 Task: Find connections with filter location São Sebastião do Paraíso with filter topic #Jobhunterswith filter profile language Spanish with filter current company JK Tyre & Industries Ltd. with filter school Dayananda Sagar College of Engineering, BANGALORE with filter industry Seafood Product Manufacturing with filter service category Family Law with filter keywords title Office Manager
Action: Mouse moved to (592, 109)
Screenshot: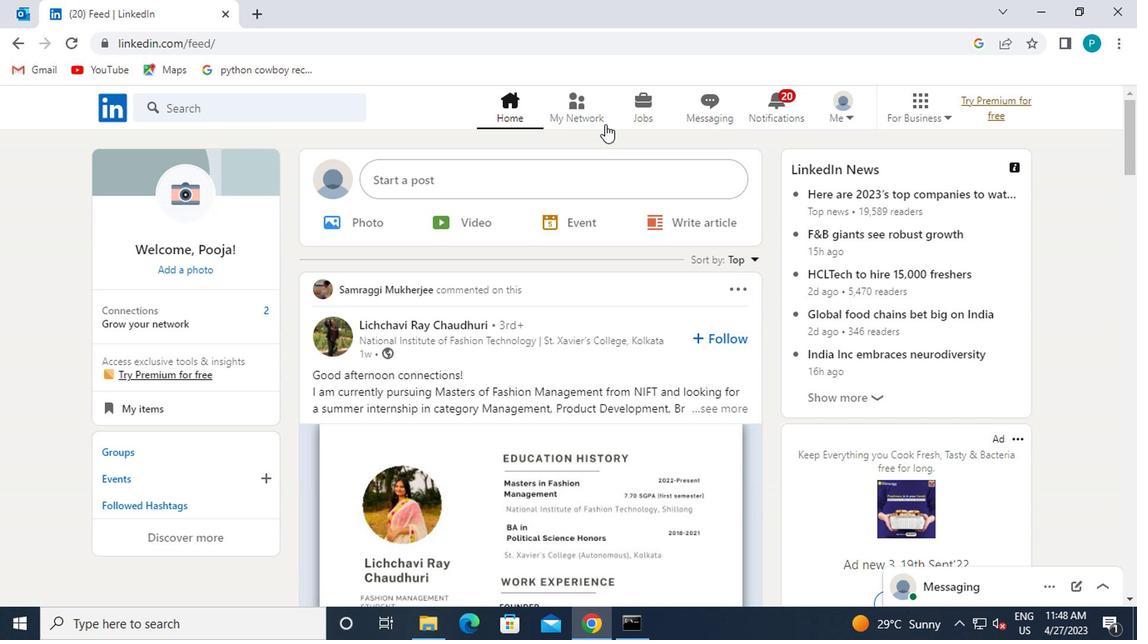 
Action: Mouse pressed left at (592, 109)
Screenshot: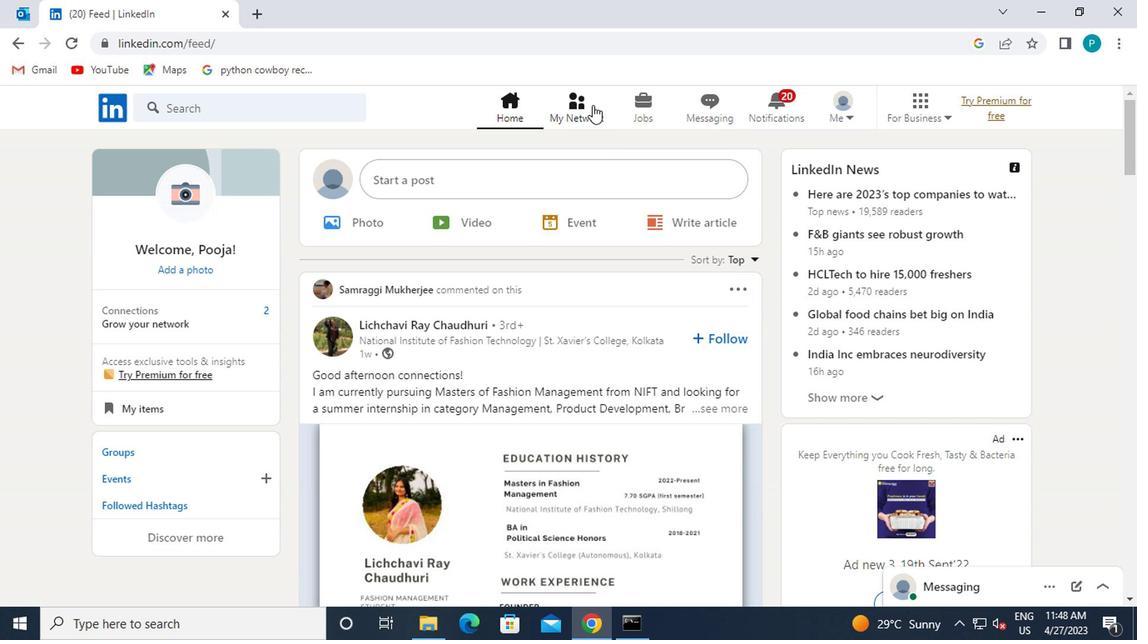 
Action: Mouse moved to (233, 205)
Screenshot: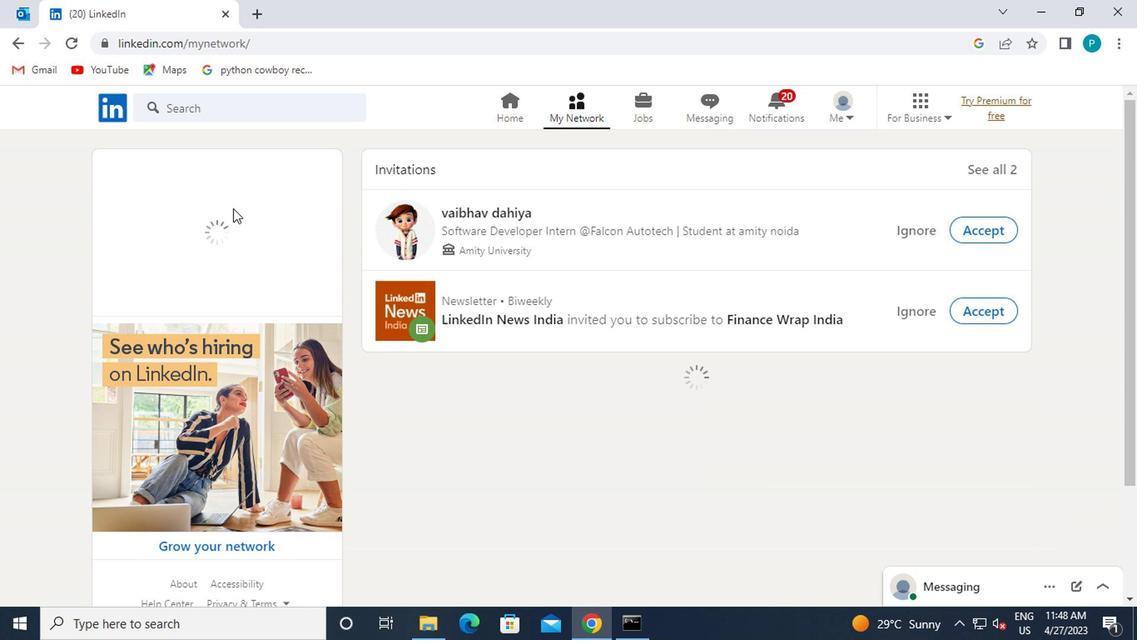 
Action: Mouse pressed left at (233, 205)
Screenshot: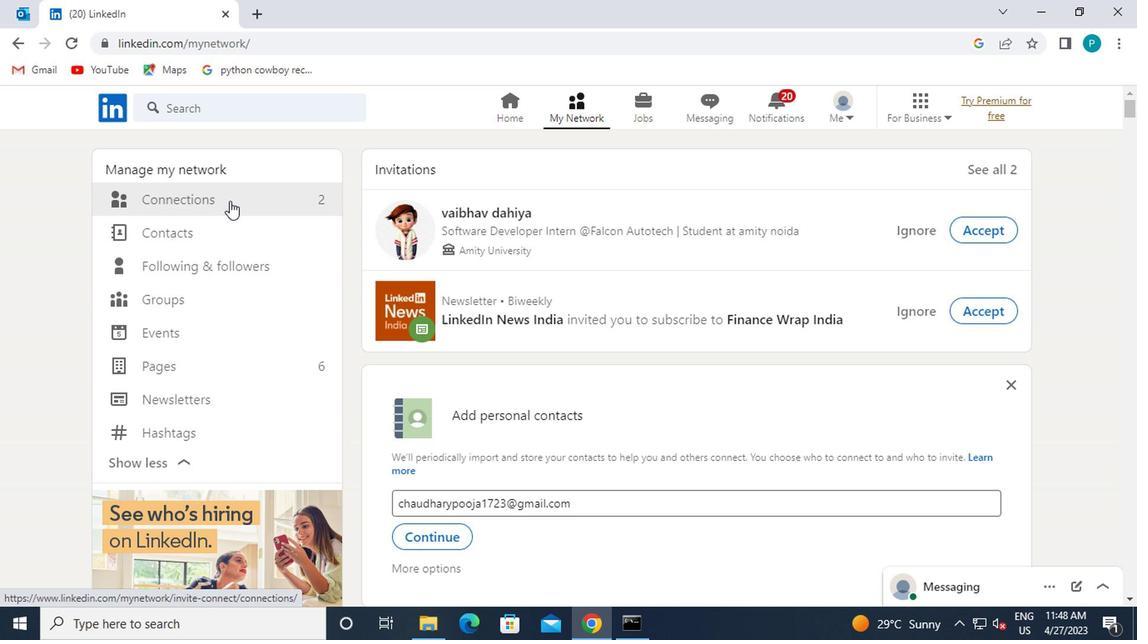 
Action: Mouse moved to (702, 199)
Screenshot: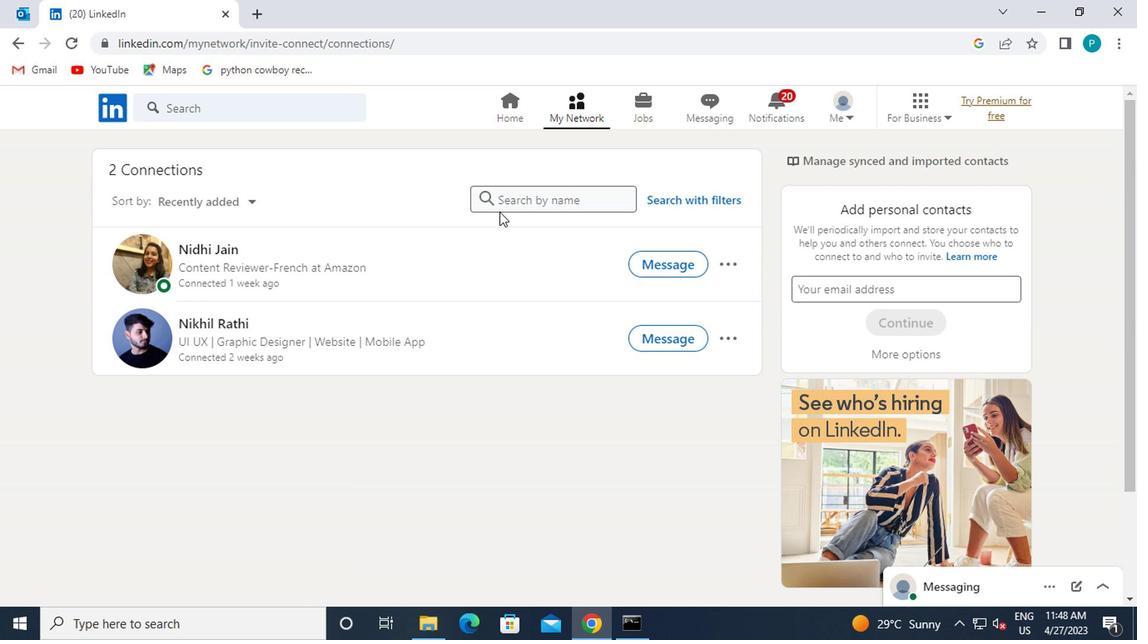 
Action: Mouse pressed left at (702, 199)
Screenshot: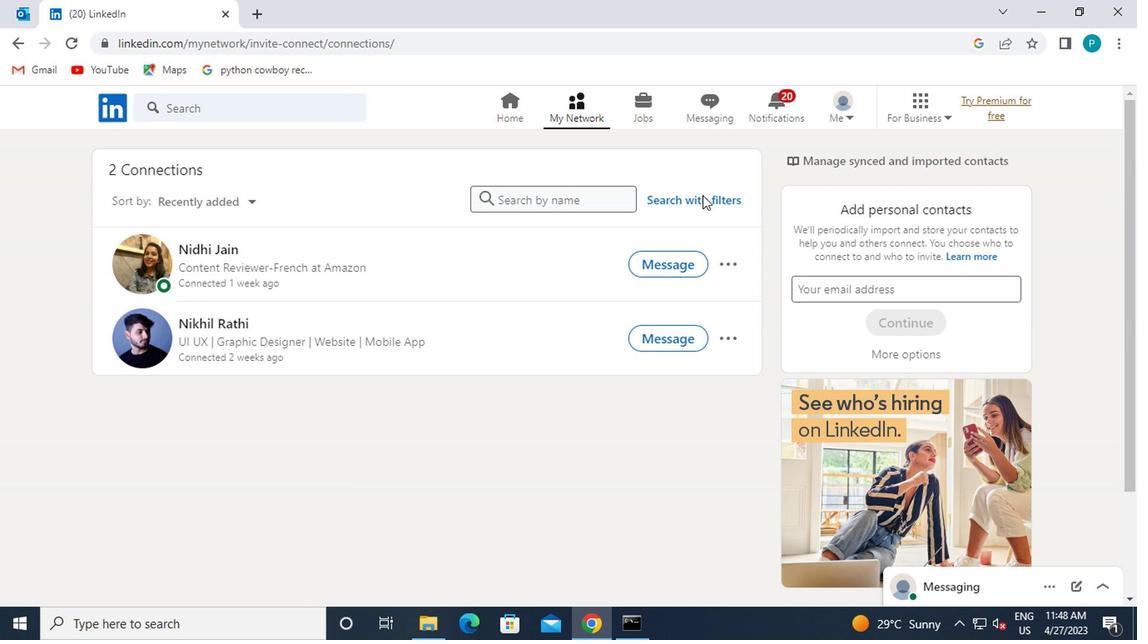 
Action: Mouse moved to (702, 201)
Screenshot: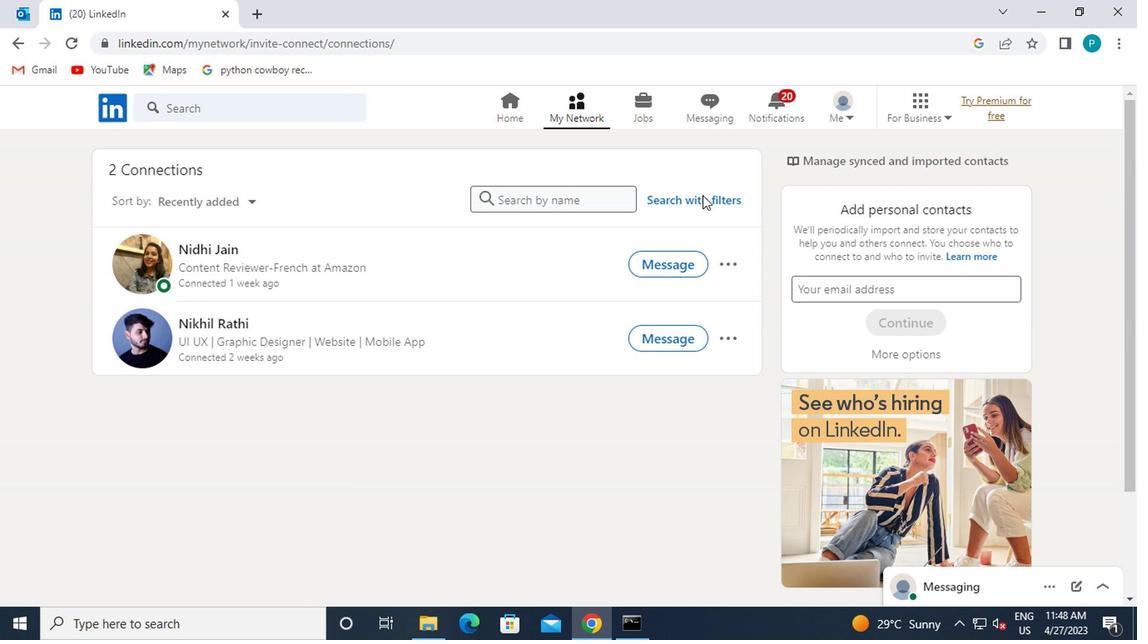 
Action: Mouse pressed left at (702, 201)
Screenshot: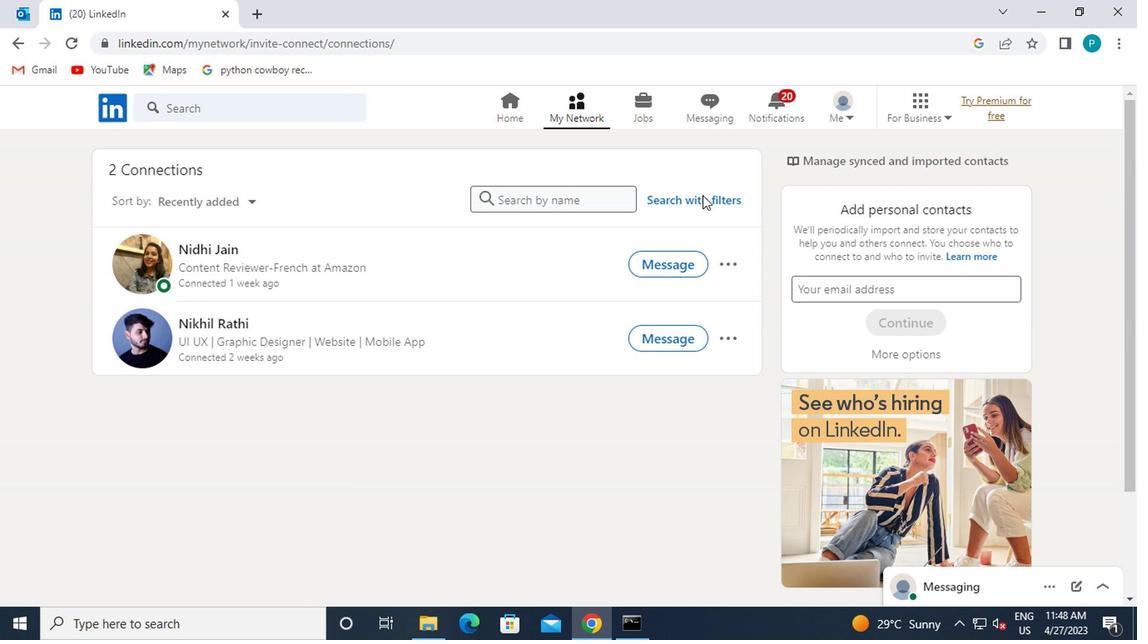 
Action: Mouse moved to (621, 158)
Screenshot: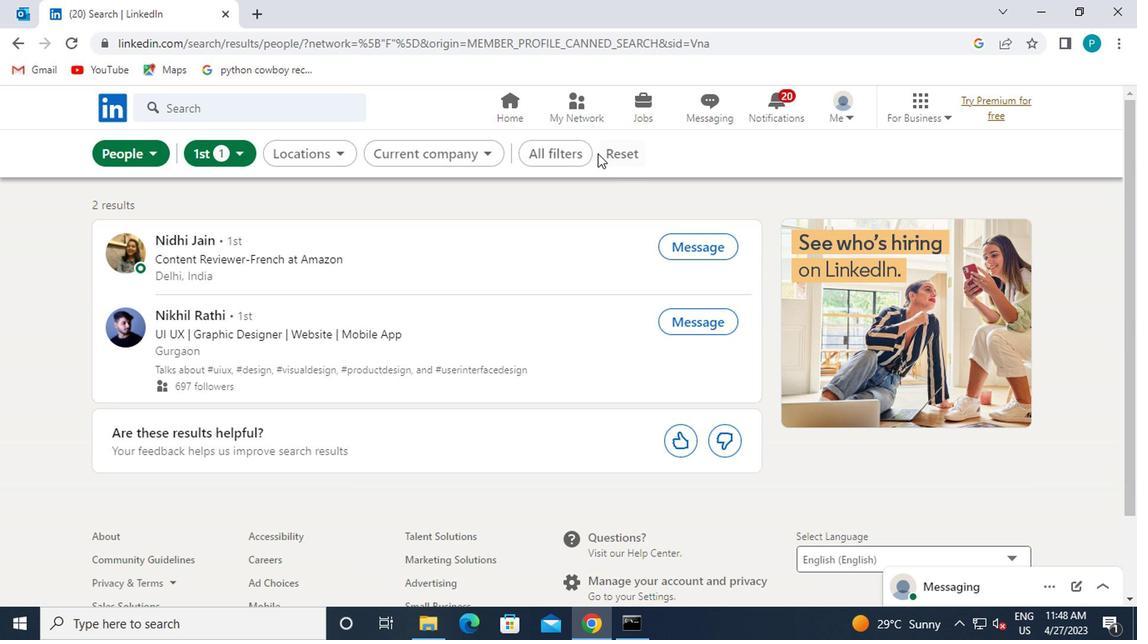 
Action: Mouse pressed left at (621, 158)
Screenshot: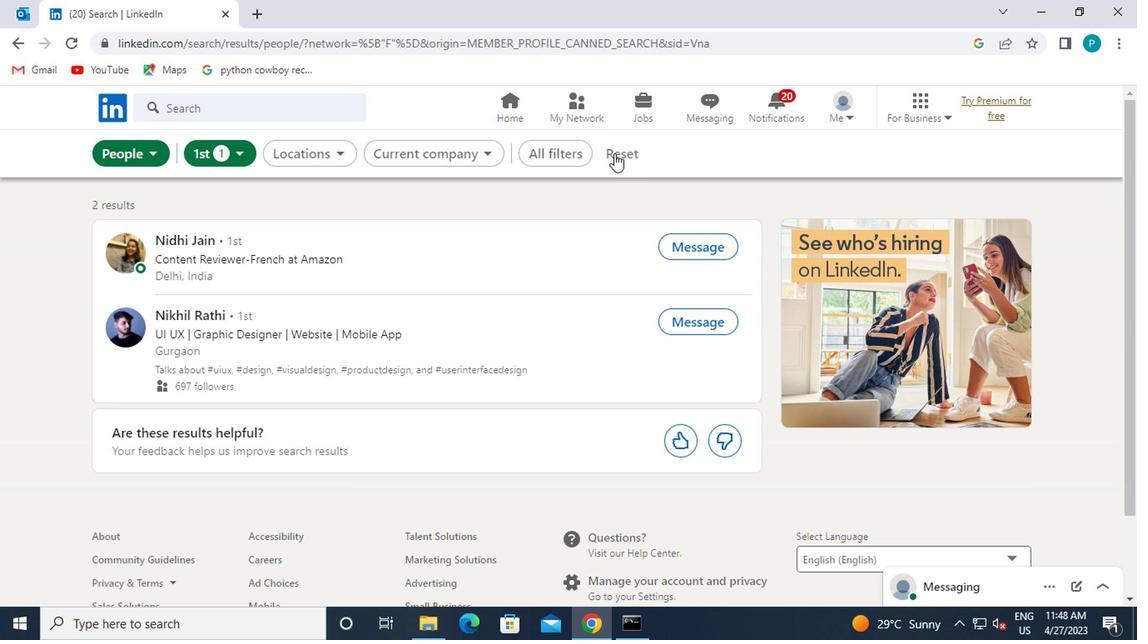 
Action: Mouse moved to (604, 160)
Screenshot: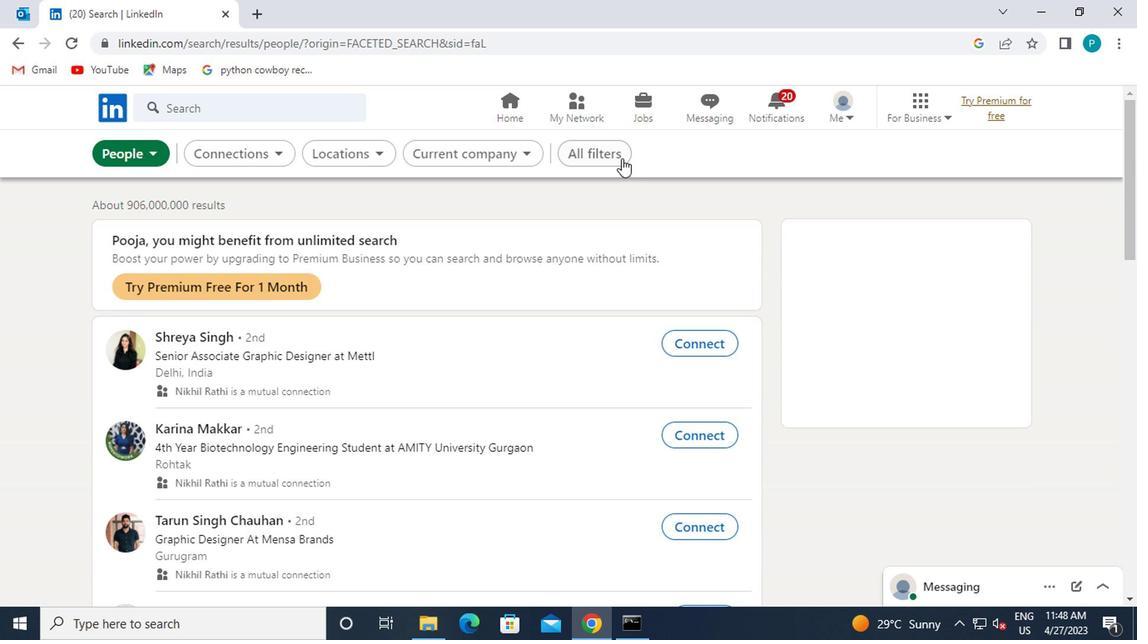 
Action: Mouse pressed left at (604, 160)
Screenshot: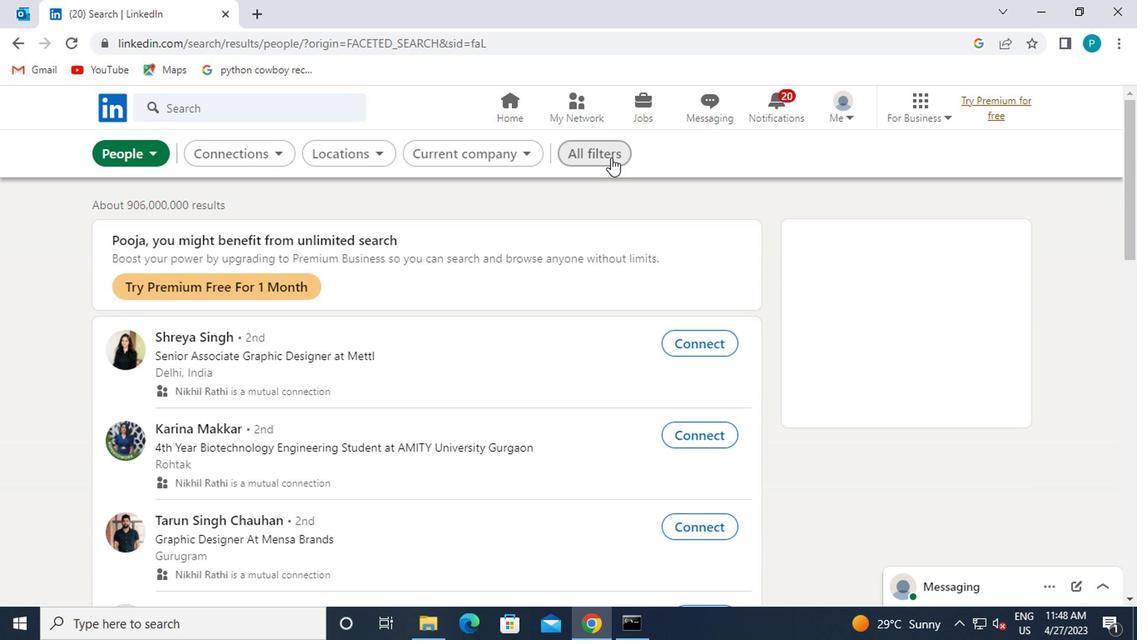 
Action: Mouse moved to (847, 347)
Screenshot: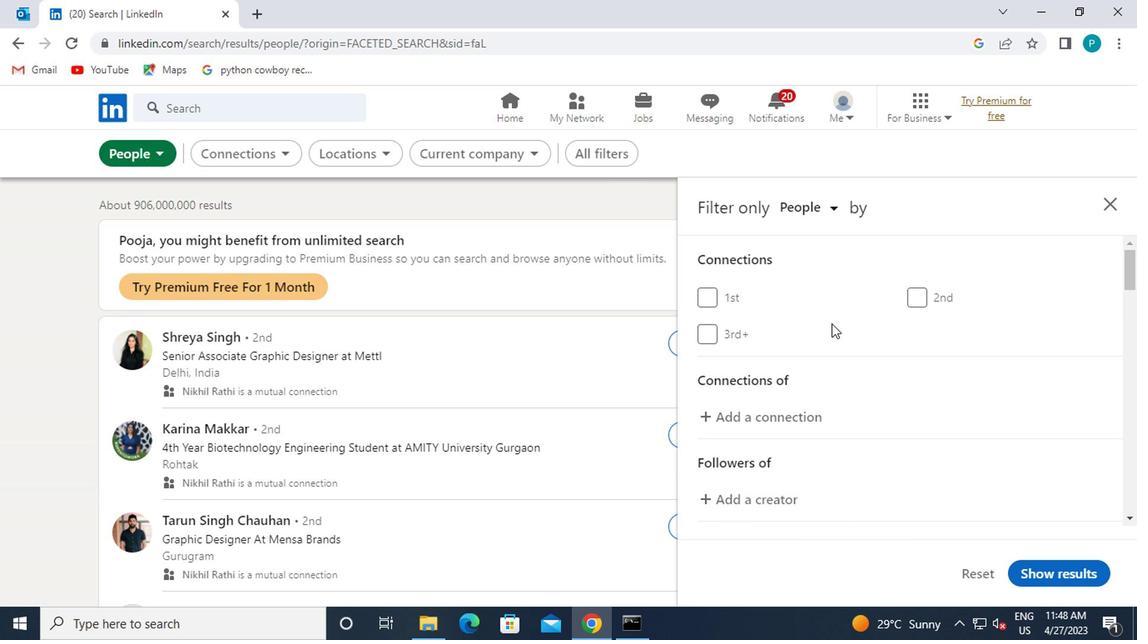 
Action: Mouse scrolled (847, 346) with delta (0, 0)
Screenshot: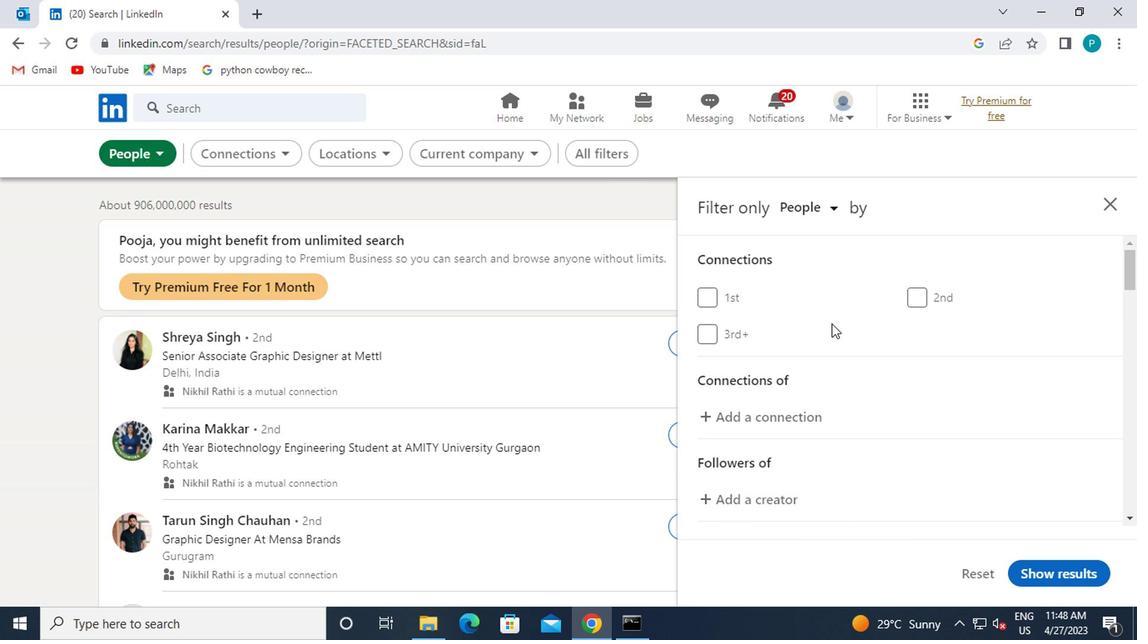 
Action: Mouse moved to (848, 349)
Screenshot: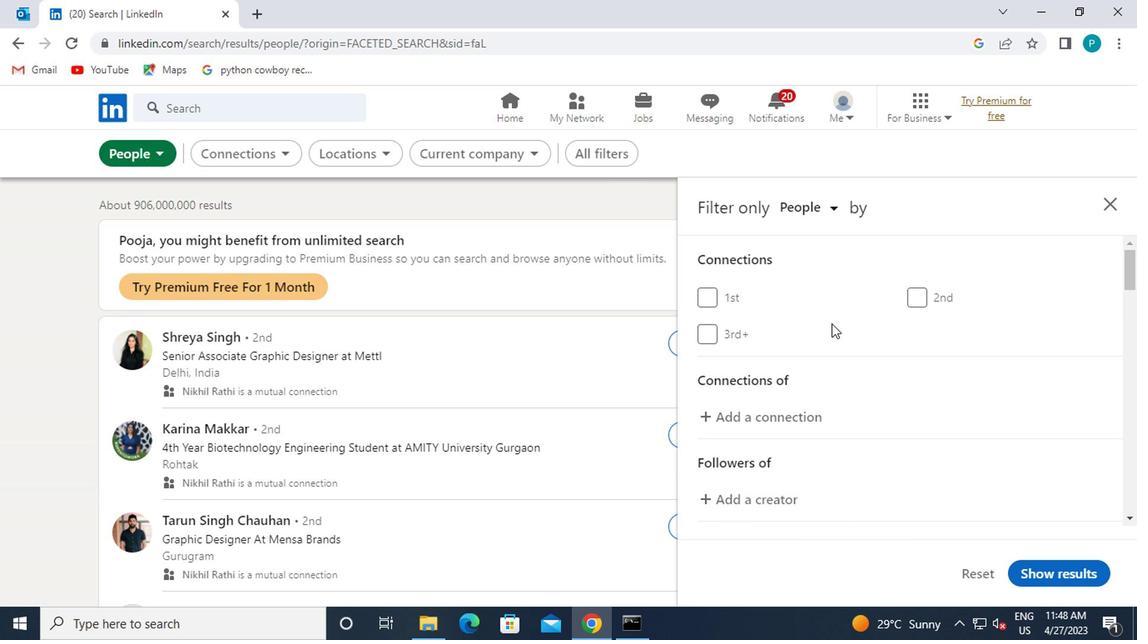 
Action: Mouse scrolled (848, 348) with delta (0, 0)
Screenshot: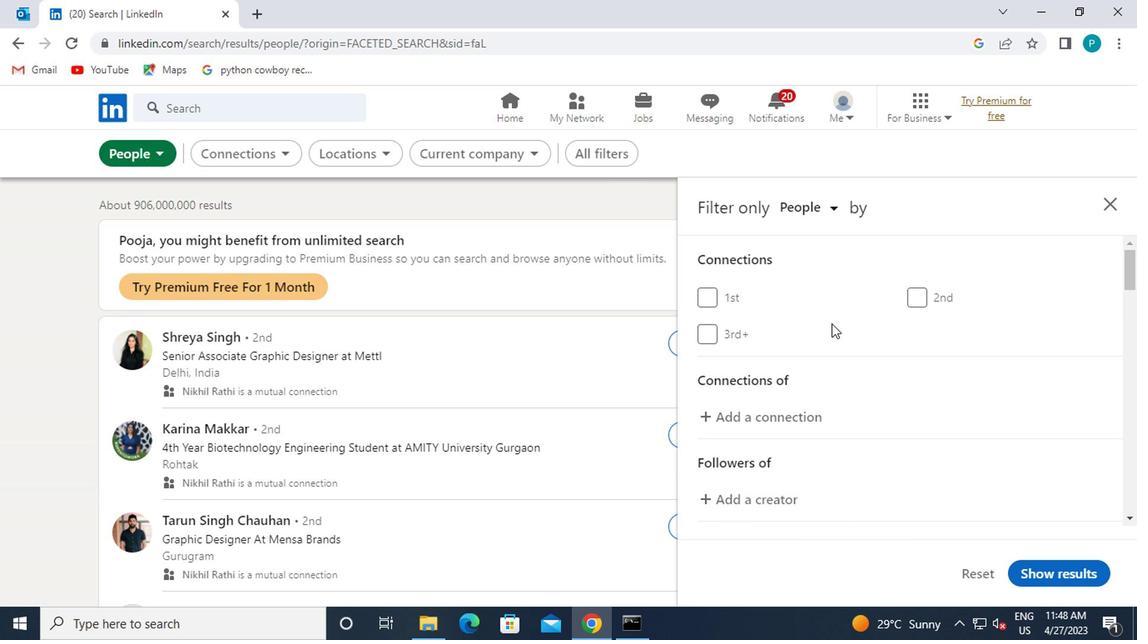 
Action: Mouse moved to (848, 349)
Screenshot: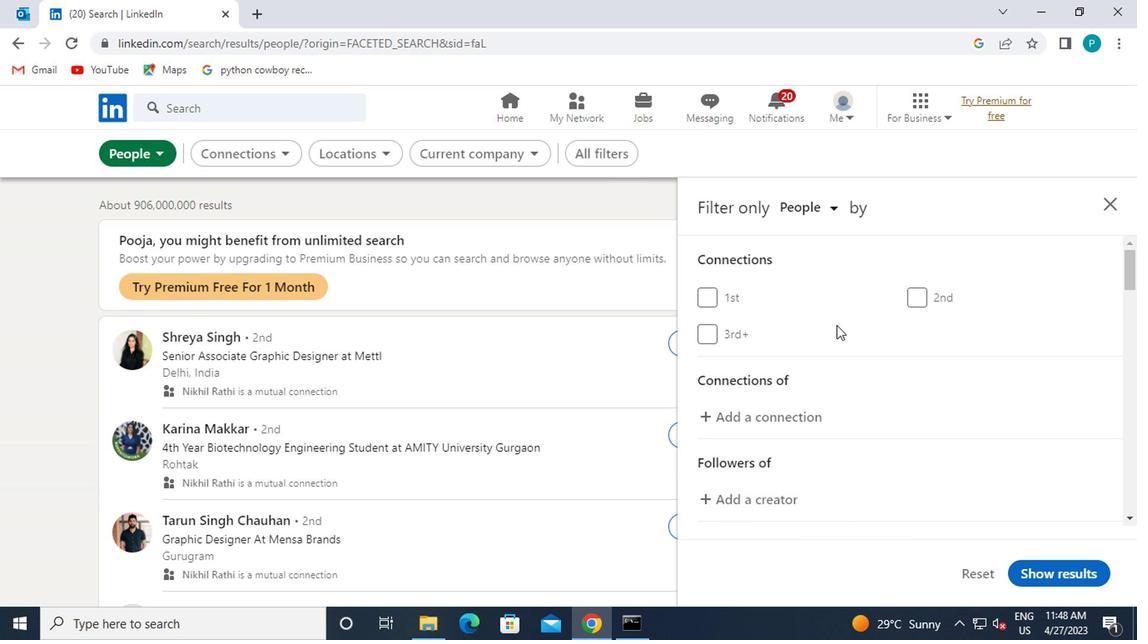 
Action: Mouse scrolled (848, 349) with delta (0, 0)
Screenshot: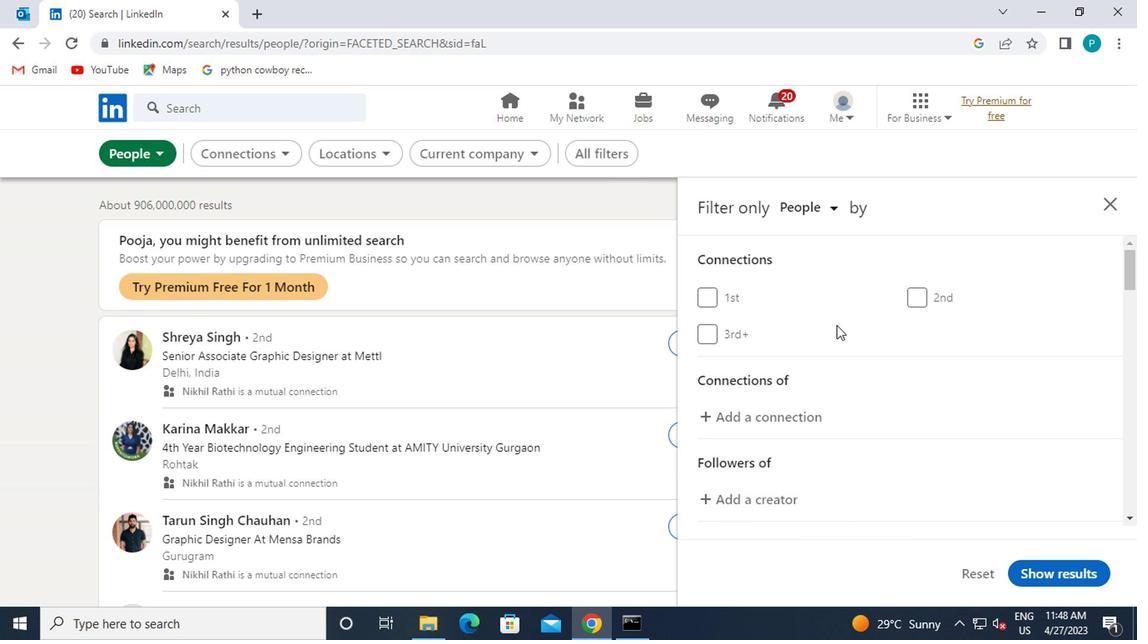 
Action: Mouse moved to (928, 403)
Screenshot: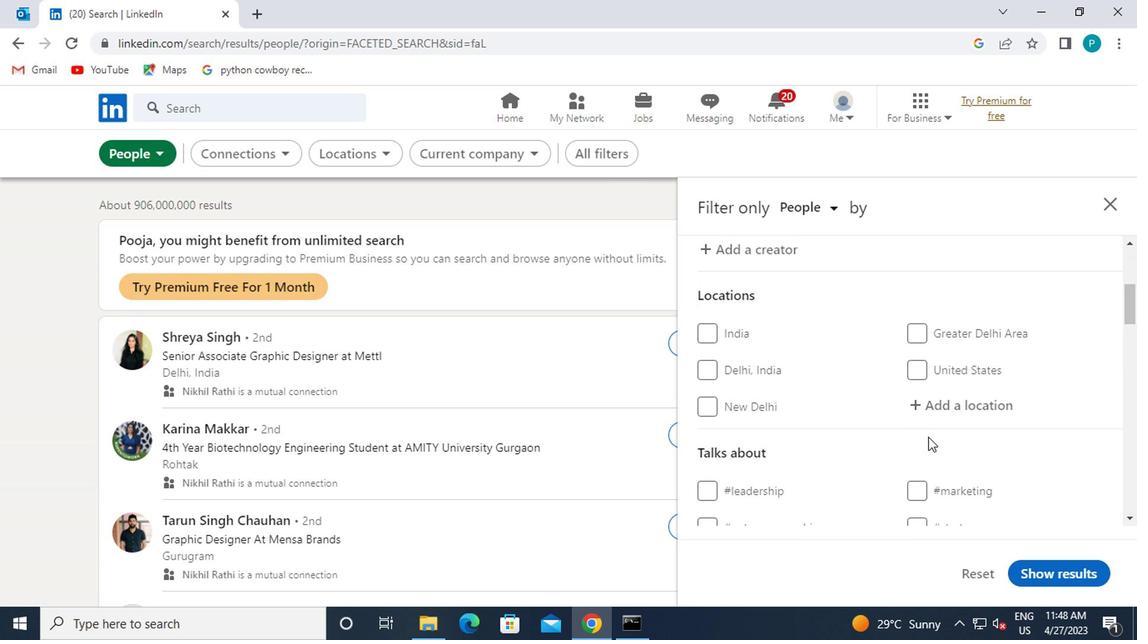 
Action: Mouse pressed left at (928, 403)
Screenshot: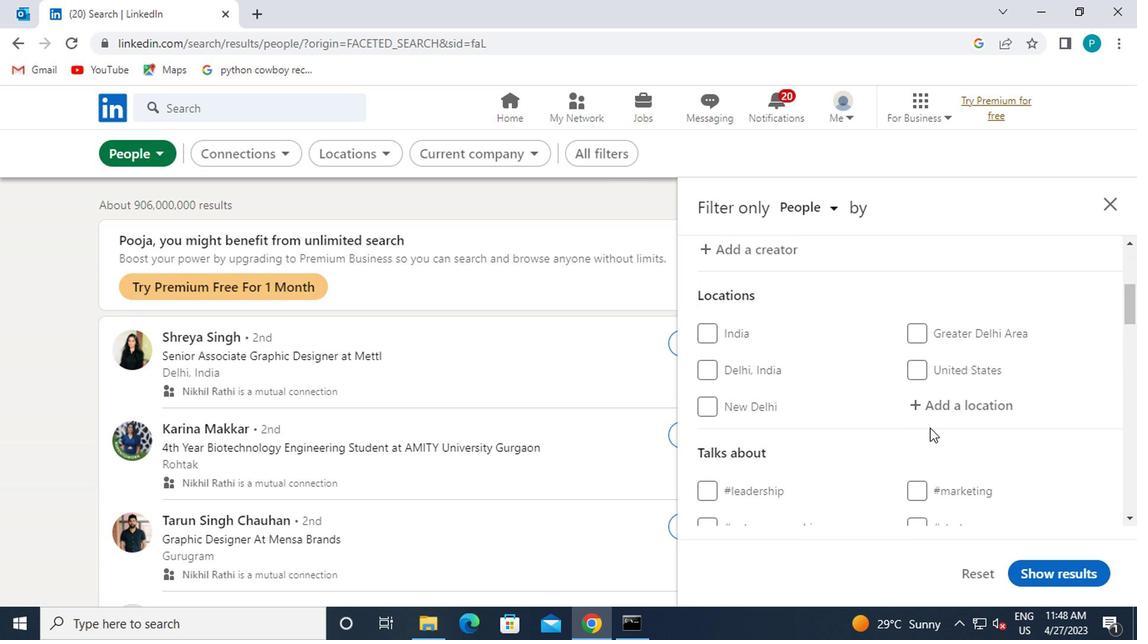 
Action: Key pressed sao<Key.space>sebastio<Key.backspace>ao
Screenshot: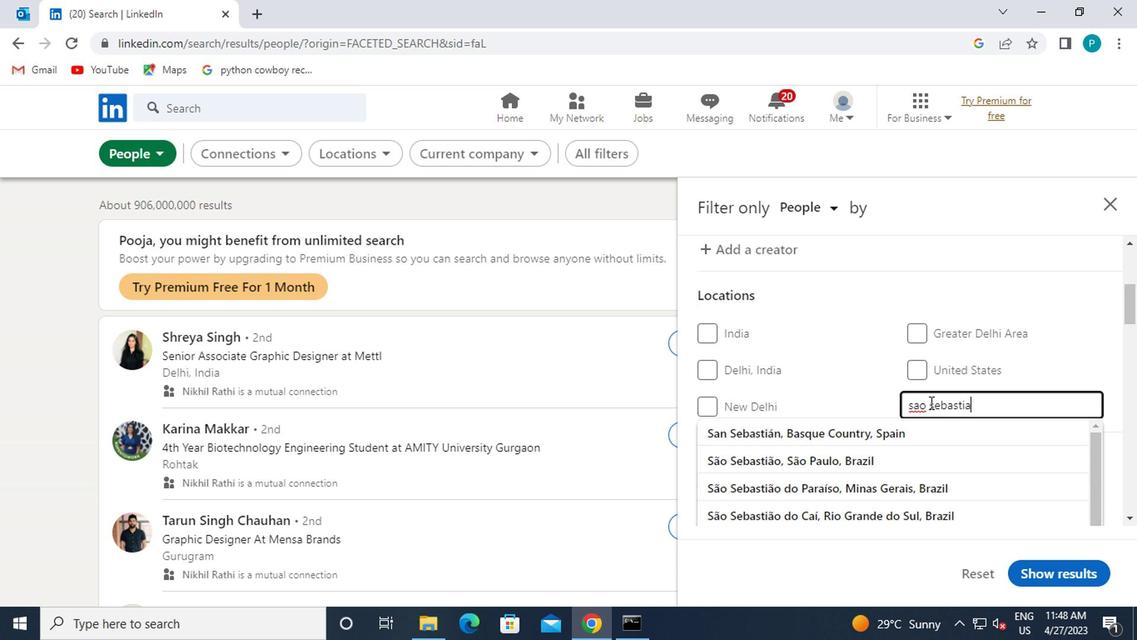 
Action: Mouse moved to (923, 456)
Screenshot: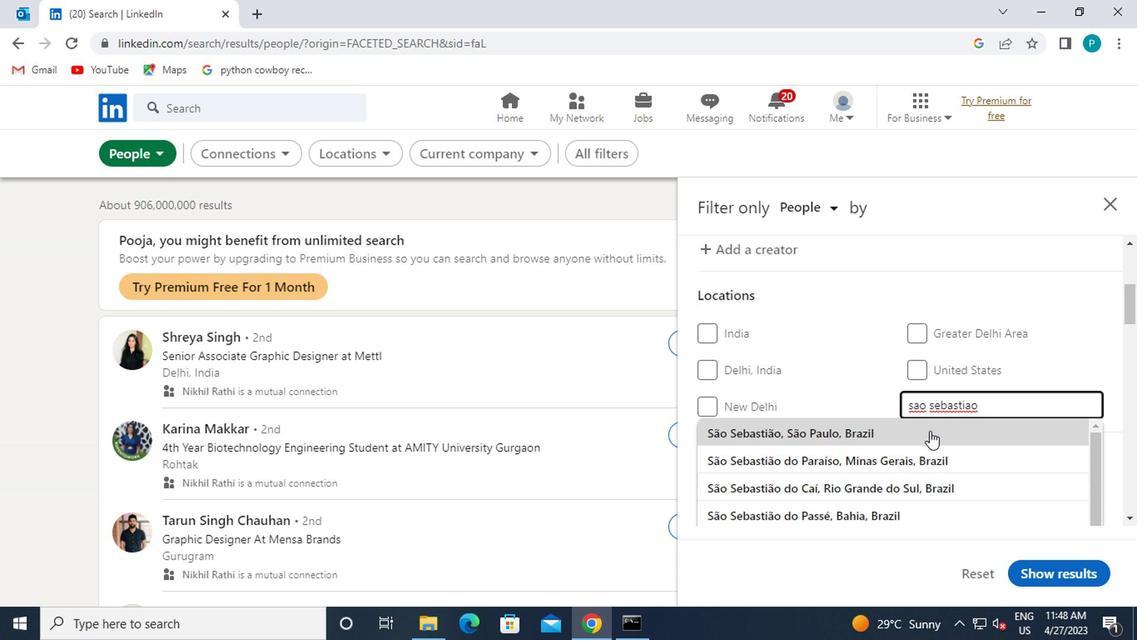 
Action: Mouse pressed left at (923, 456)
Screenshot: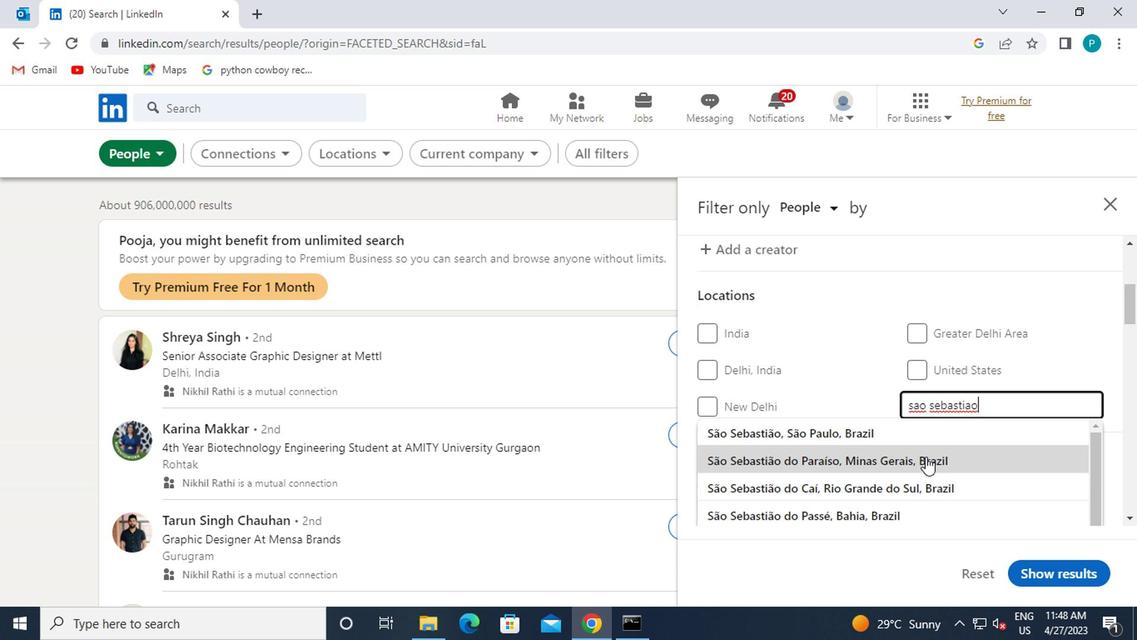 
Action: Mouse moved to (909, 437)
Screenshot: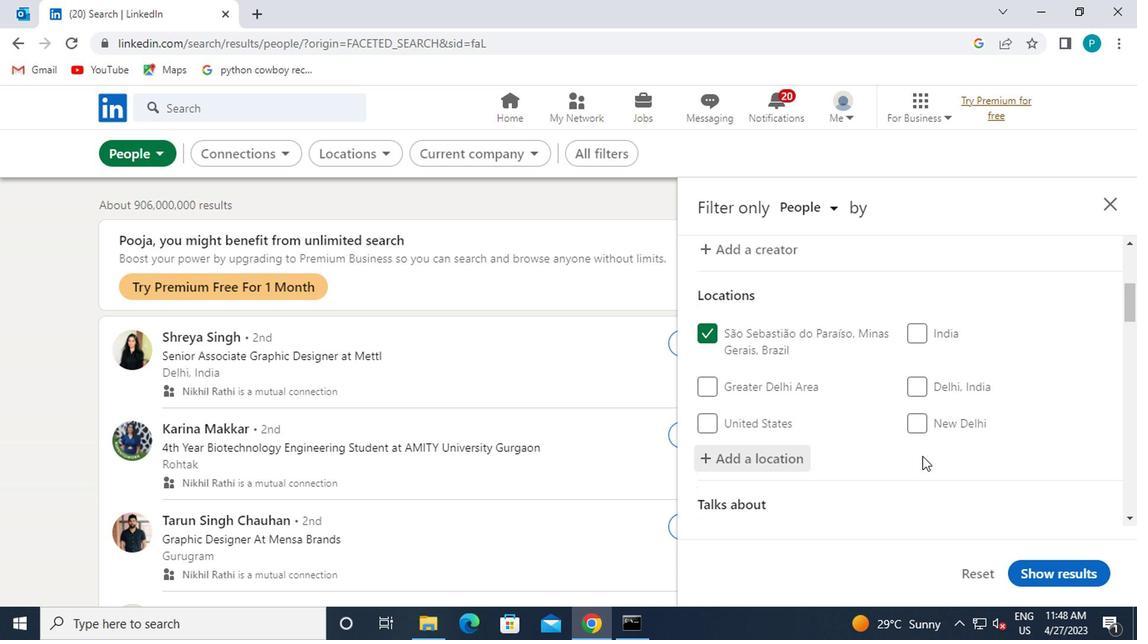 
Action: Mouse scrolled (909, 436) with delta (0, 0)
Screenshot: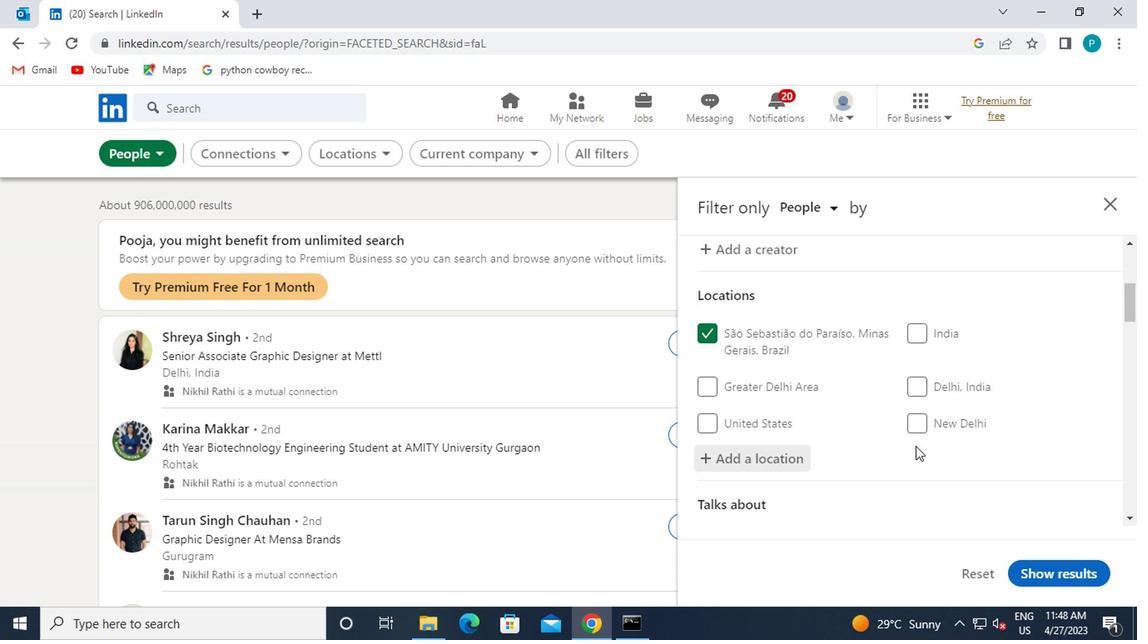 
Action: Mouse scrolled (909, 436) with delta (0, 0)
Screenshot: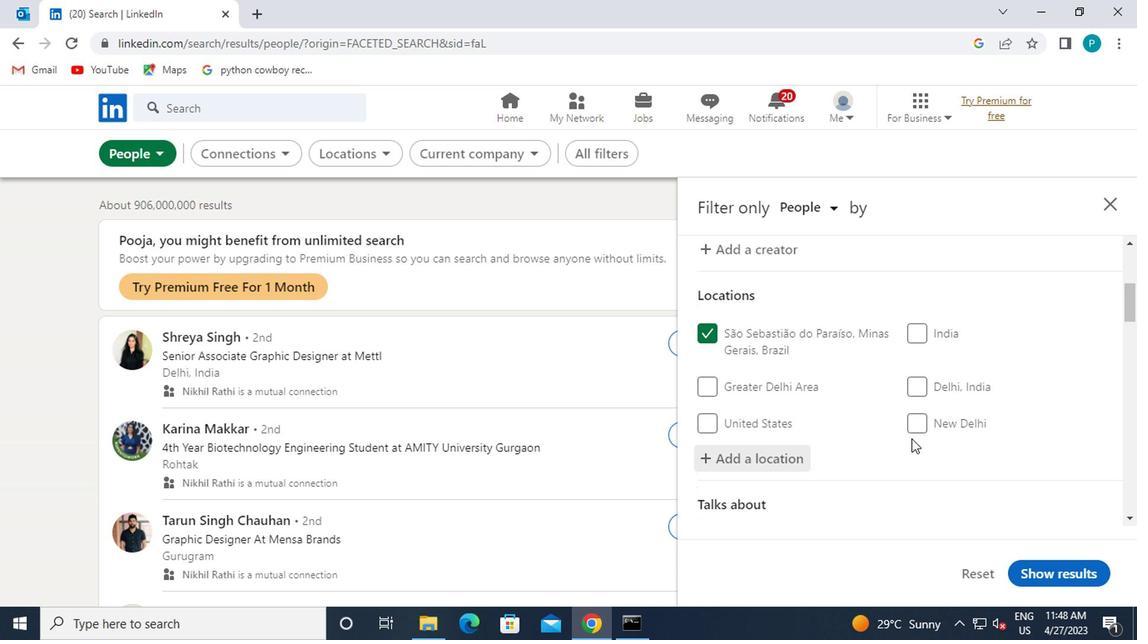 
Action: Mouse moved to (929, 440)
Screenshot: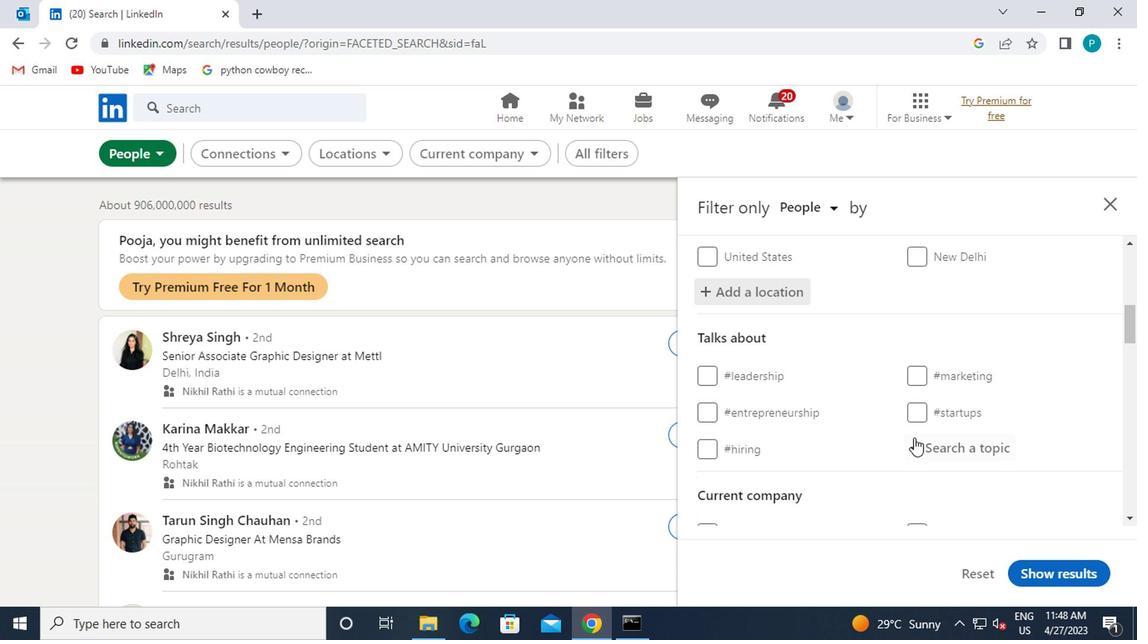 
Action: Mouse pressed left at (929, 440)
Screenshot: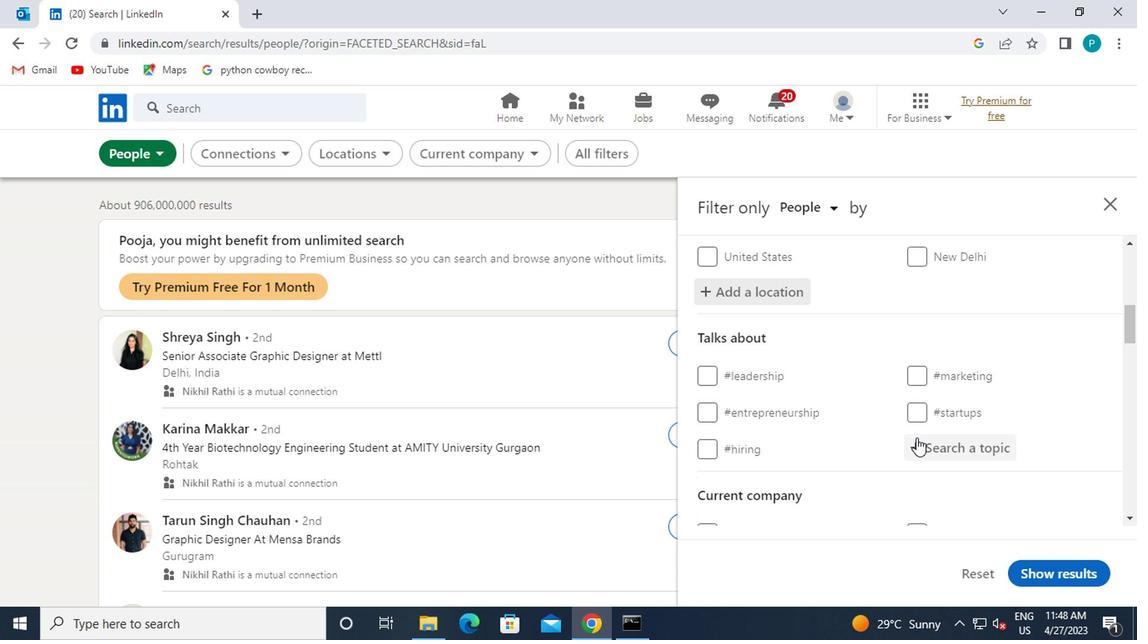 
Action: Mouse moved to (934, 440)
Screenshot: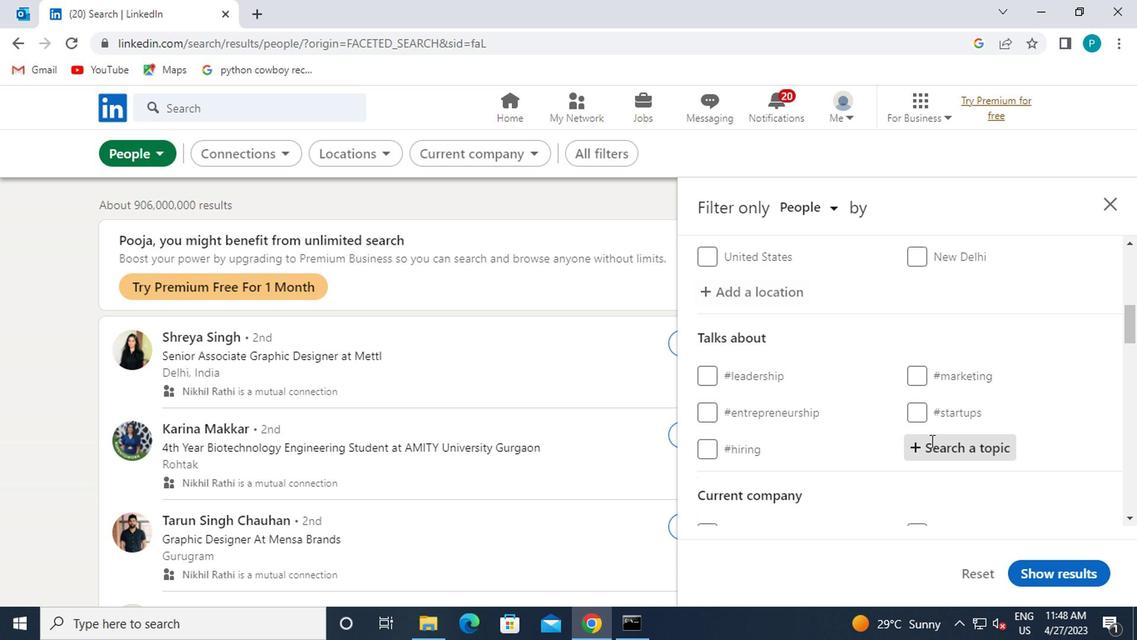 
Action: Key pressed <Key.shift><Key.shift><Key.shift><Key.shift><Key.shift>#<Key.caps_lock>J<Key.caps_lock>OBHUNTERS
Screenshot: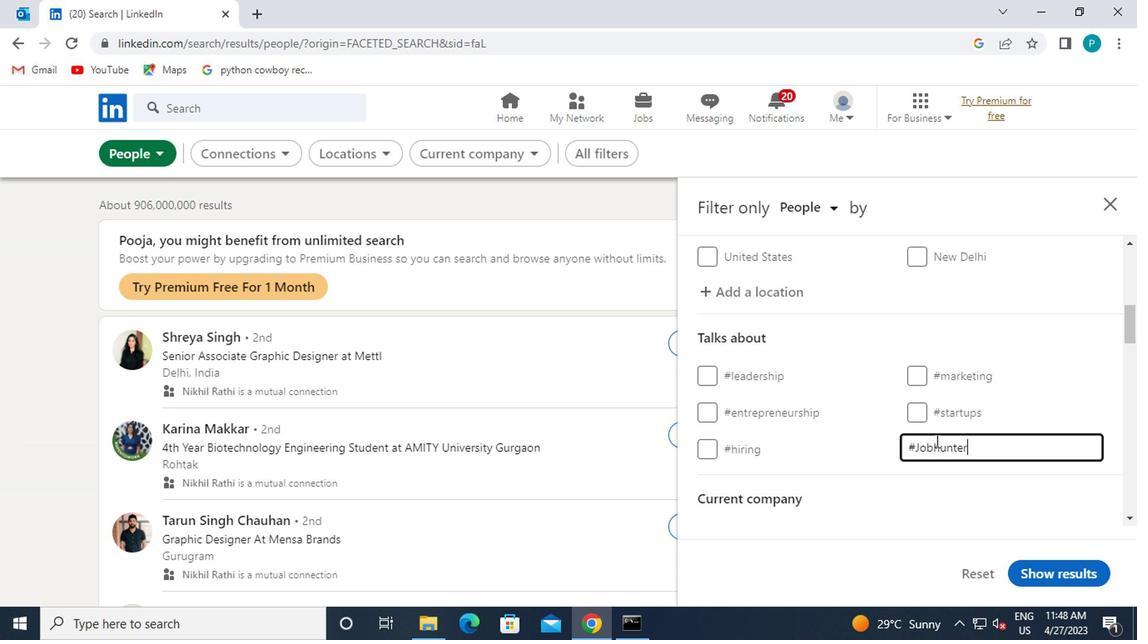 
Action: Mouse moved to (894, 428)
Screenshot: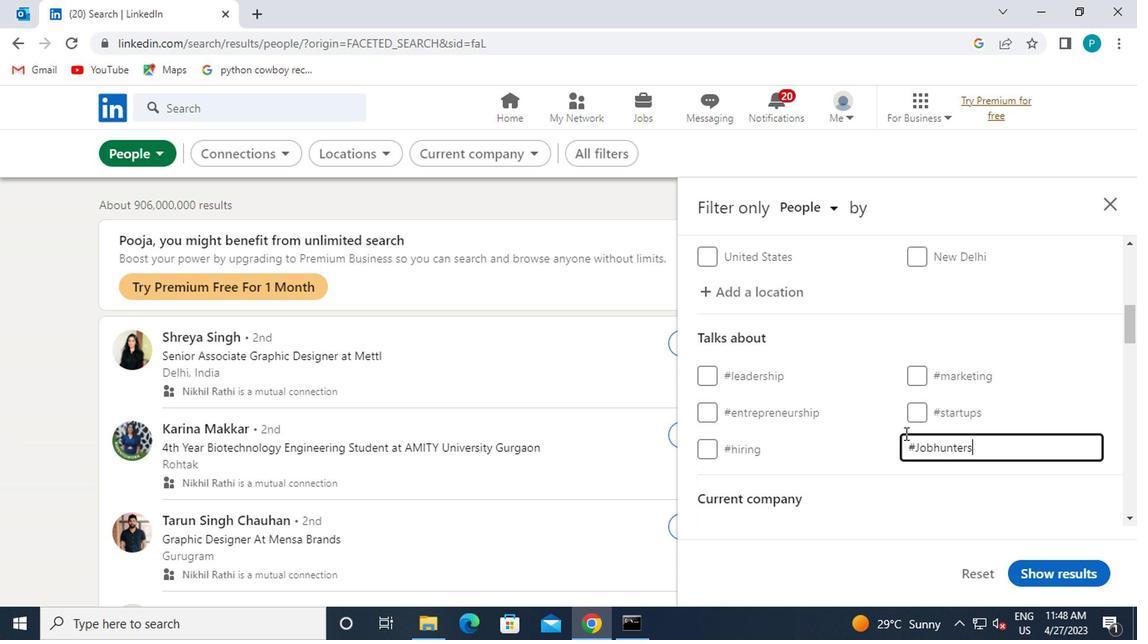 
Action: Mouse scrolled (894, 427) with delta (0, 0)
Screenshot: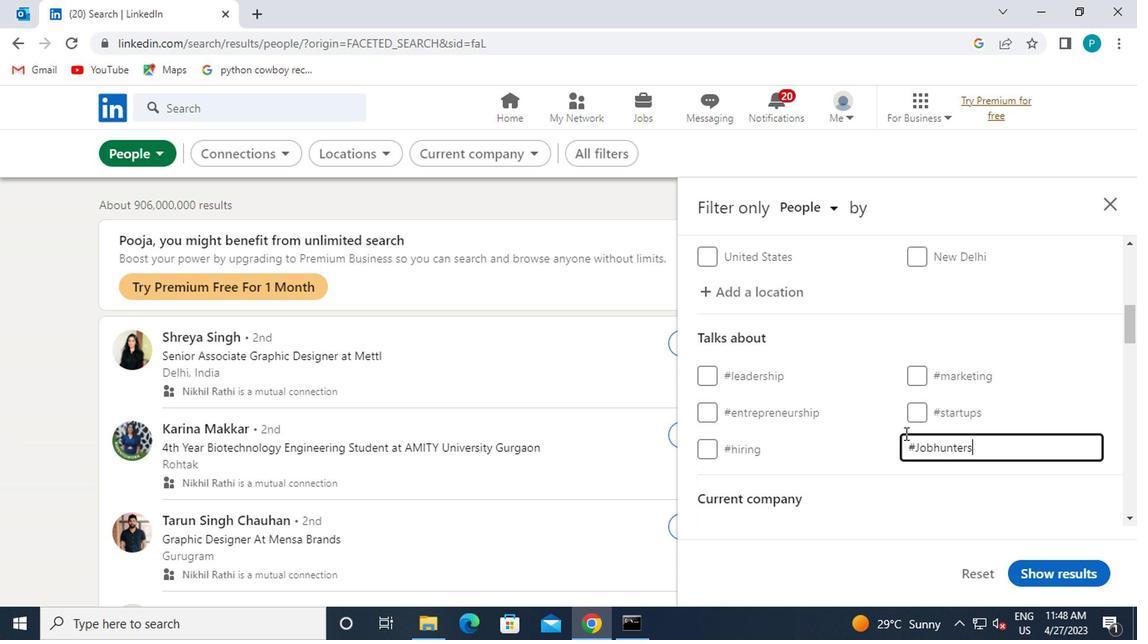 
Action: Mouse moved to (893, 426)
Screenshot: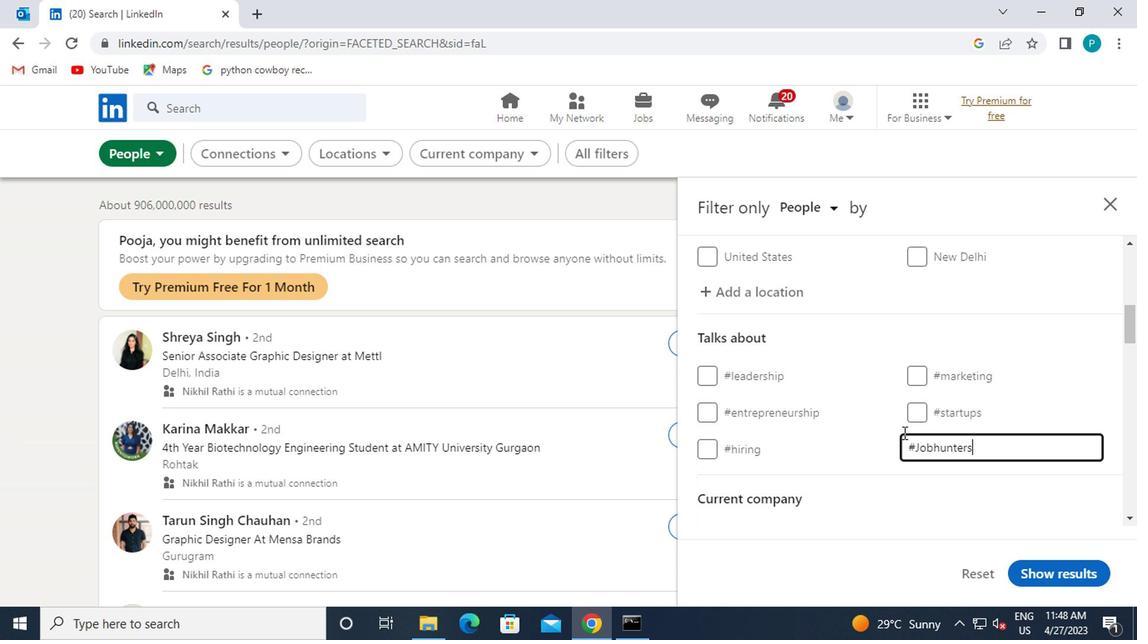 
Action: Mouse scrolled (893, 426) with delta (0, 0)
Screenshot: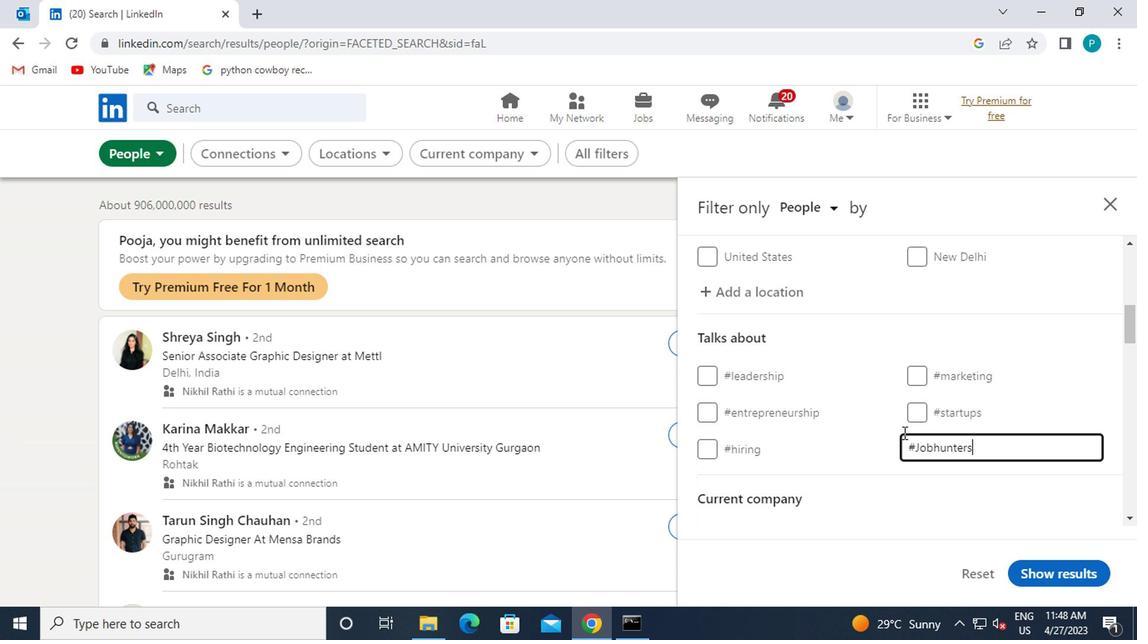 
Action: Mouse moved to (948, 445)
Screenshot: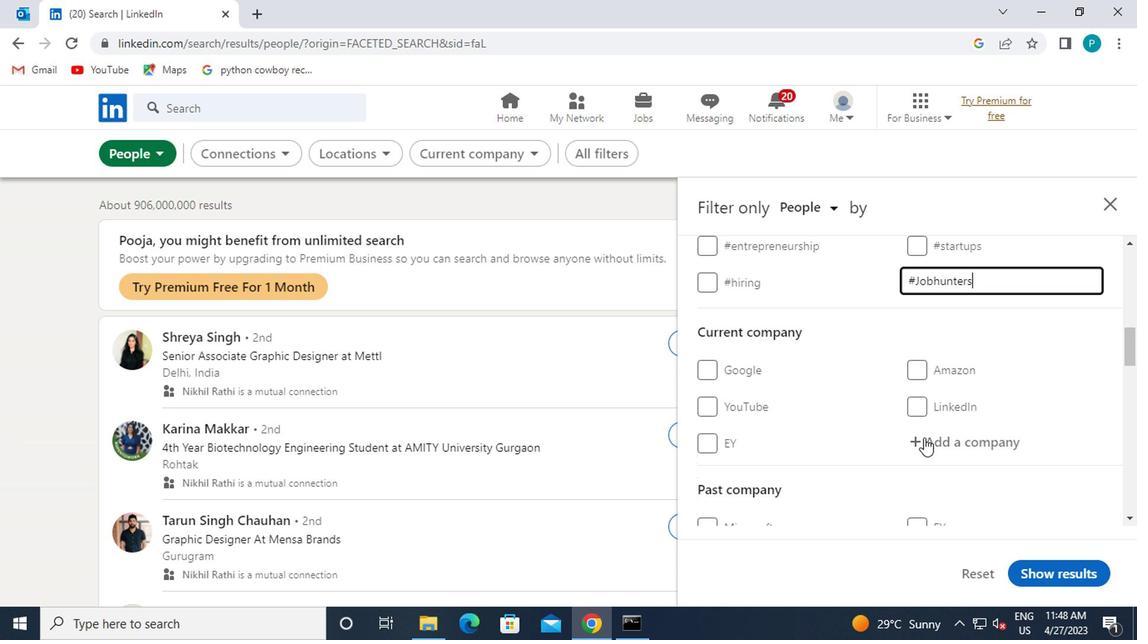
Action: Mouse pressed left at (948, 445)
Screenshot: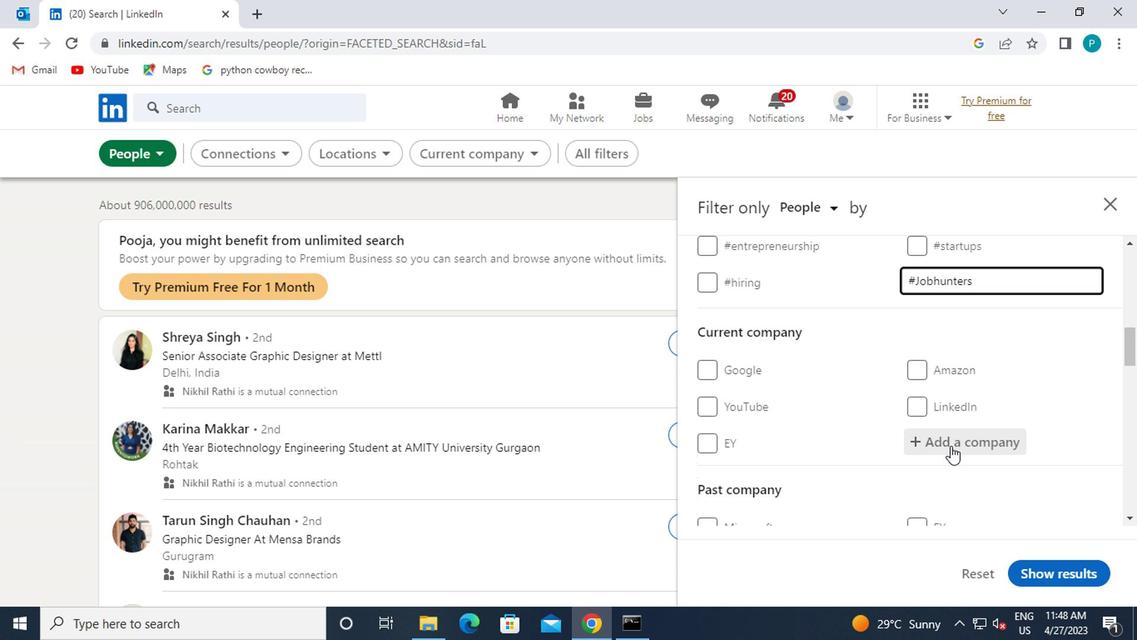 
Action: Mouse moved to (969, 440)
Screenshot: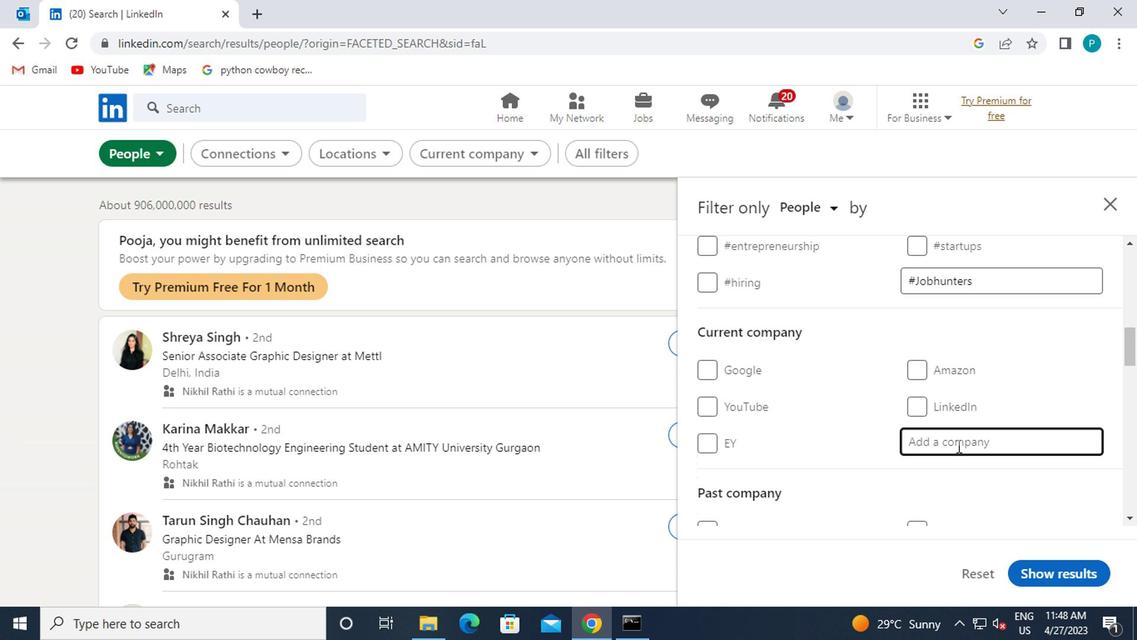 
Action: Key pressed JK
Screenshot: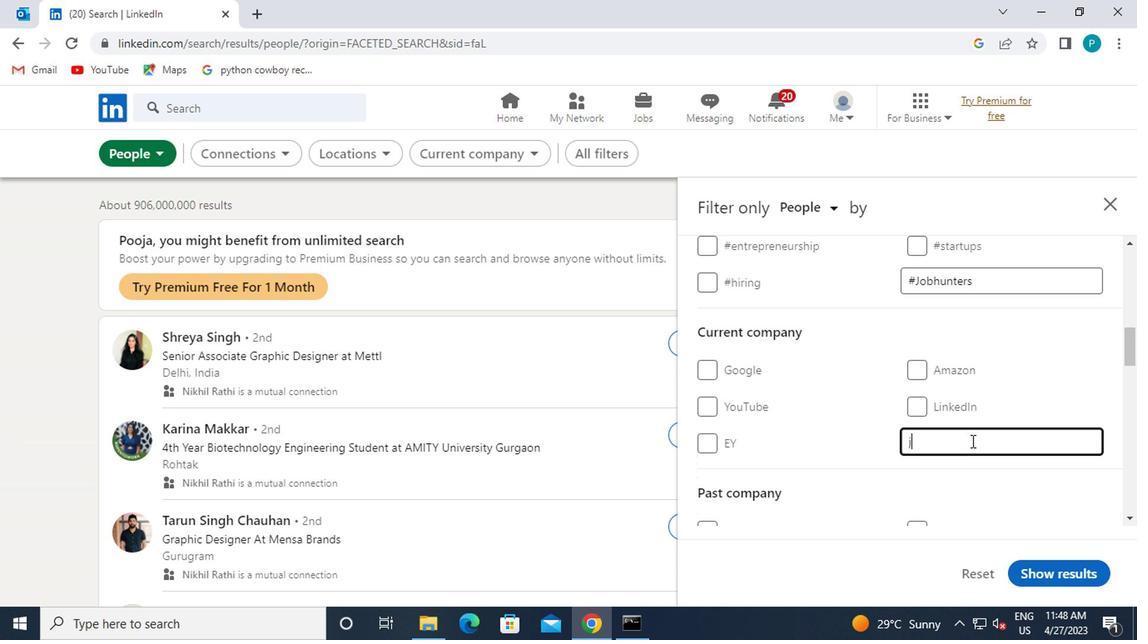 
Action: Mouse moved to (953, 418)
Screenshot: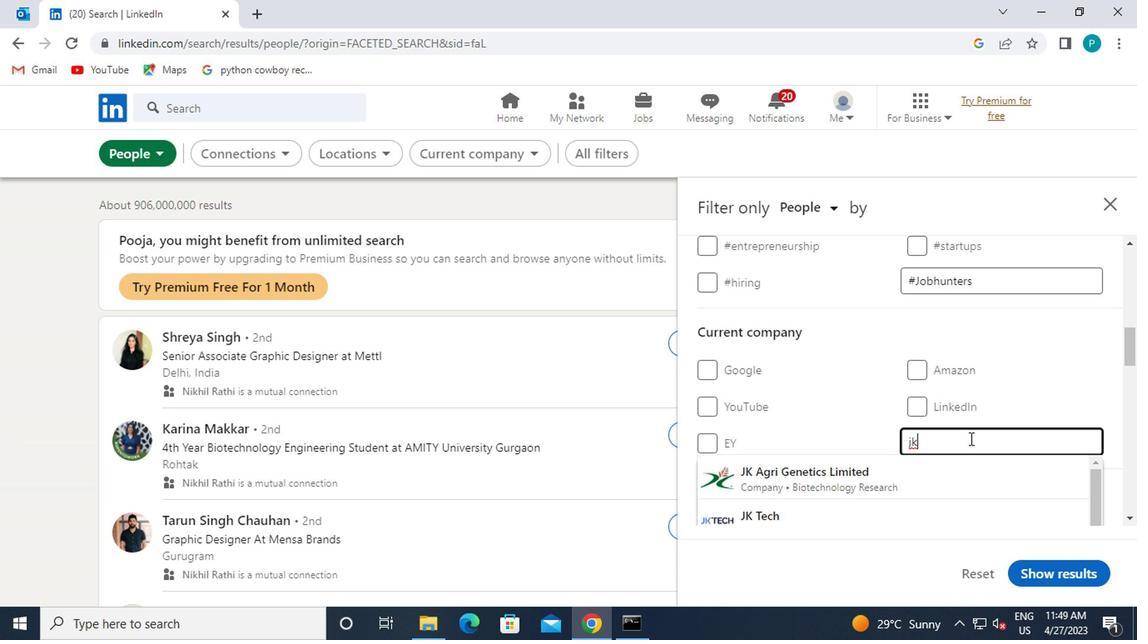 
Action: Mouse scrolled (953, 417) with delta (0, 0)
Screenshot: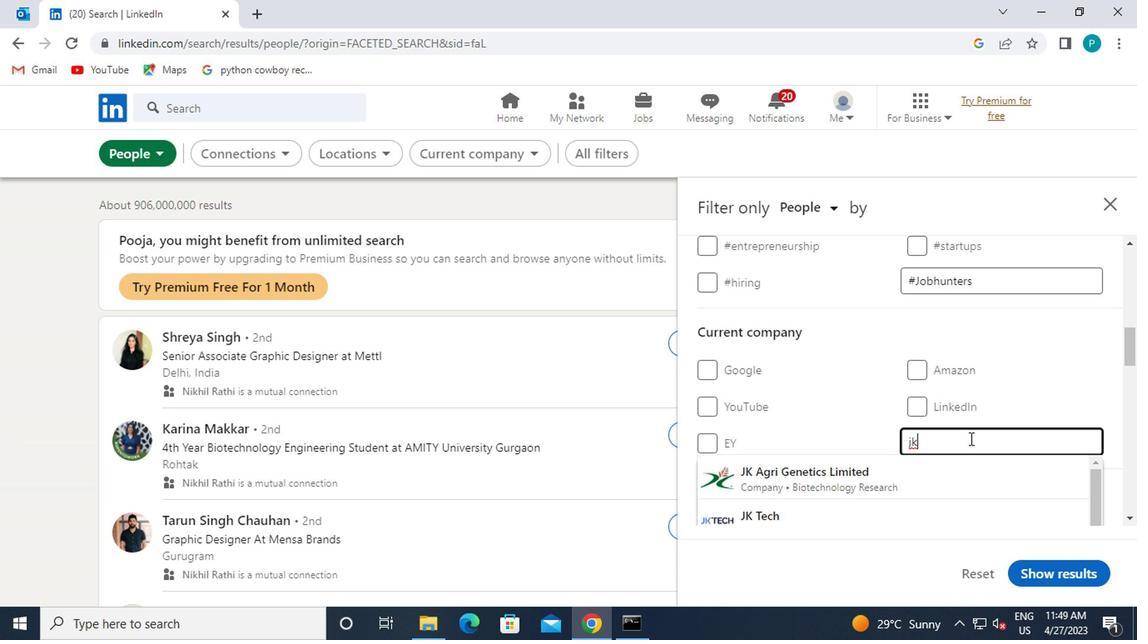 
Action: Mouse moved to (936, 414)
Screenshot: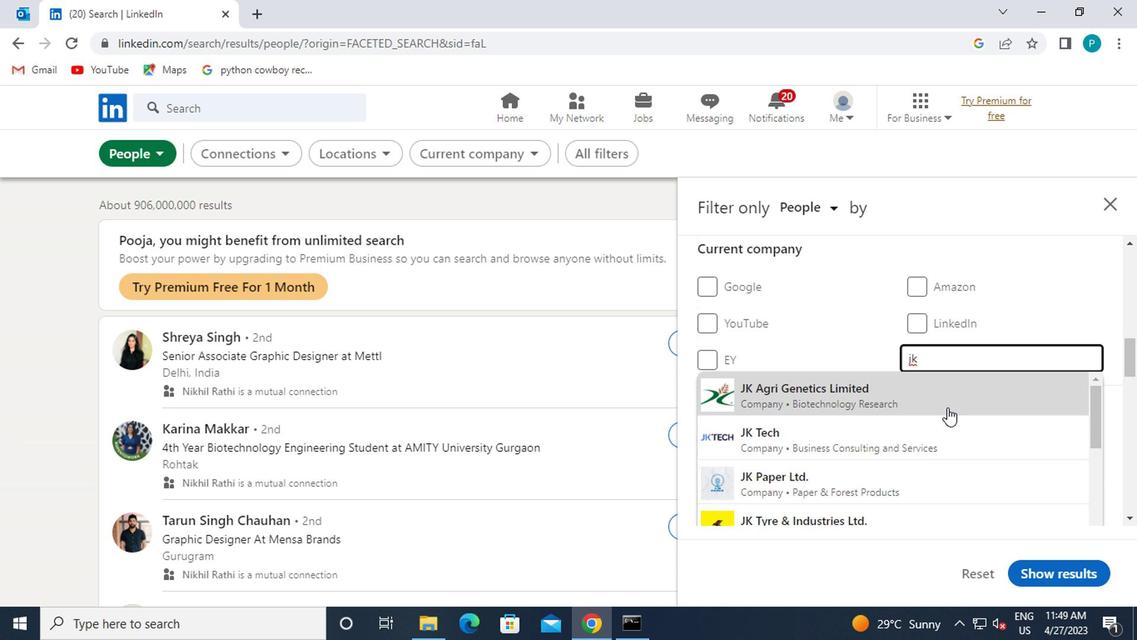 
Action: Mouse scrolled (936, 413) with delta (0, 0)
Screenshot: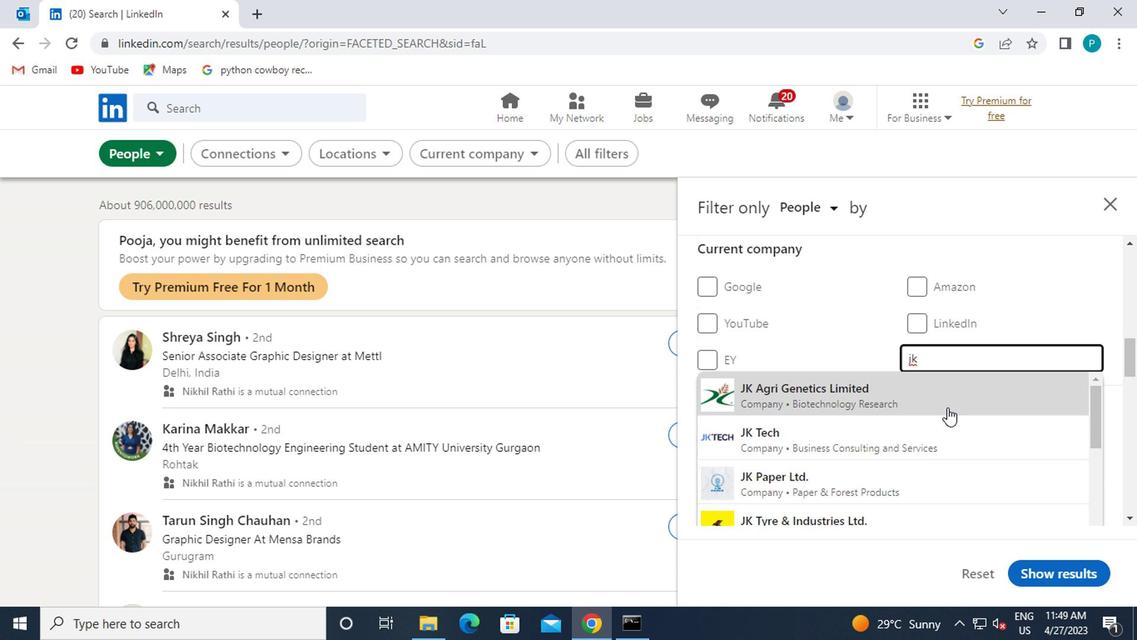 
Action: Mouse moved to (909, 436)
Screenshot: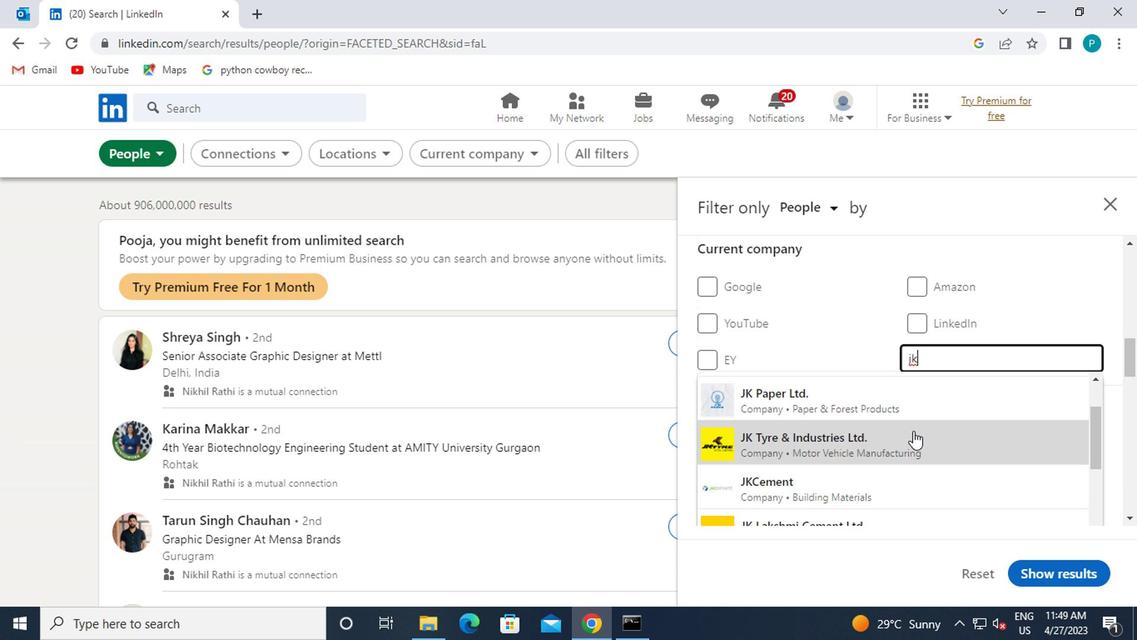 
Action: Mouse pressed left at (909, 436)
Screenshot: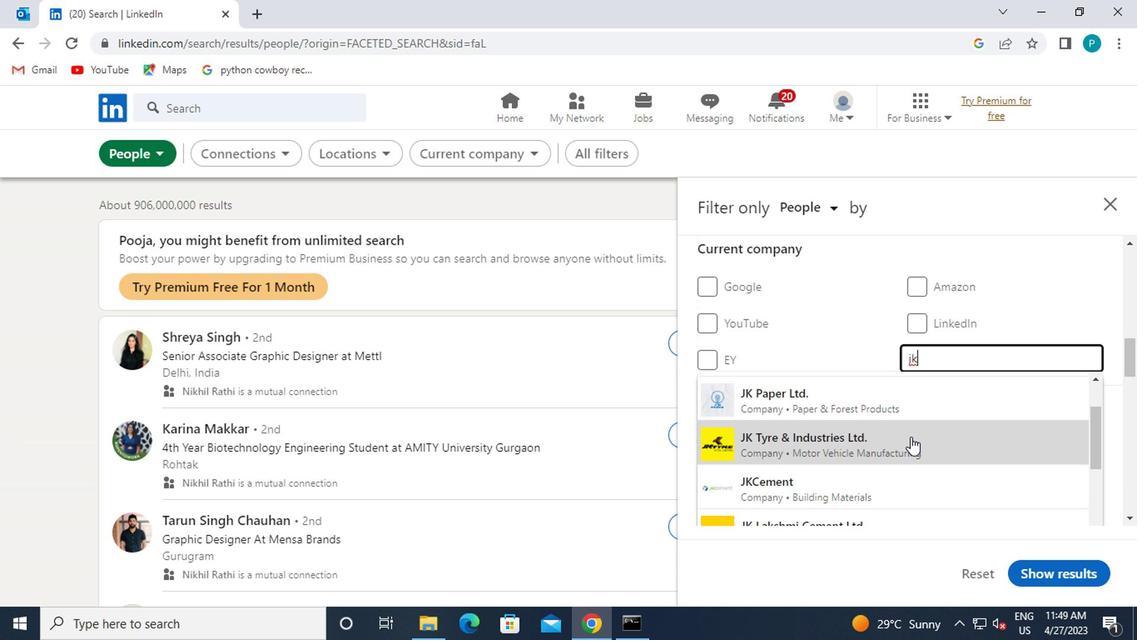 
Action: Mouse moved to (884, 417)
Screenshot: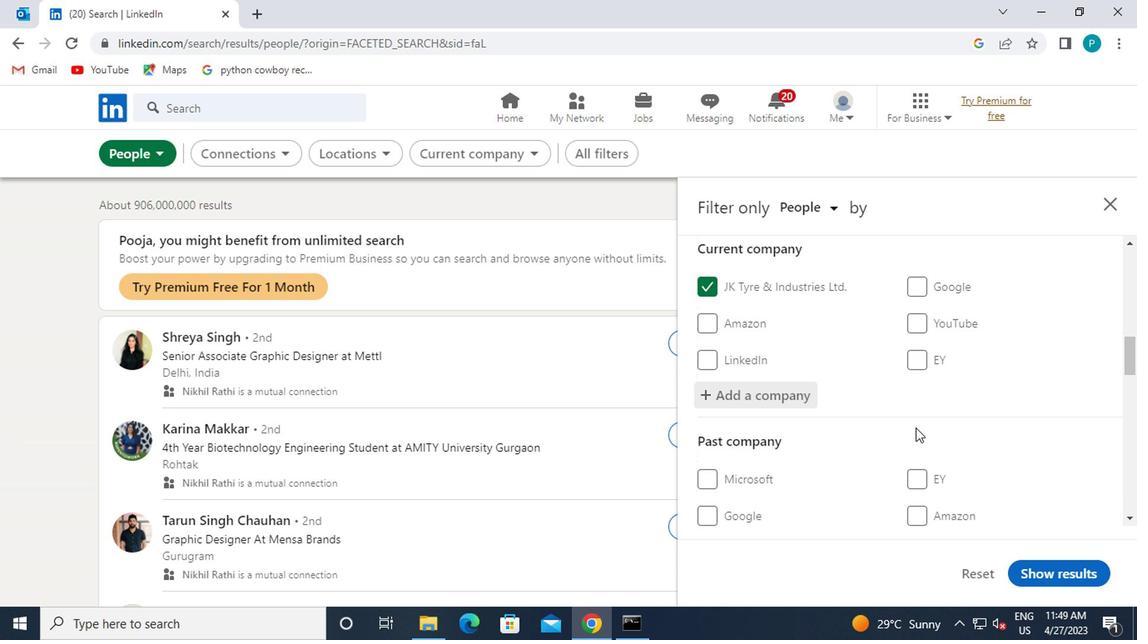 
Action: Mouse scrolled (884, 417) with delta (0, 0)
Screenshot: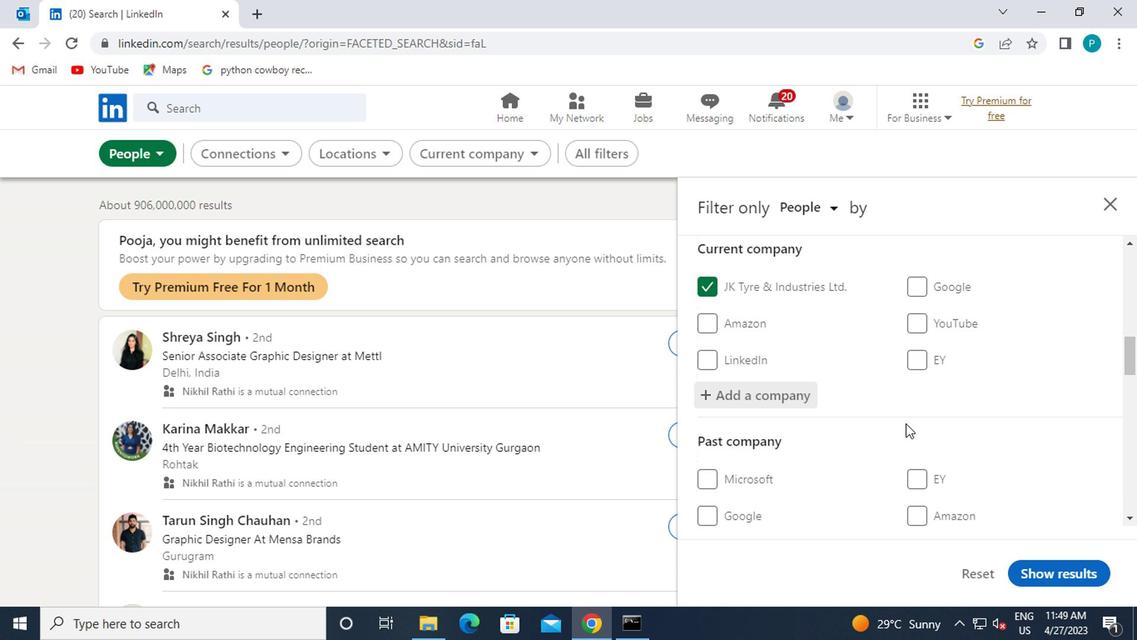 
Action: Mouse scrolled (884, 417) with delta (0, 0)
Screenshot: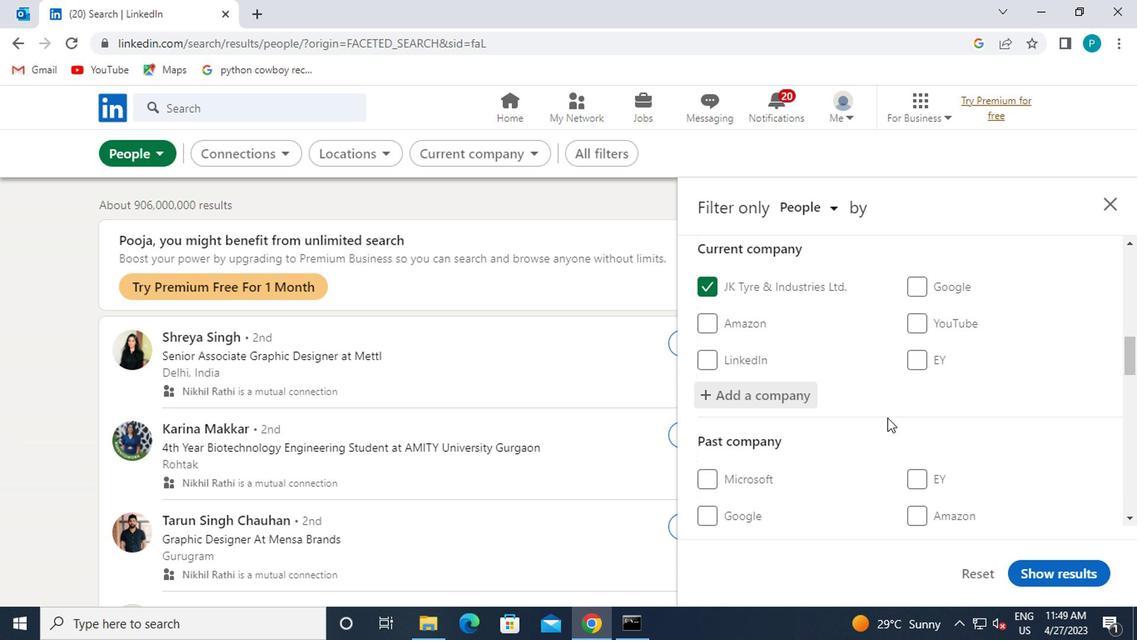 
Action: Mouse moved to (854, 397)
Screenshot: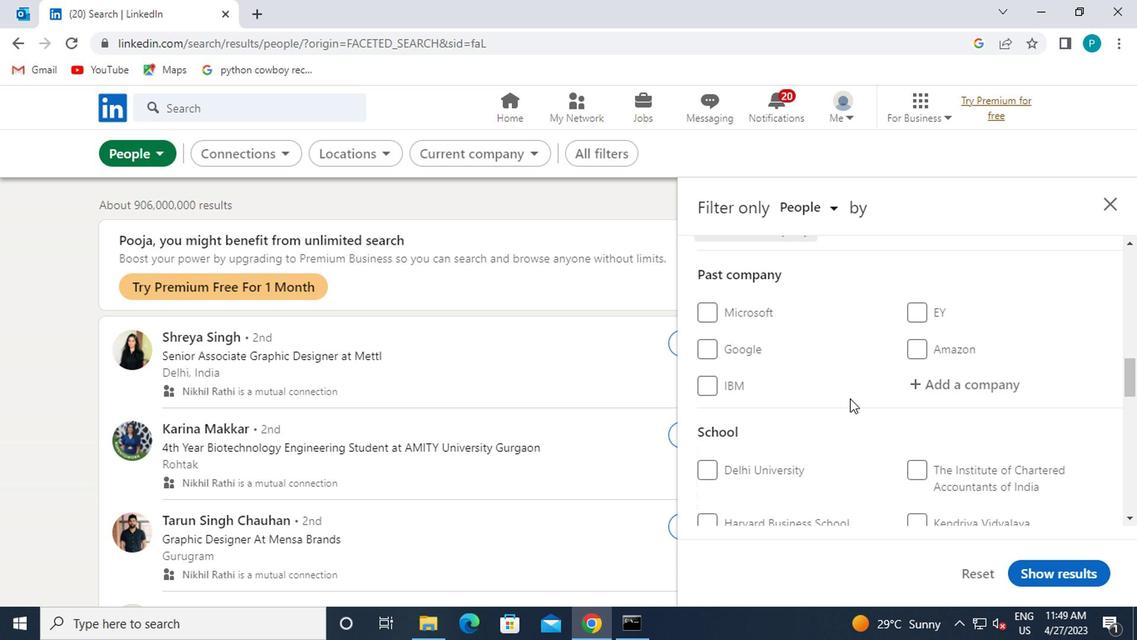 
Action: Mouse scrolled (854, 396) with delta (0, 0)
Screenshot: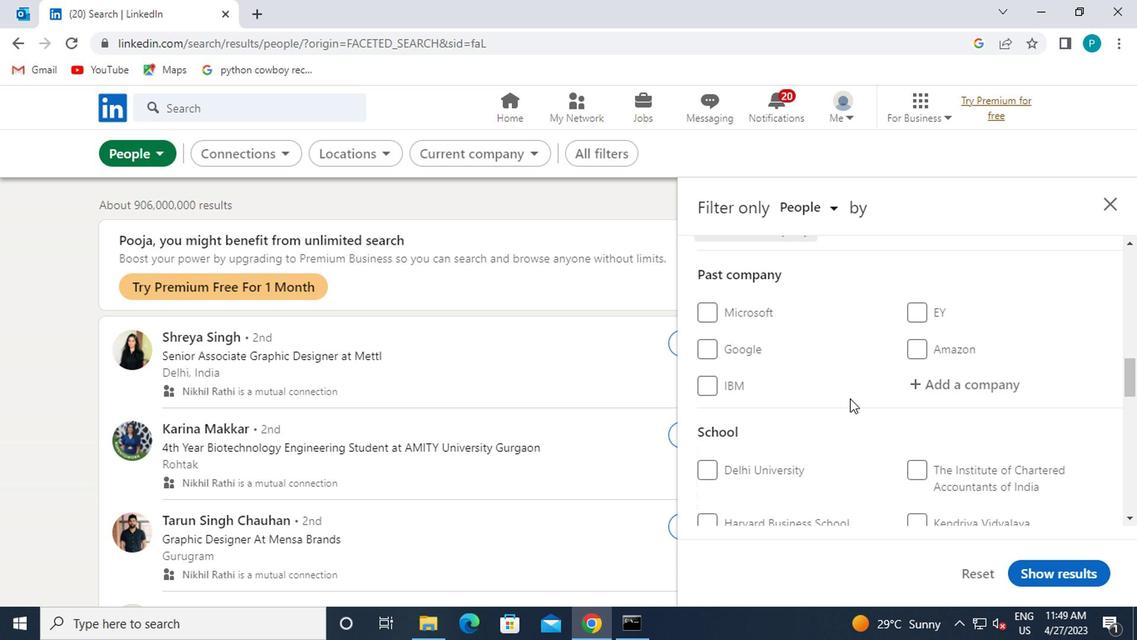 
Action: Mouse scrolled (854, 396) with delta (0, 0)
Screenshot: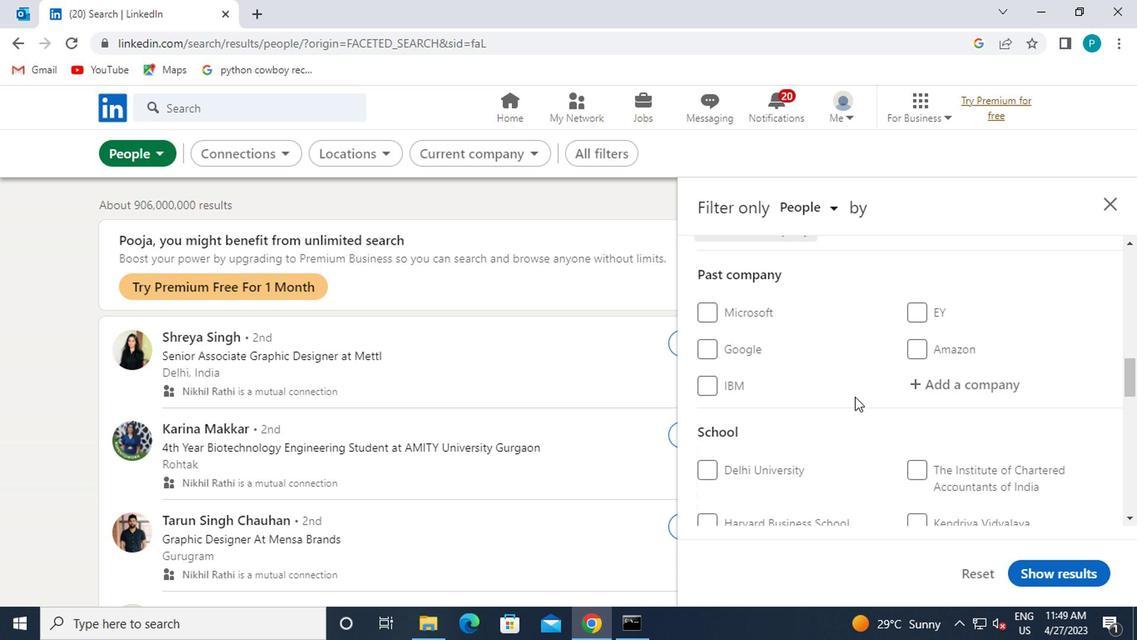 
Action: Mouse moved to (923, 394)
Screenshot: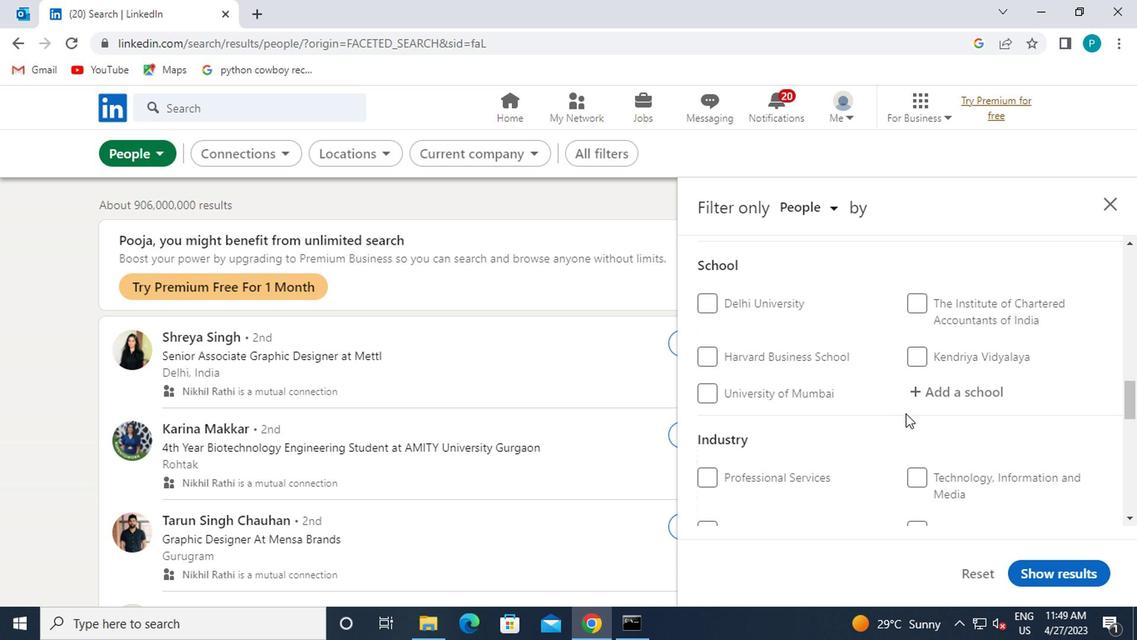 
Action: Mouse pressed left at (923, 394)
Screenshot: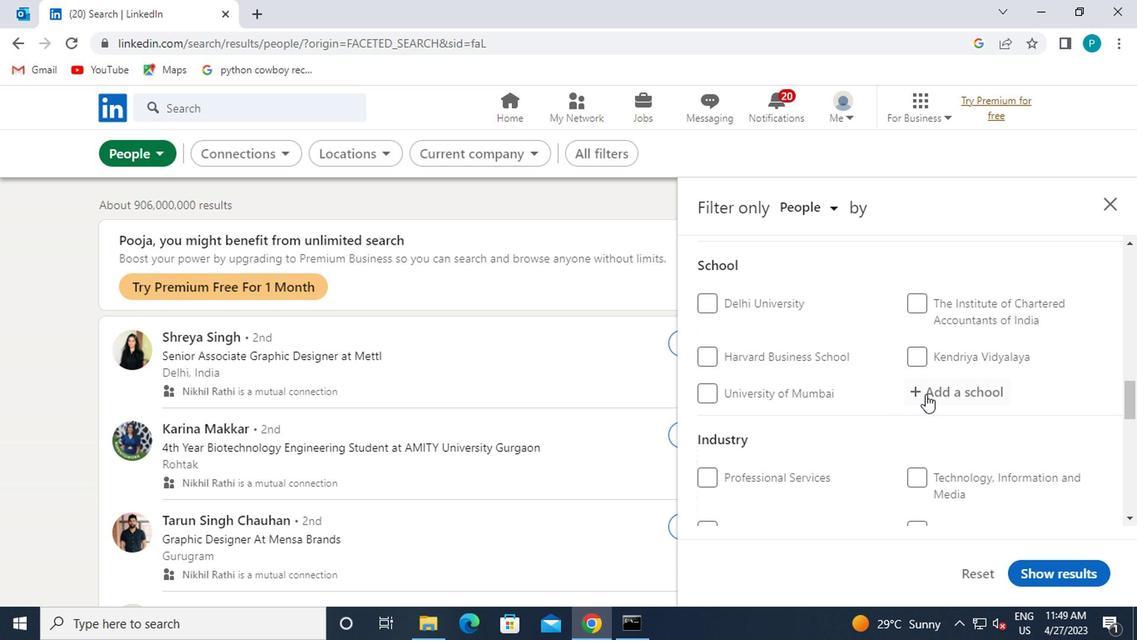 
Action: Mouse moved to (934, 392)
Screenshot: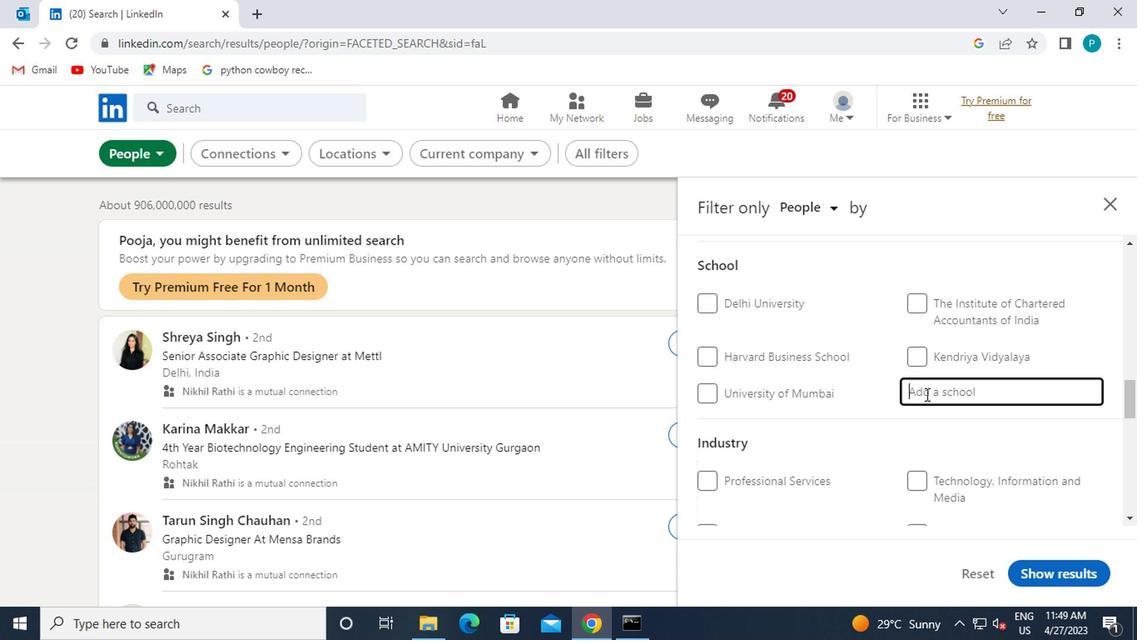 
Action: Key pressed DAYANANDA
Screenshot: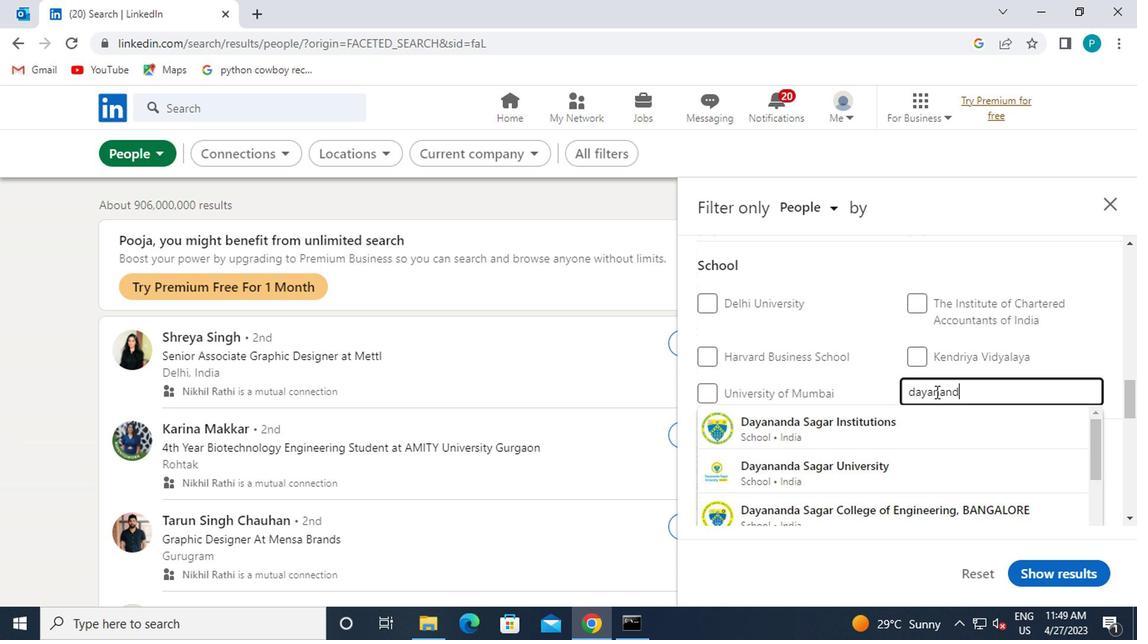 
Action: Mouse moved to (919, 443)
Screenshot: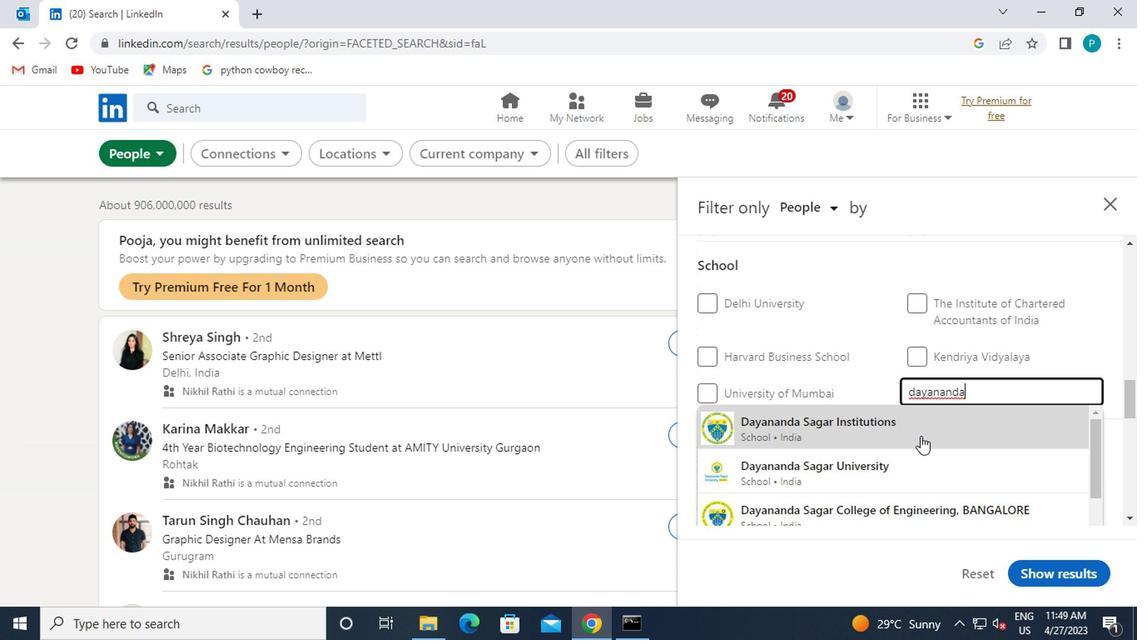 
Action: Mouse scrolled (919, 442) with delta (0, -1)
Screenshot: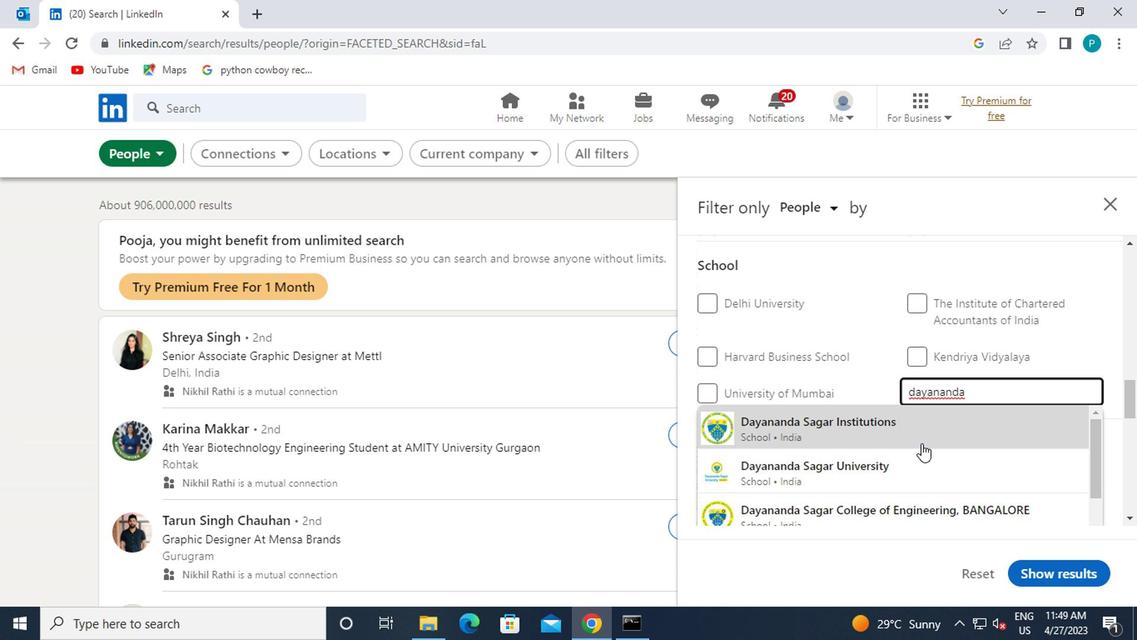 
Action: Mouse moved to (922, 434)
Screenshot: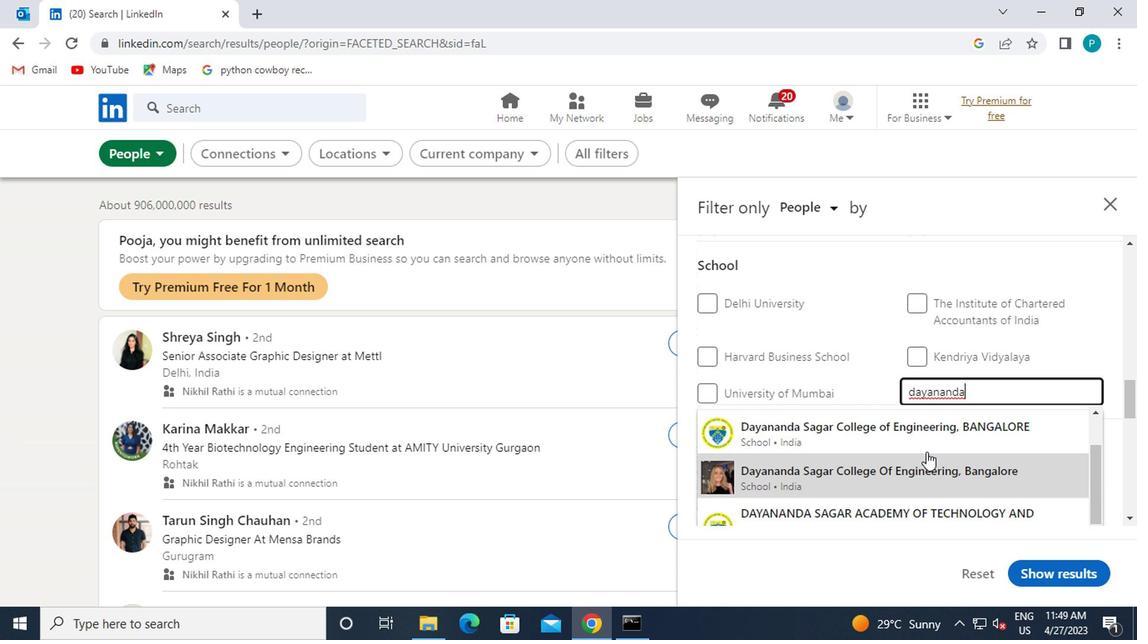 
Action: Mouse pressed left at (922, 434)
Screenshot: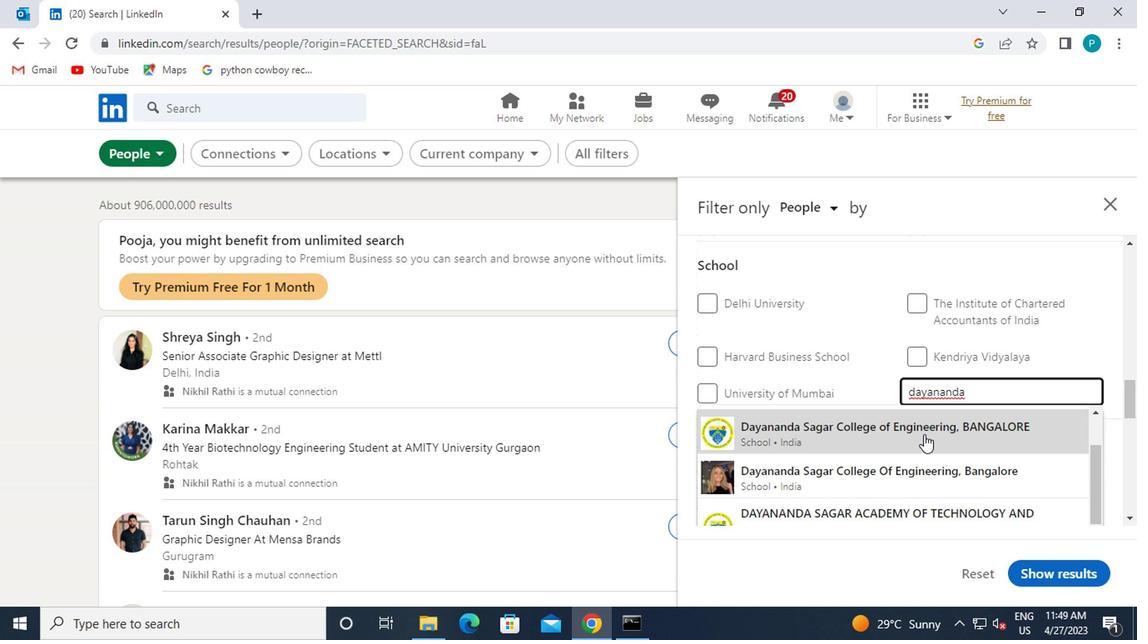 
Action: Mouse scrolled (922, 433) with delta (0, -1)
Screenshot: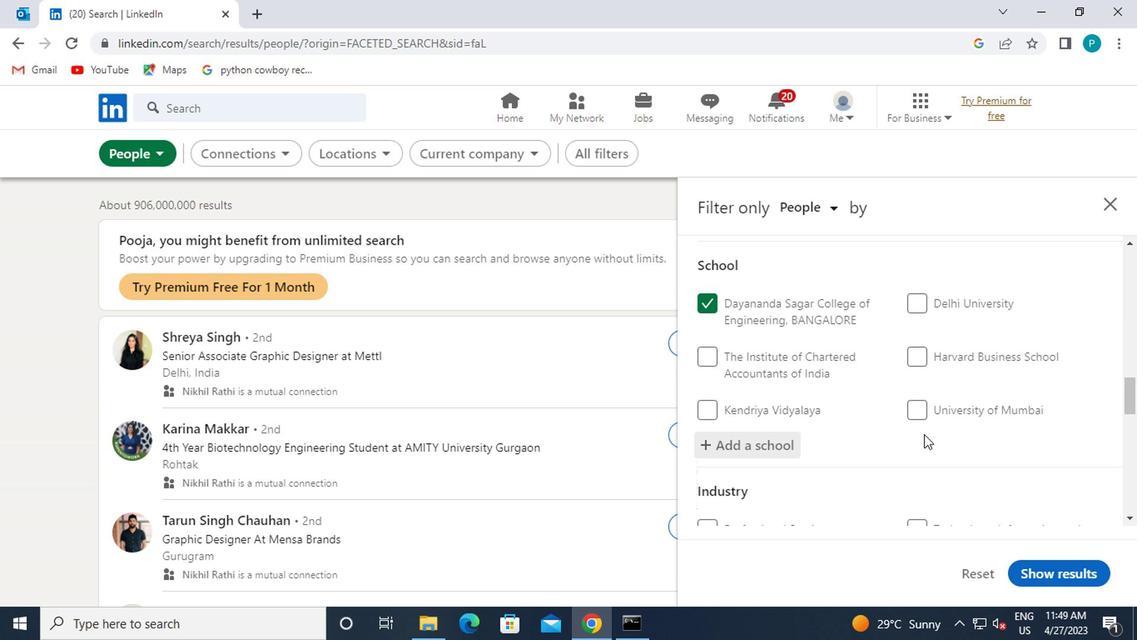 
Action: Mouse scrolled (922, 433) with delta (0, -1)
Screenshot: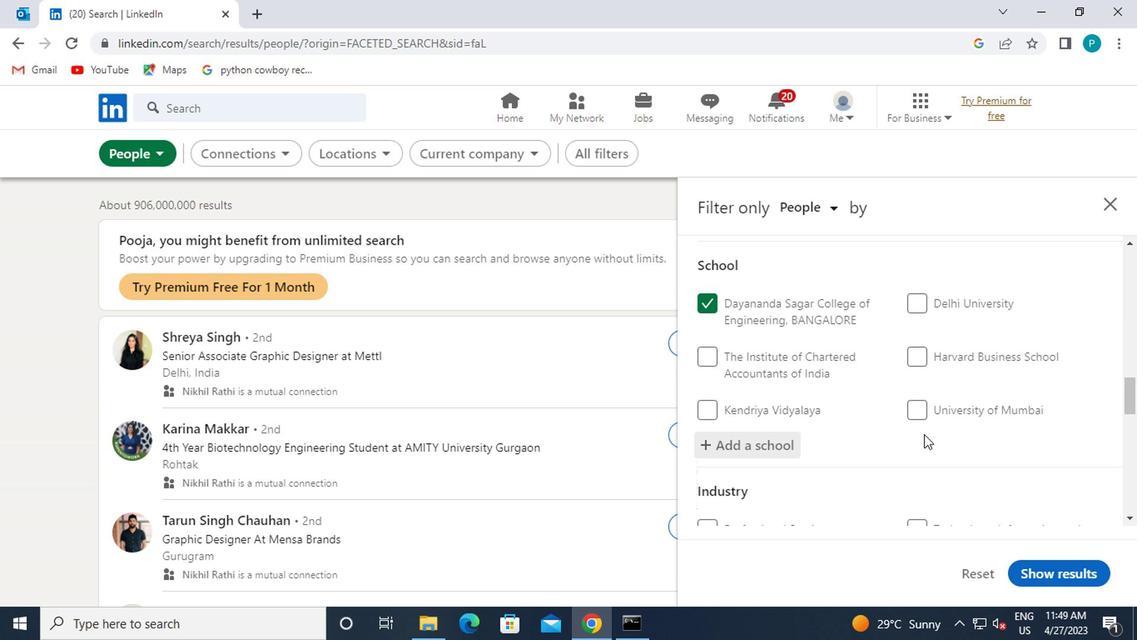 
Action: Mouse moved to (938, 442)
Screenshot: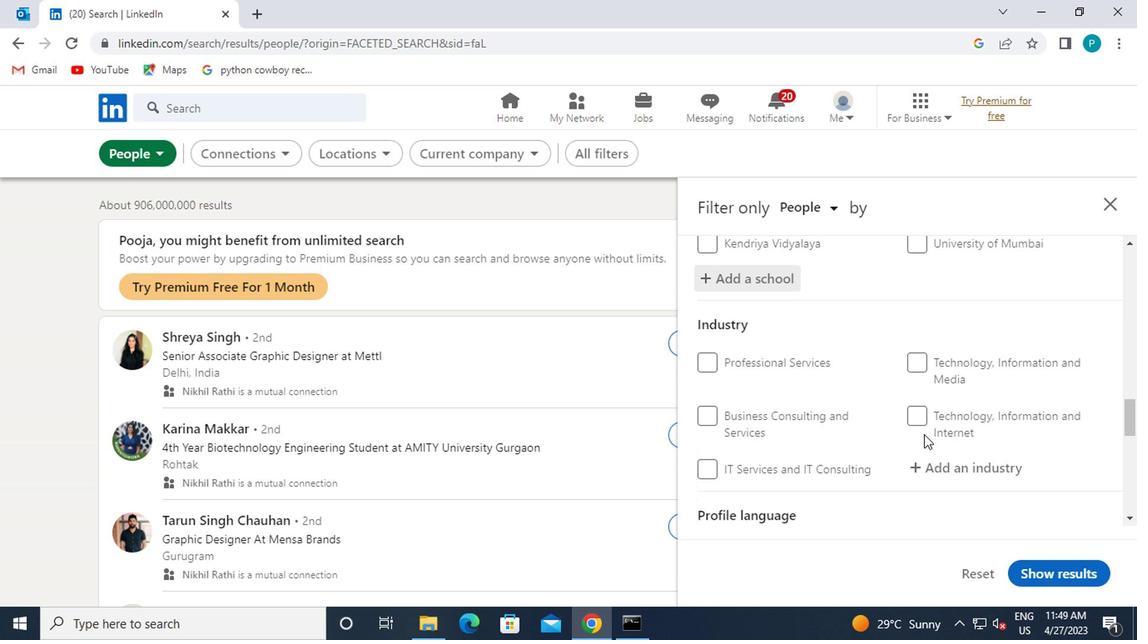 
Action: Mouse scrolled (938, 441) with delta (0, 0)
Screenshot: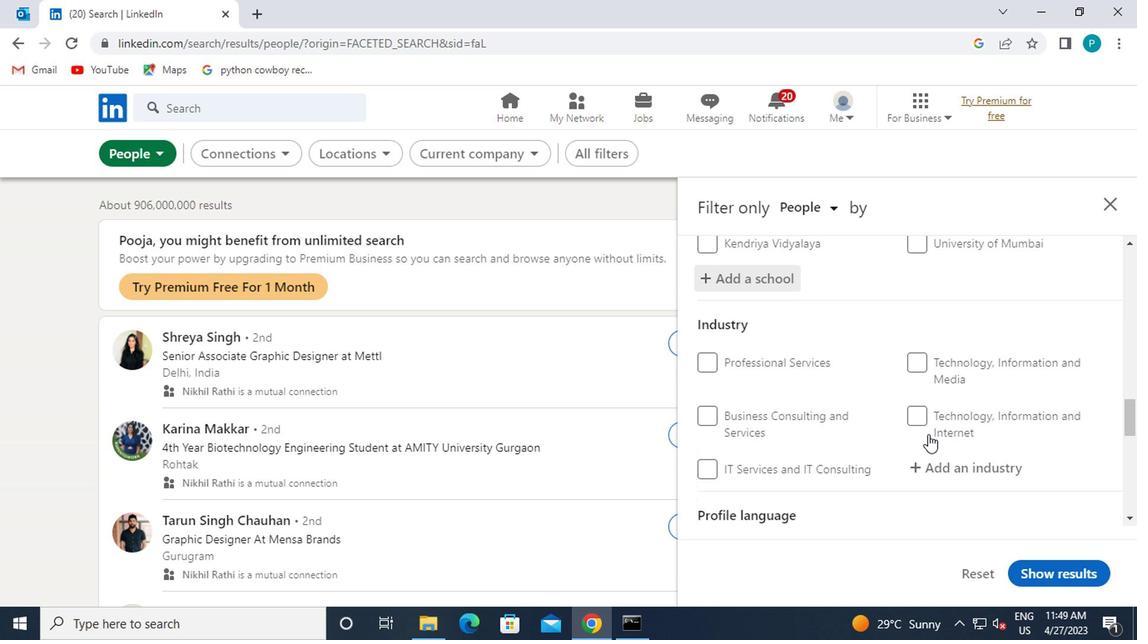 
Action: Mouse moved to (947, 448)
Screenshot: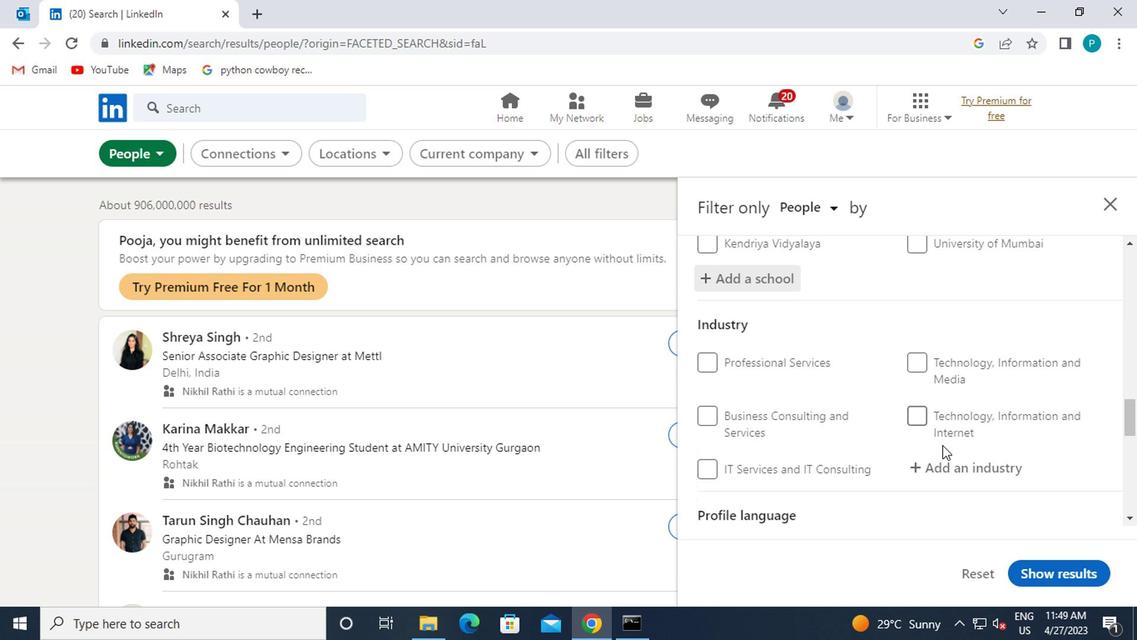 
Action: Mouse pressed left at (947, 448)
Screenshot: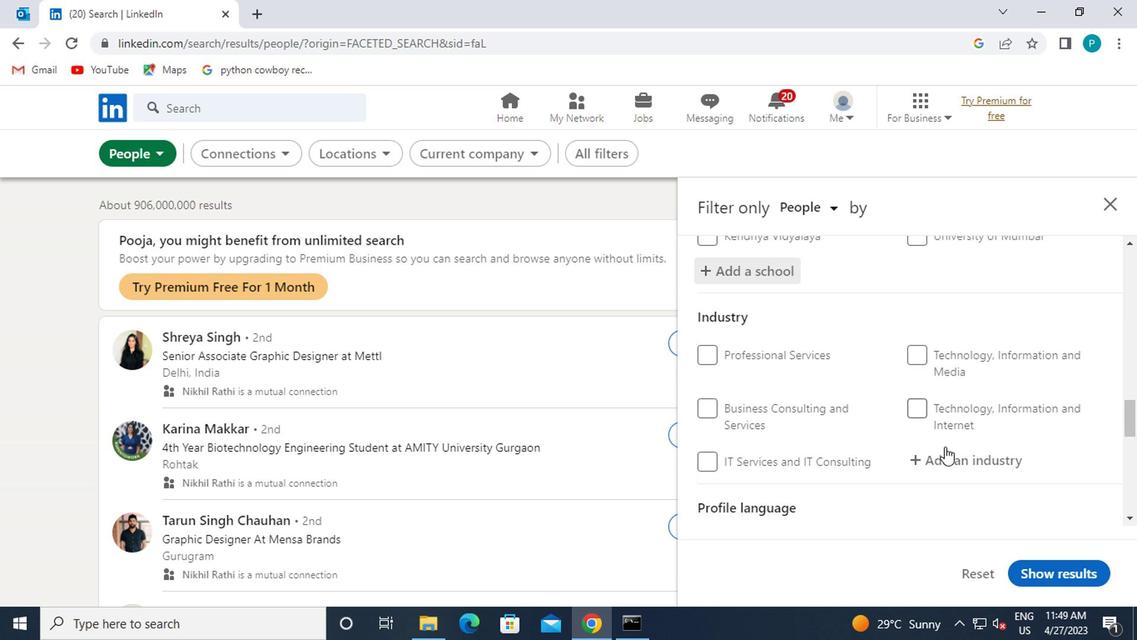 
Action: Mouse moved to (930, 389)
Screenshot: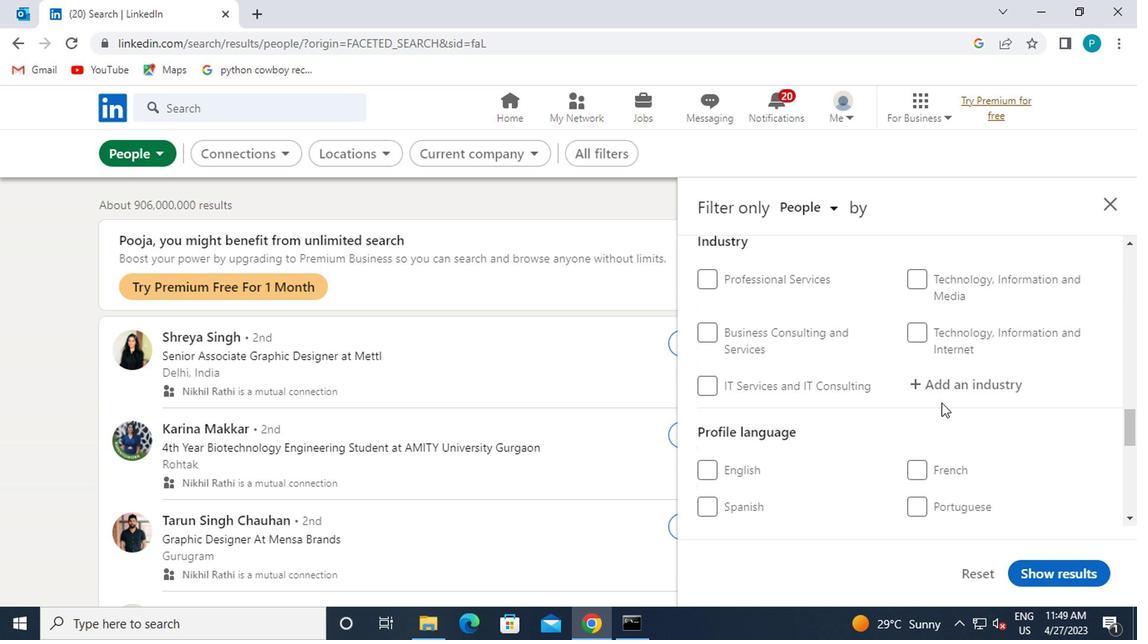 
Action: Mouse pressed left at (930, 389)
Screenshot: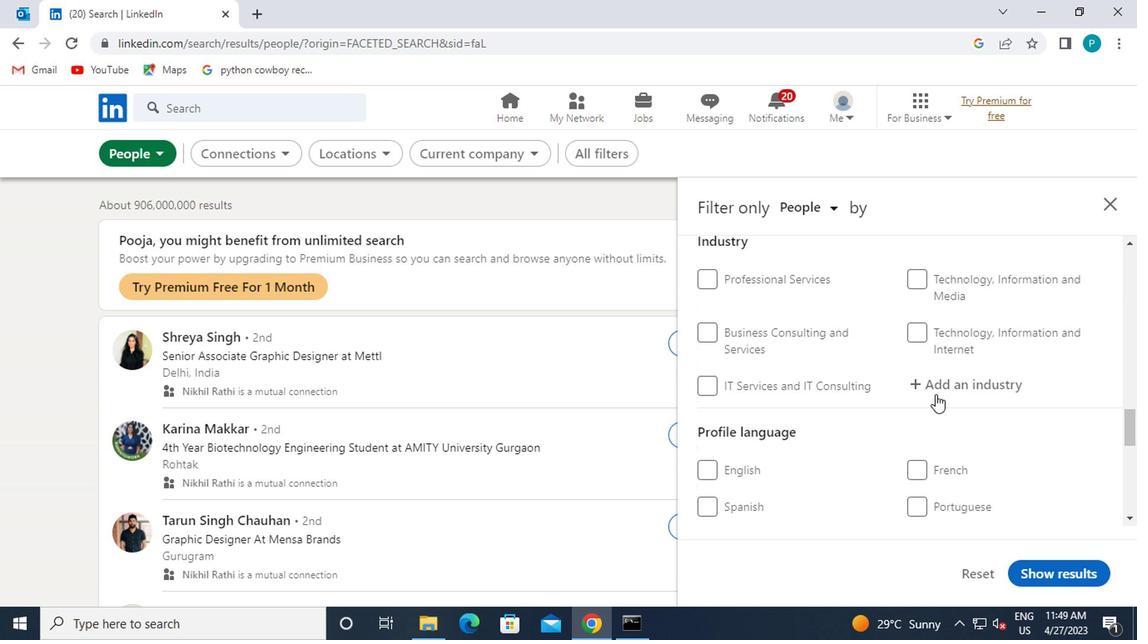 
Action: Mouse moved to (930, 387)
Screenshot: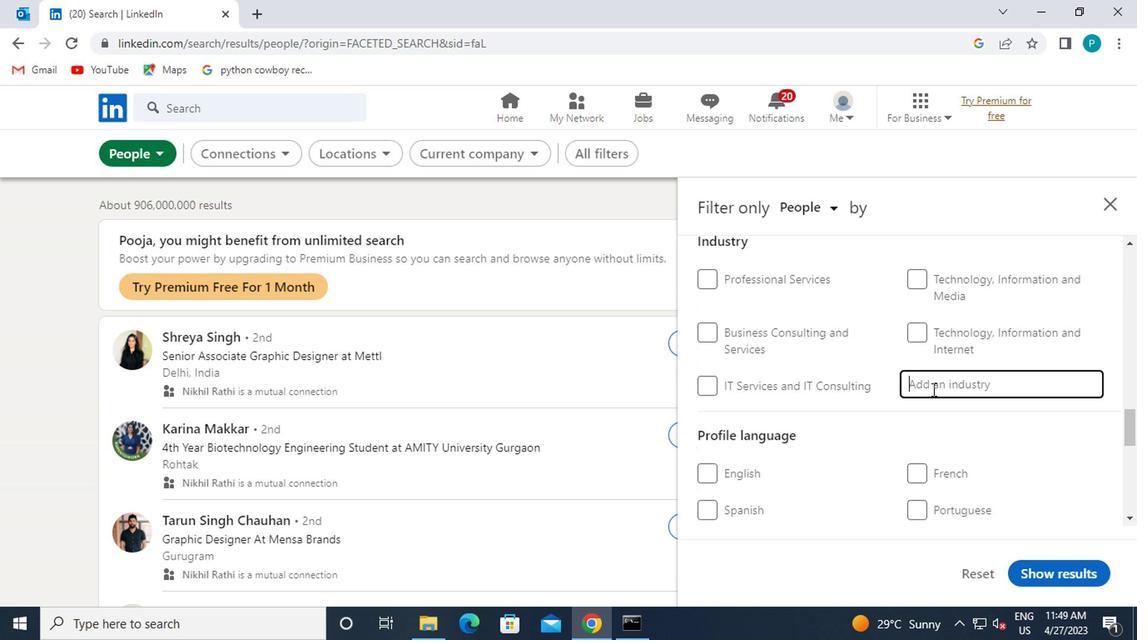 
Action: Key pressed SEA
Screenshot: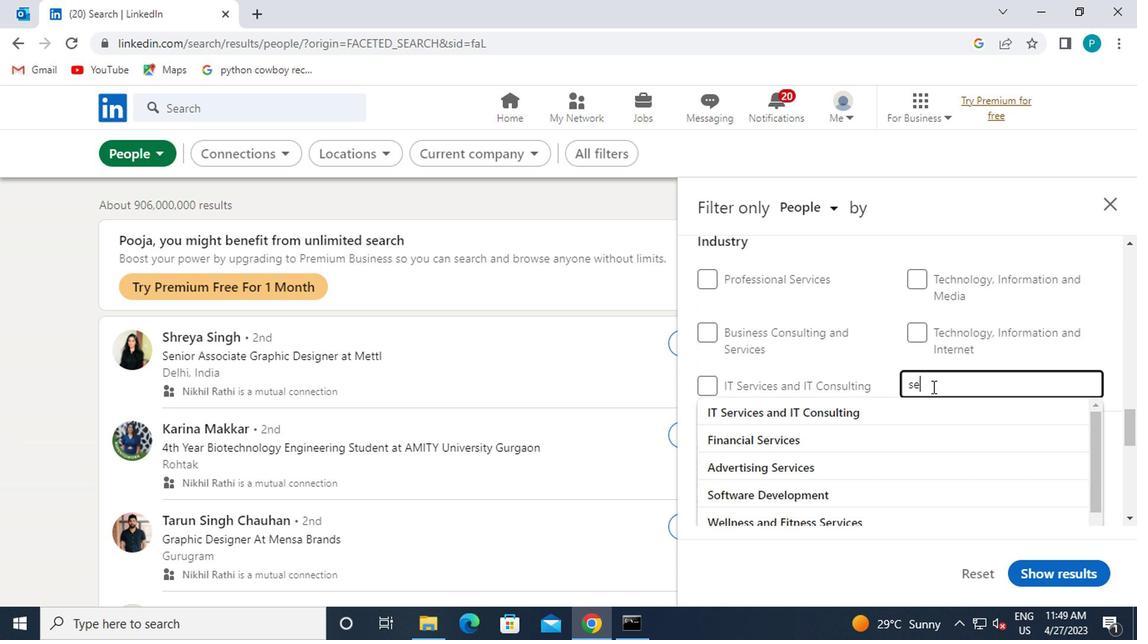 
Action: Mouse moved to (932, 432)
Screenshot: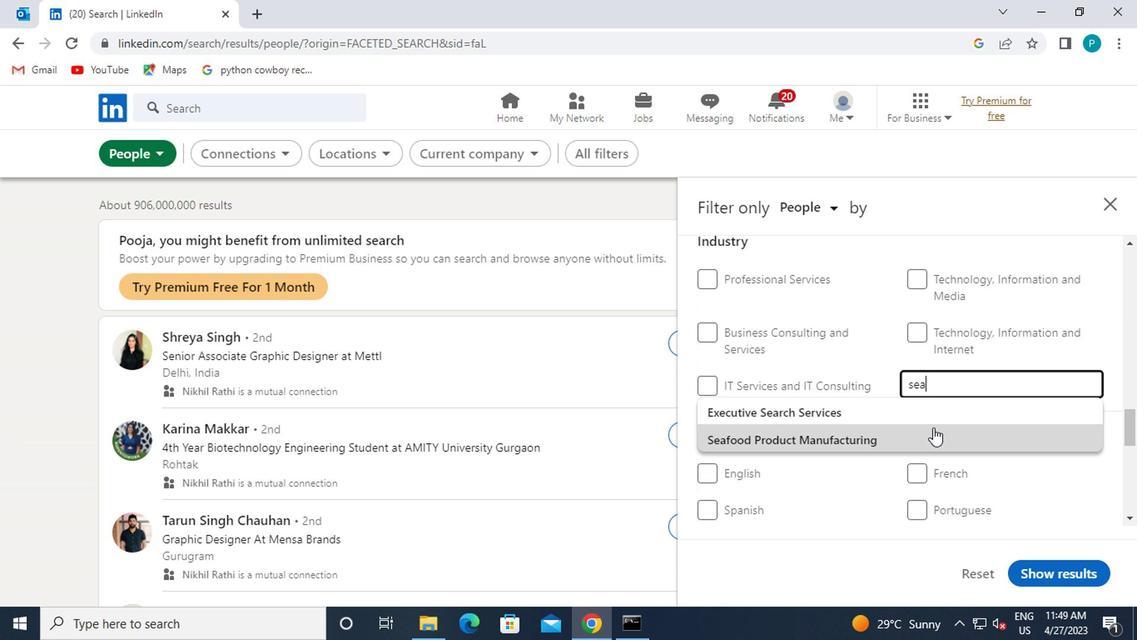 
Action: Mouse pressed left at (932, 432)
Screenshot: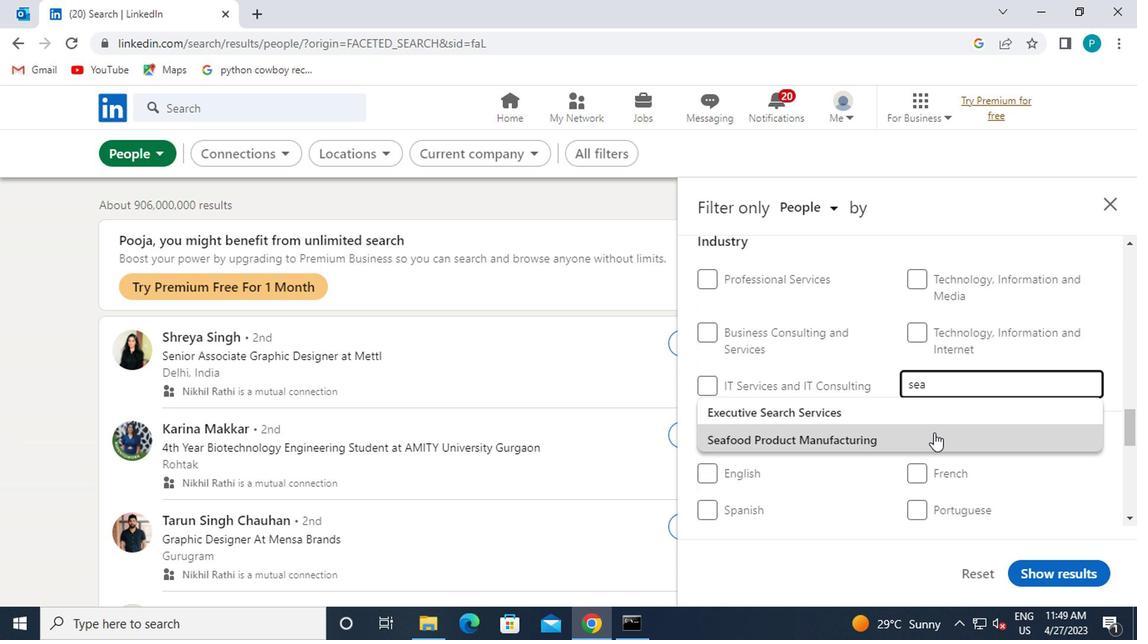 
Action: Mouse moved to (892, 421)
Screenshot: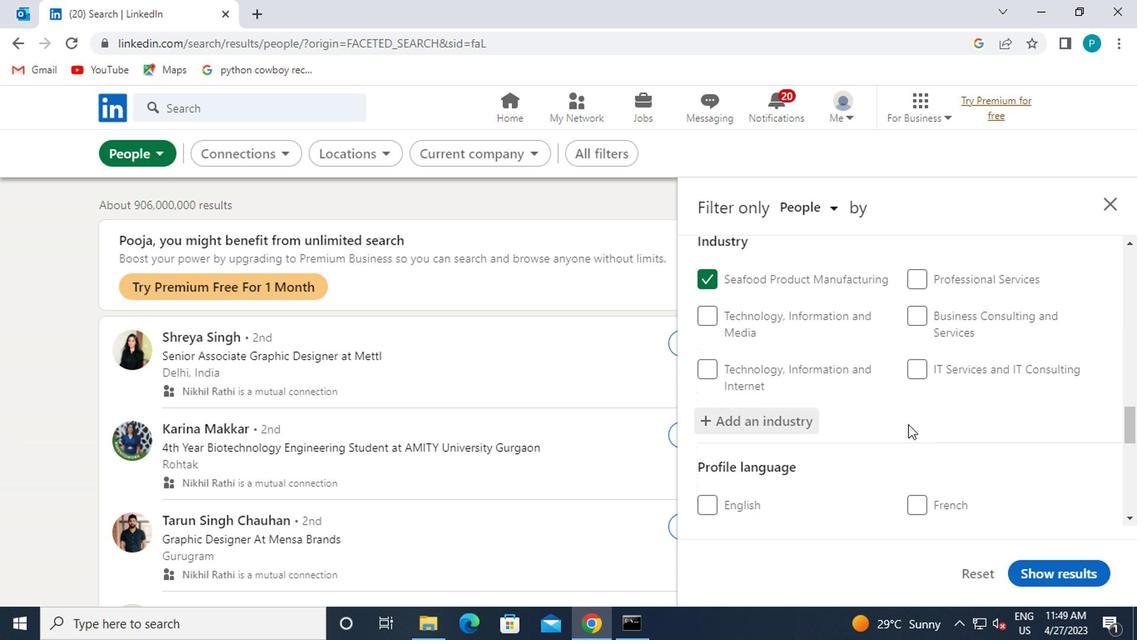 
Action: Mouse scrolled (892, 421) with delta (0, 0)
Screenshot: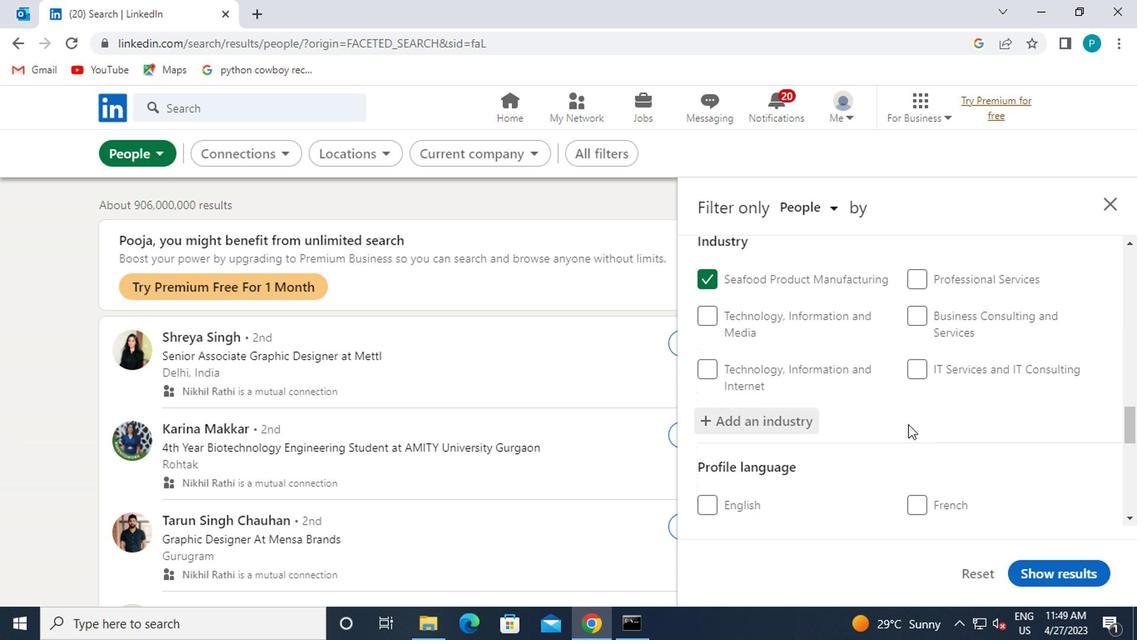 
Action: Mouse moved to (892, 421)
Screenshot: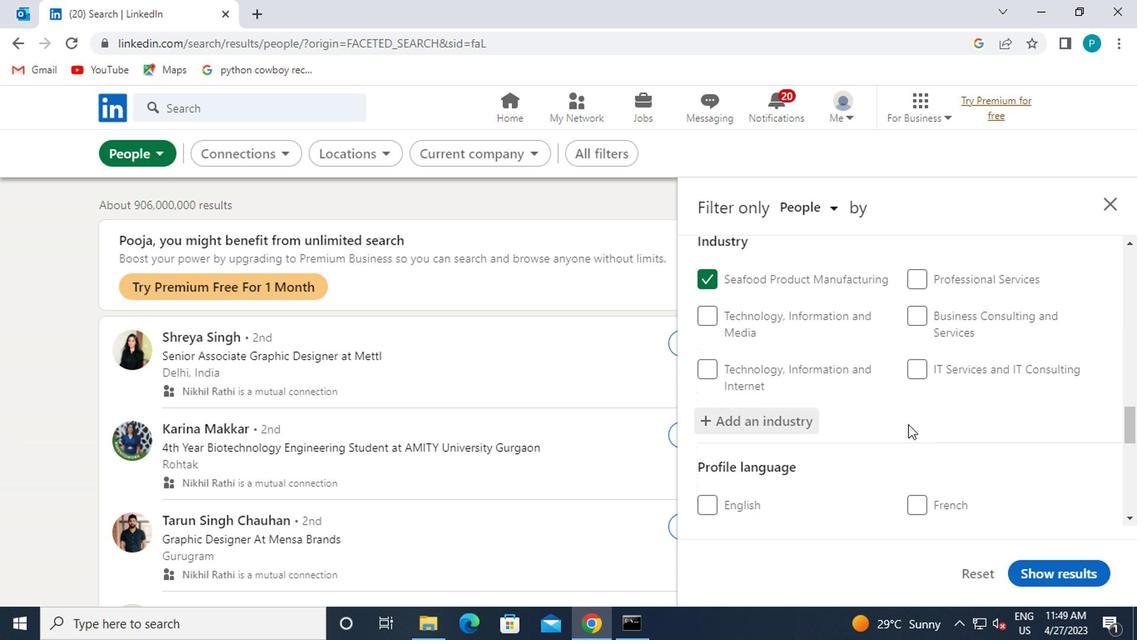 
Action: Mouse scrolled (892, 421) with delta (0, 0)
Screenshot: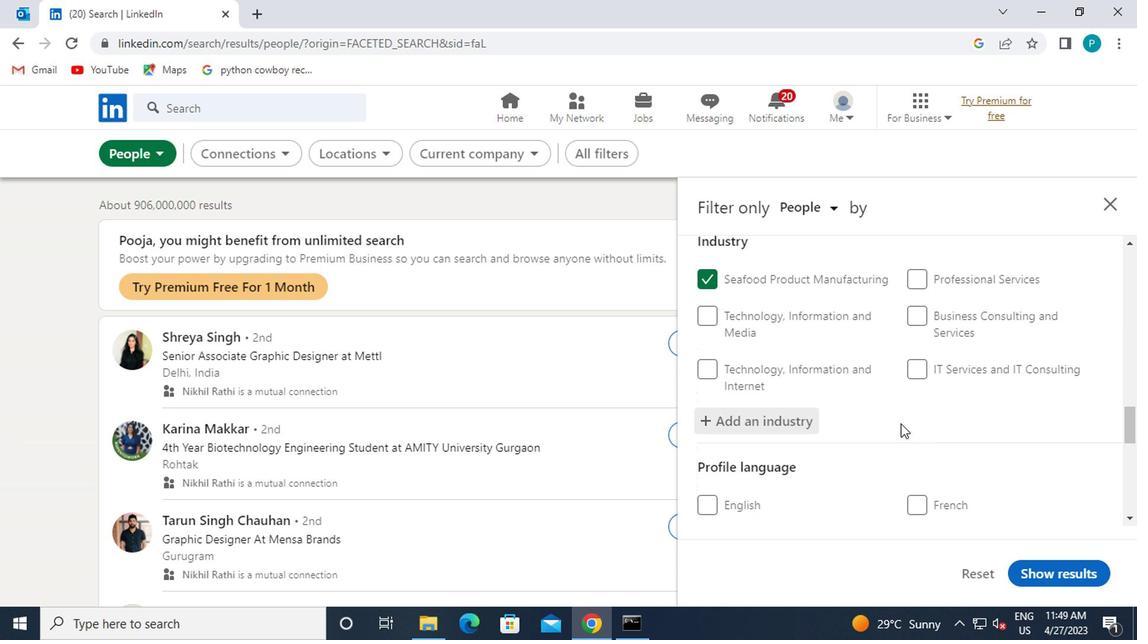 
Action: Mouse moved to (747, 381)
Screenshot: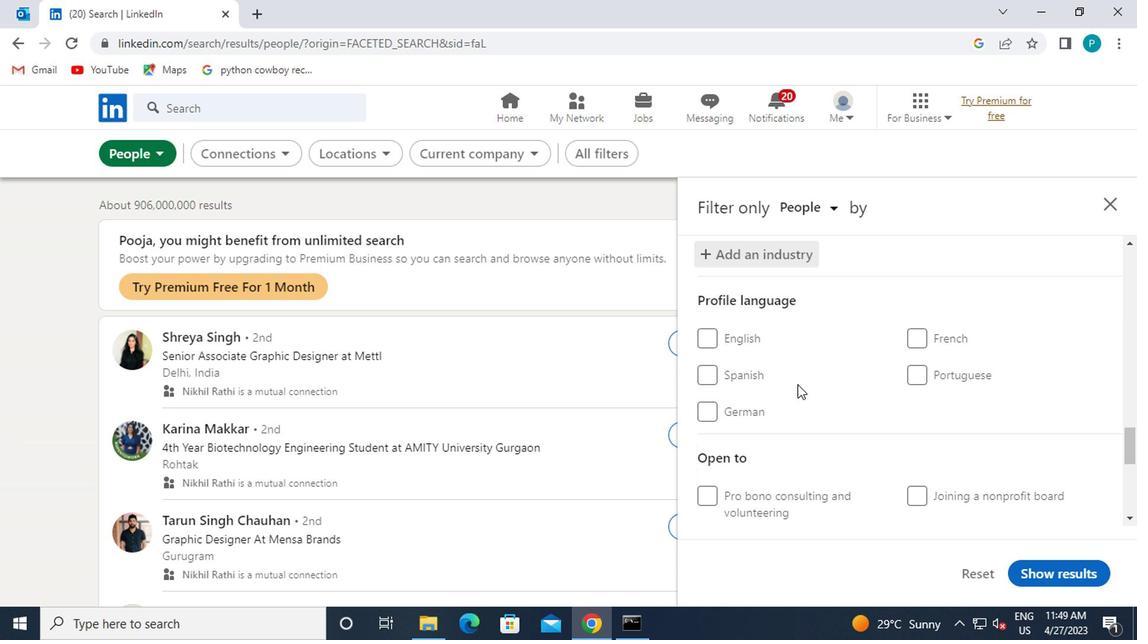 
Action: Mouse pressed left at (747, 381)
Screenshot: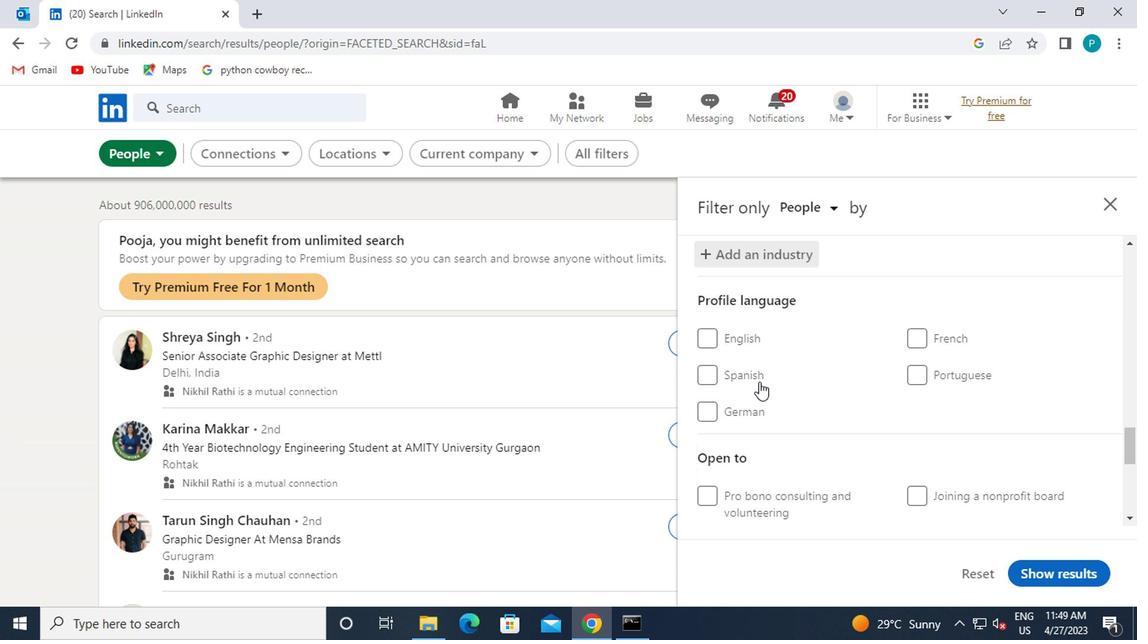 
Action: Mouse moved to (842, 409)
Screenshot: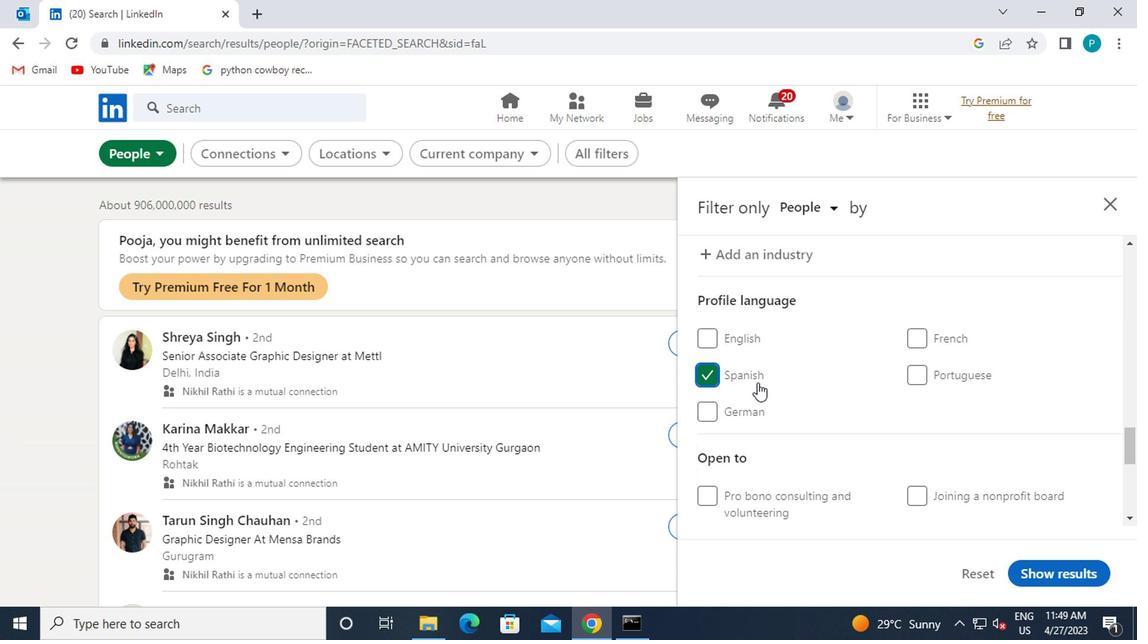 
Action: Mouse scrolled (842, 408) with delta (0, 0)
Screenshot: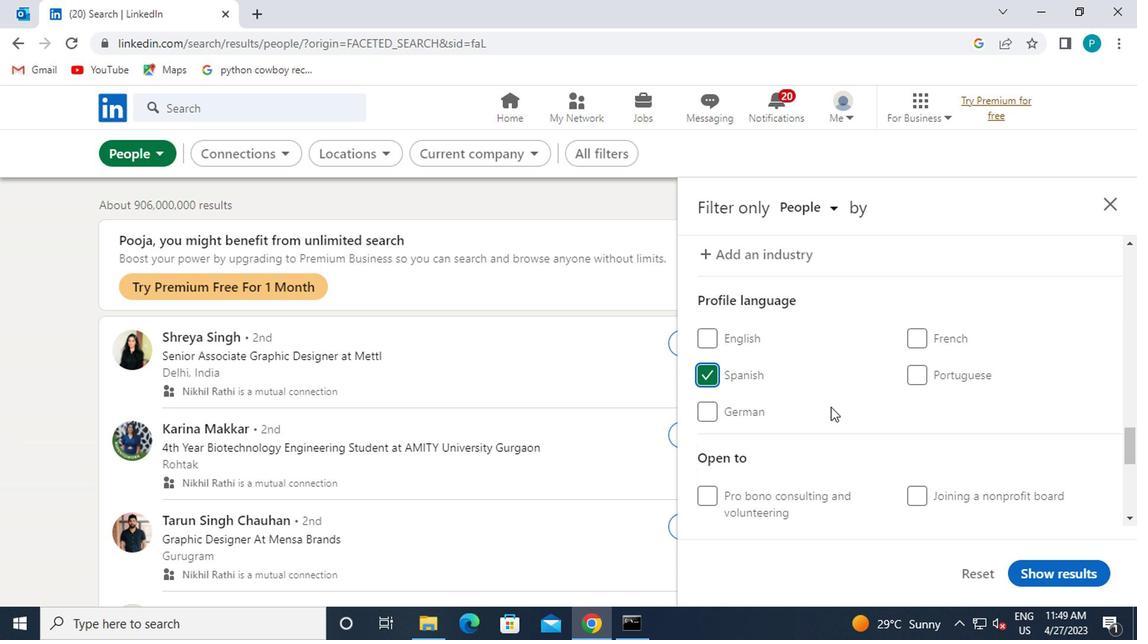 
Action: Mouse scrolled (842, 408) with delta (0, 0)
Screenshot: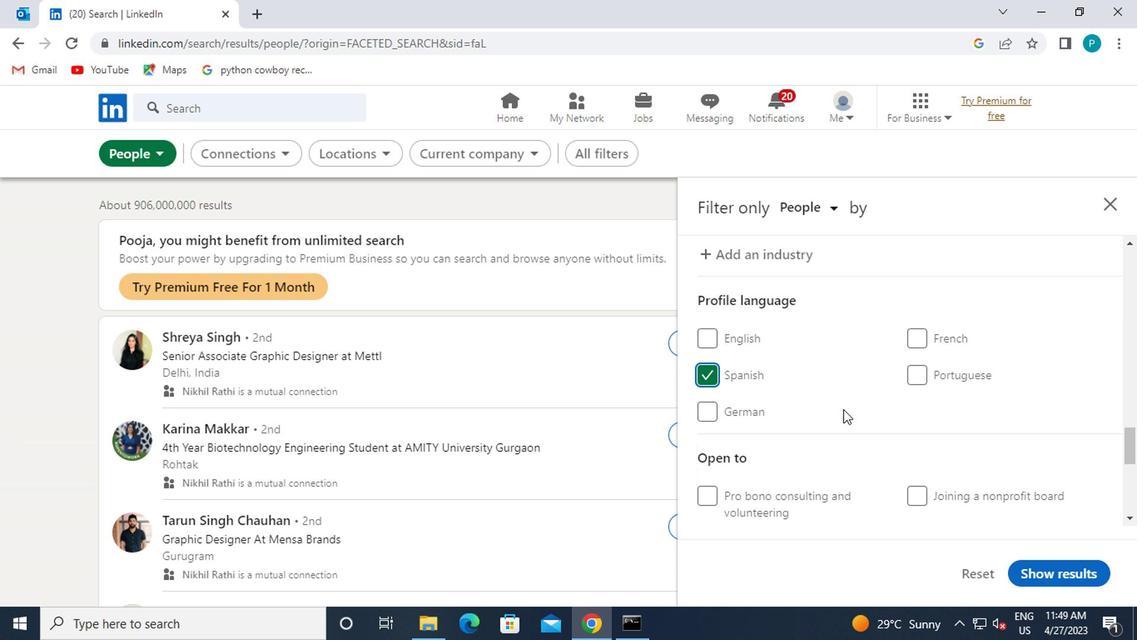
Action: Mouse moved to (877, 435)
Screenshot: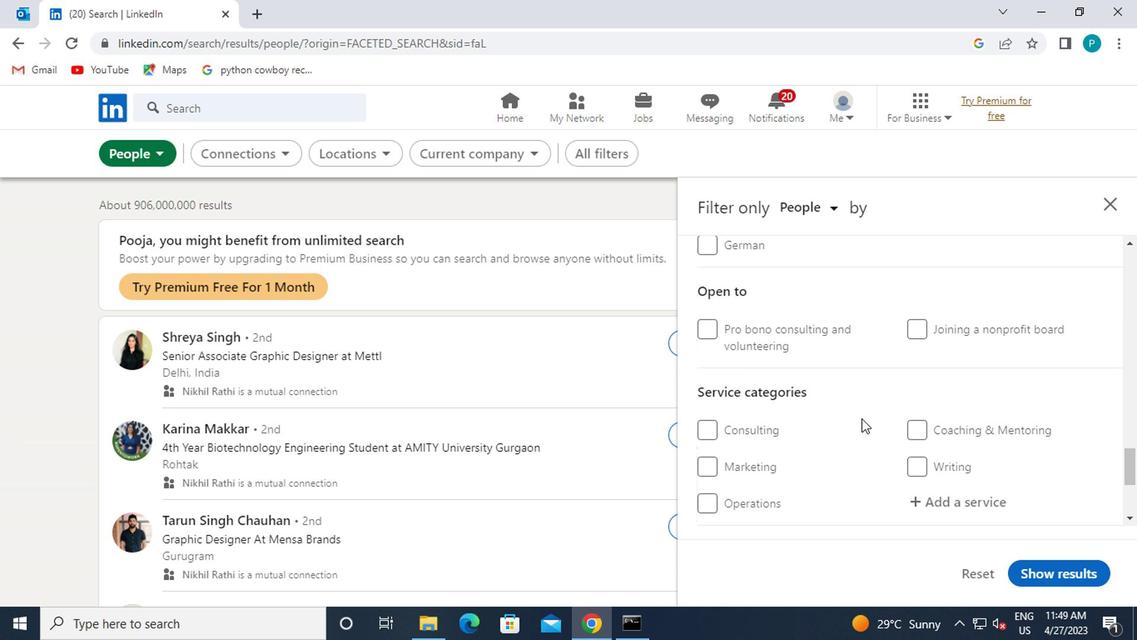 
Action: Mouse scrolled (877, 435) with delta (0, 0)
Screenshot: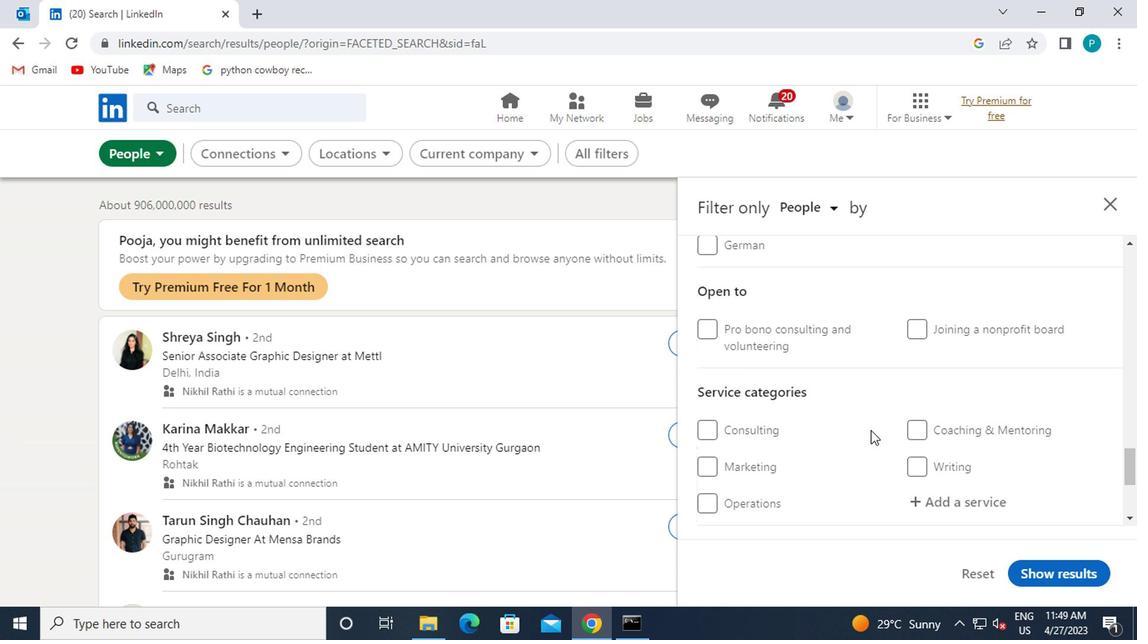 
Action: Mouse moved to (1003, 407)
Screenshot: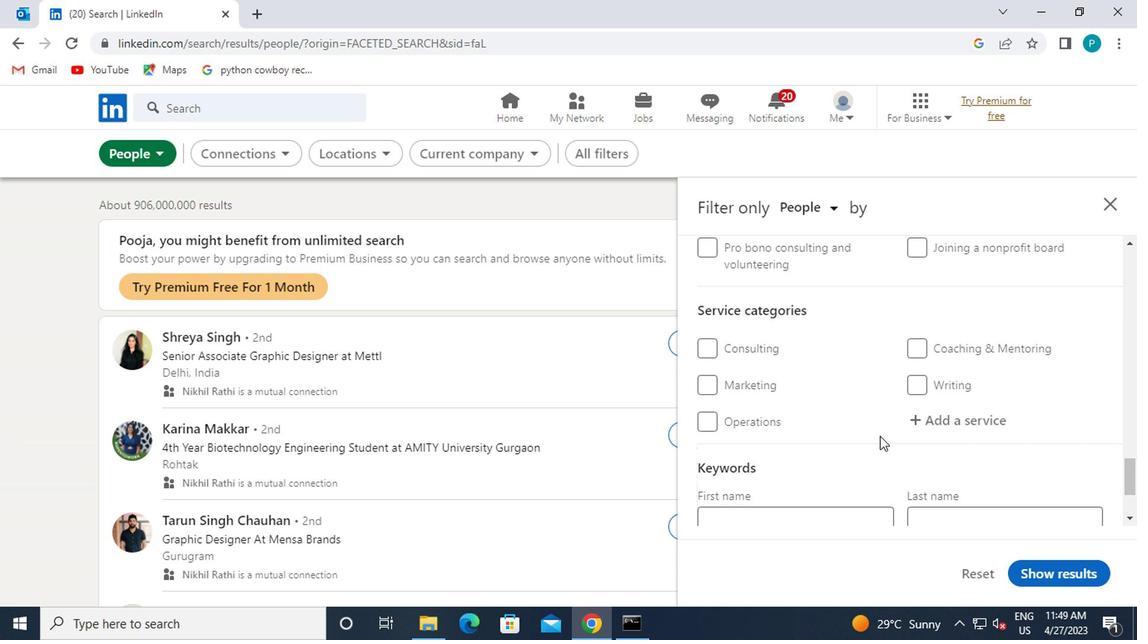 
Action: Mouse pressed left at (1003, 407)
Screenshot: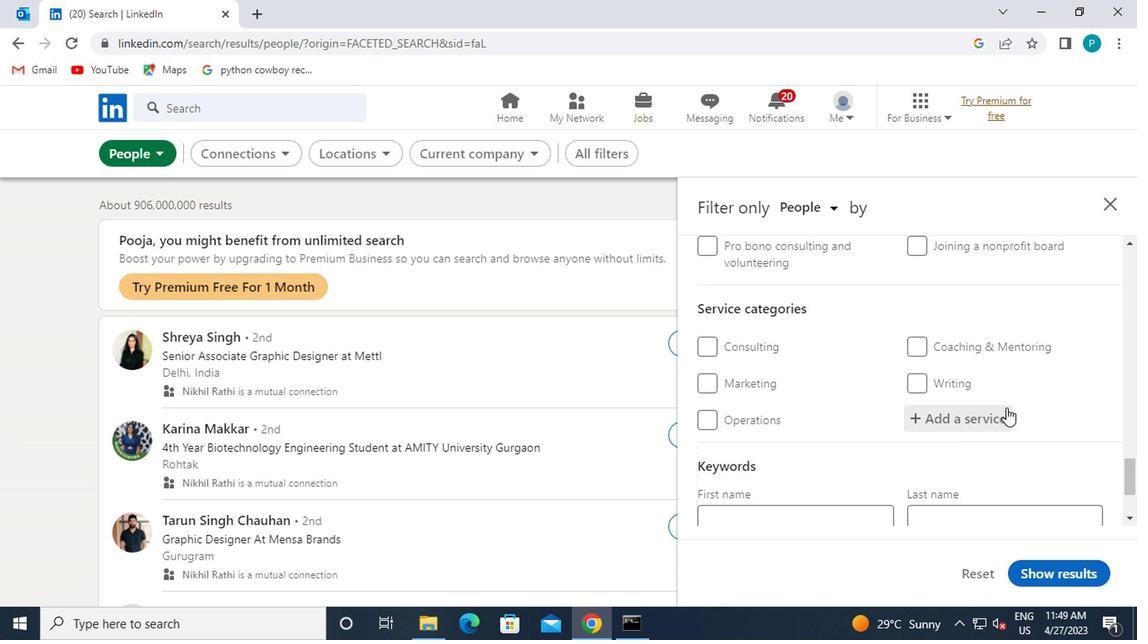 
Action: Mouse moved to (1005, 407)
Screenshot: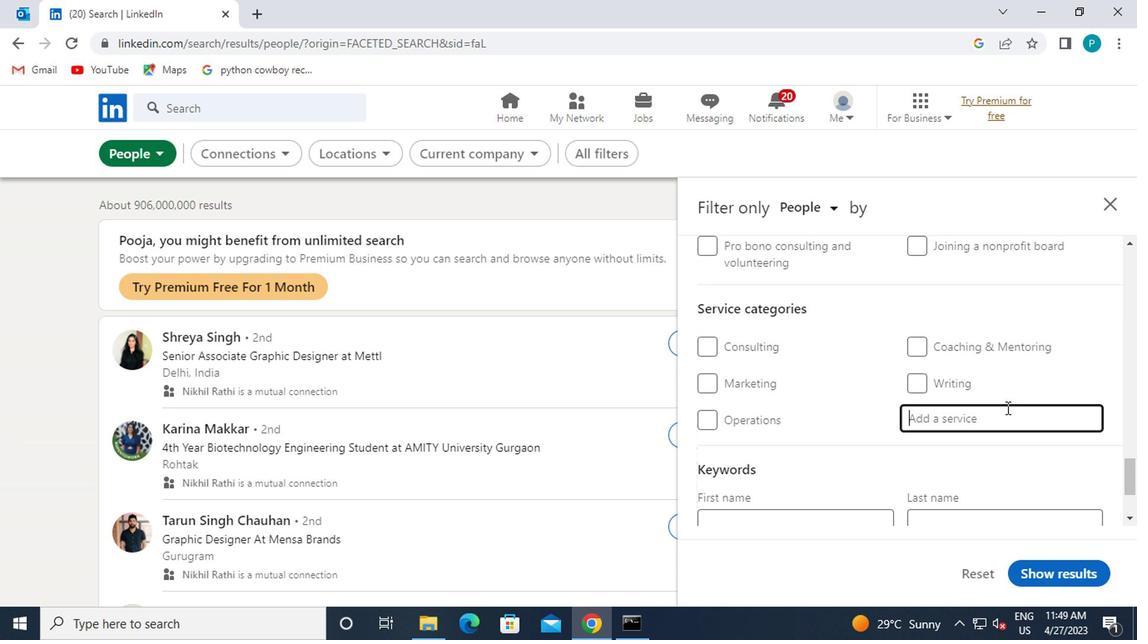 
Action: Key pressed FAMIL
Screenshot: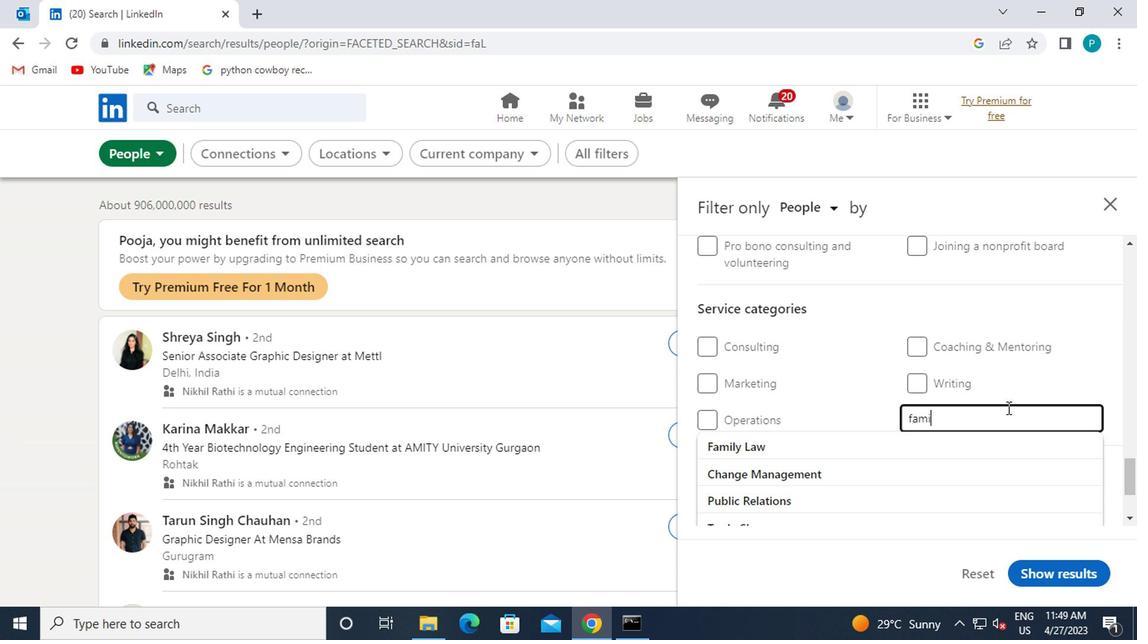 
Action: Mouse moved to (923, 451)
Screenshot: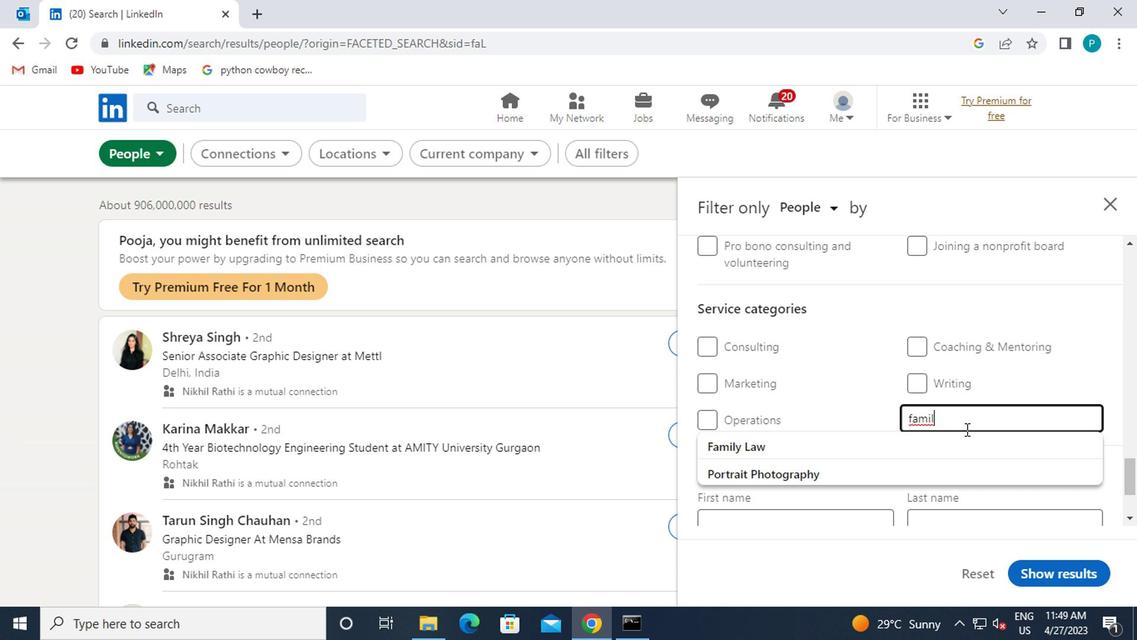 
Action: Mouse pressed left at (923, 451)
Screenshot: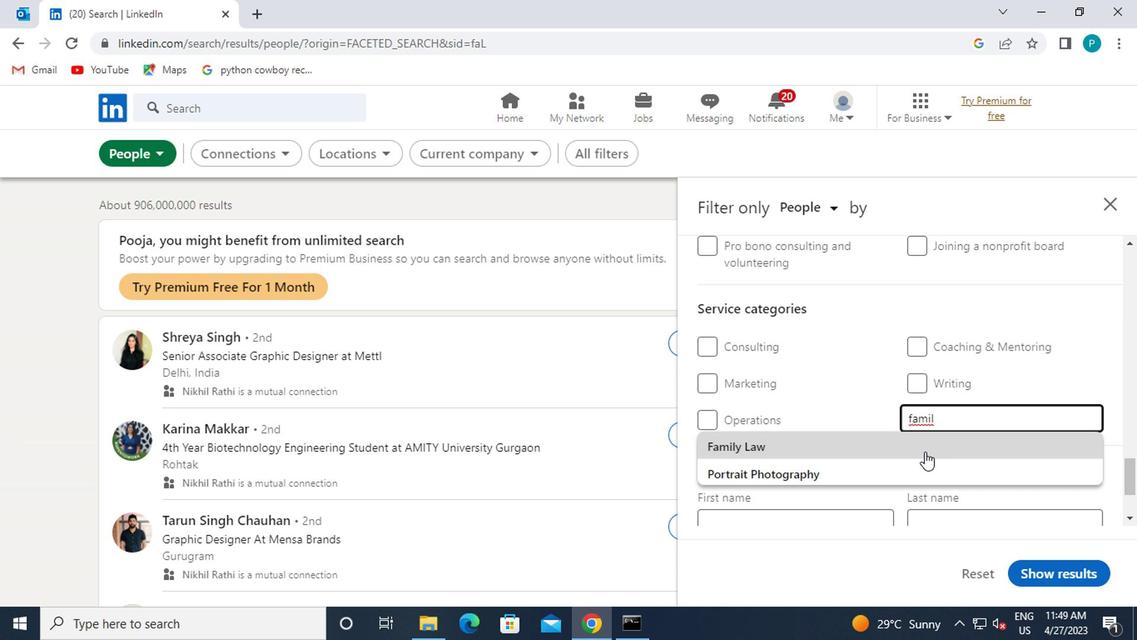 
Action: Mouse moved to (827, 439)
Screenshot: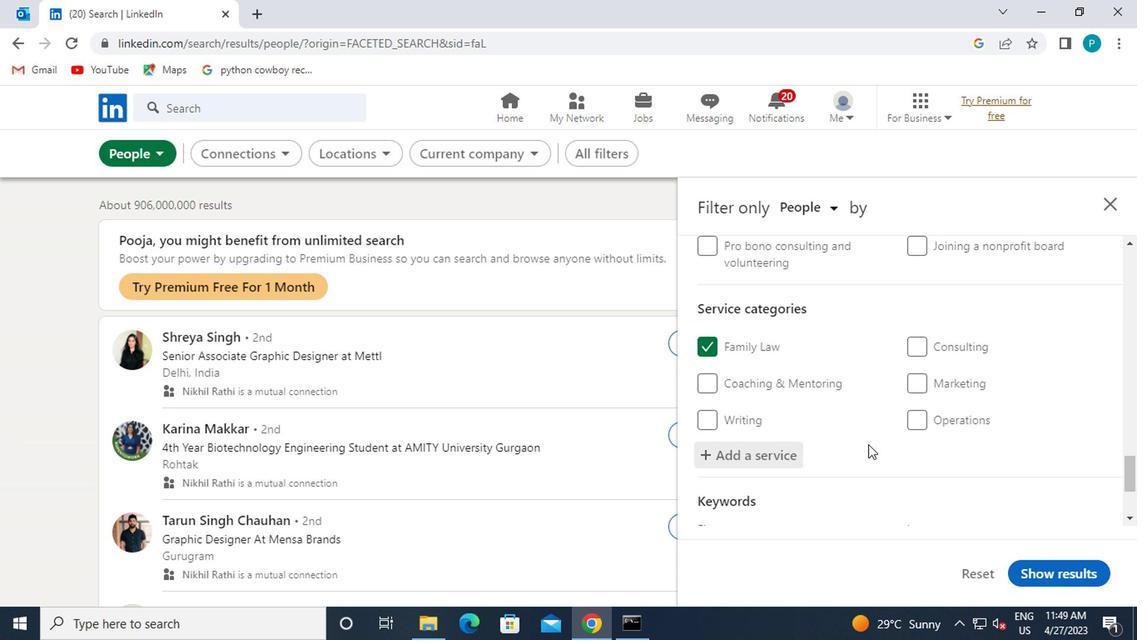 
Action: Mouse scrolled (827, 438) with delta (0, 0)
Screenshot: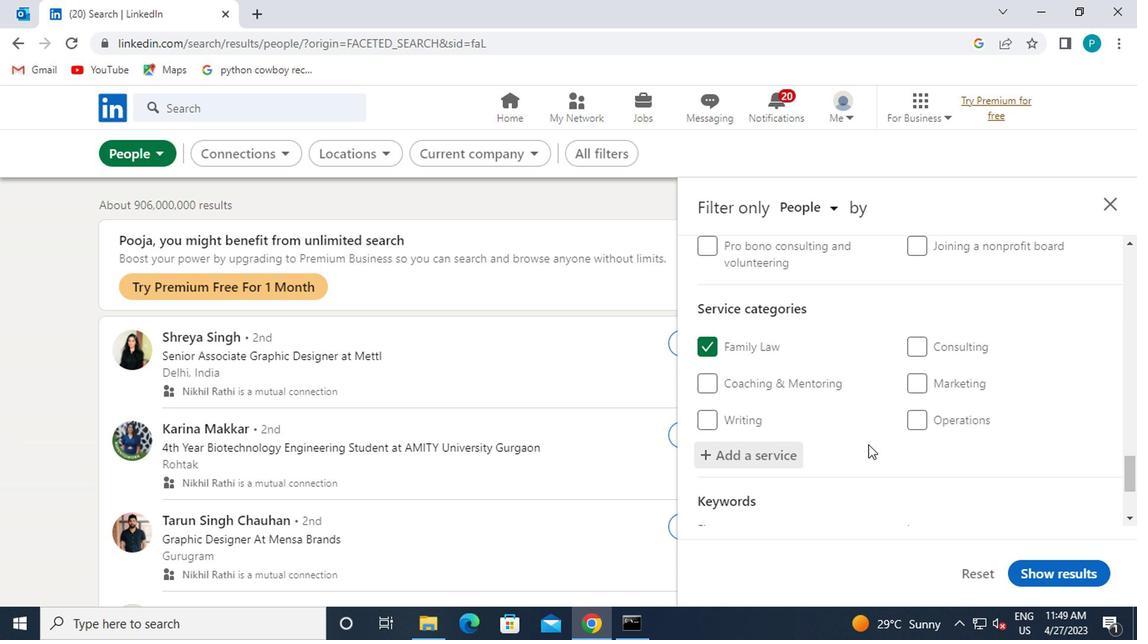 
Action: Mouse scrolled (827, 438) with delta (0, 0)
Screenshot: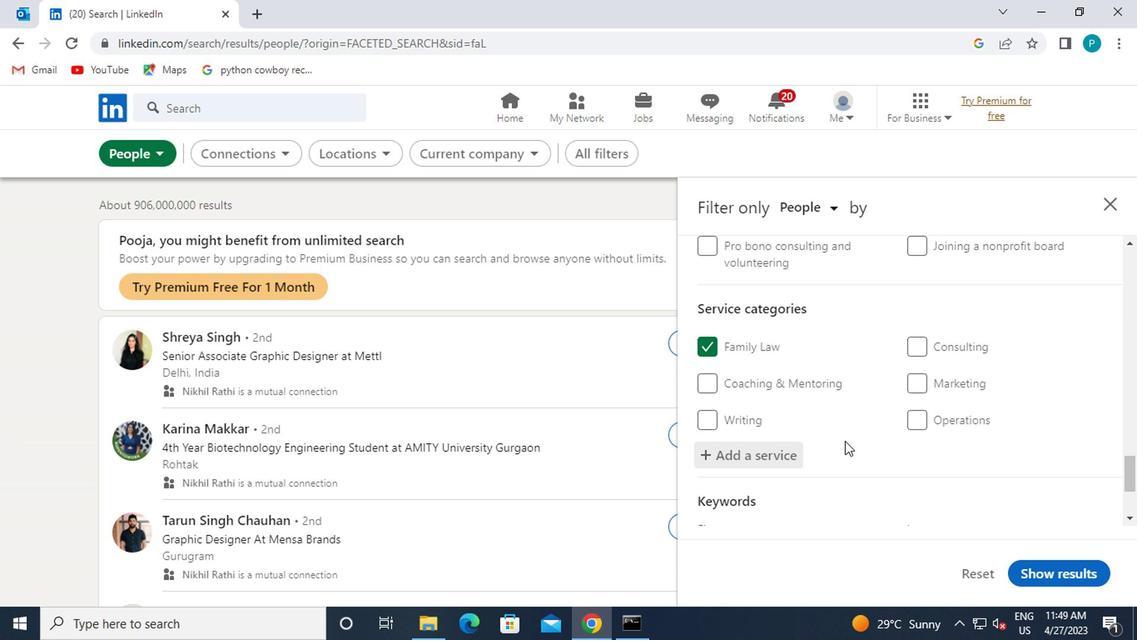
Action: Mouse scrolled (827, 438) with delta (0, 0)
Screenshot: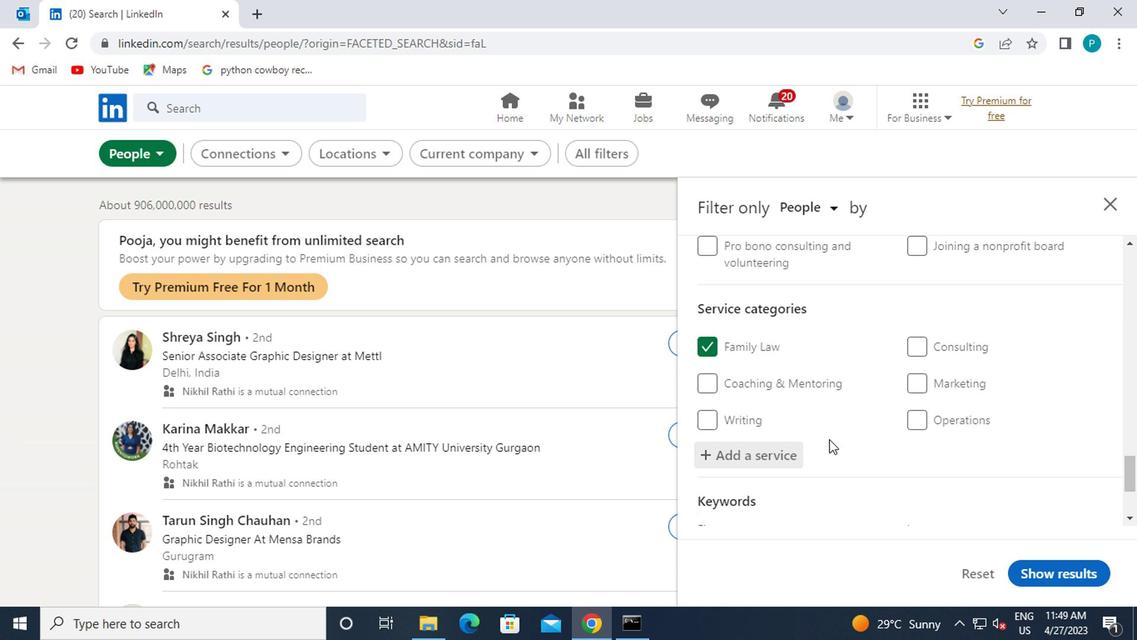 
Action: Mouse scrolled (827, 438) with delta (0, 0)
Screenshot: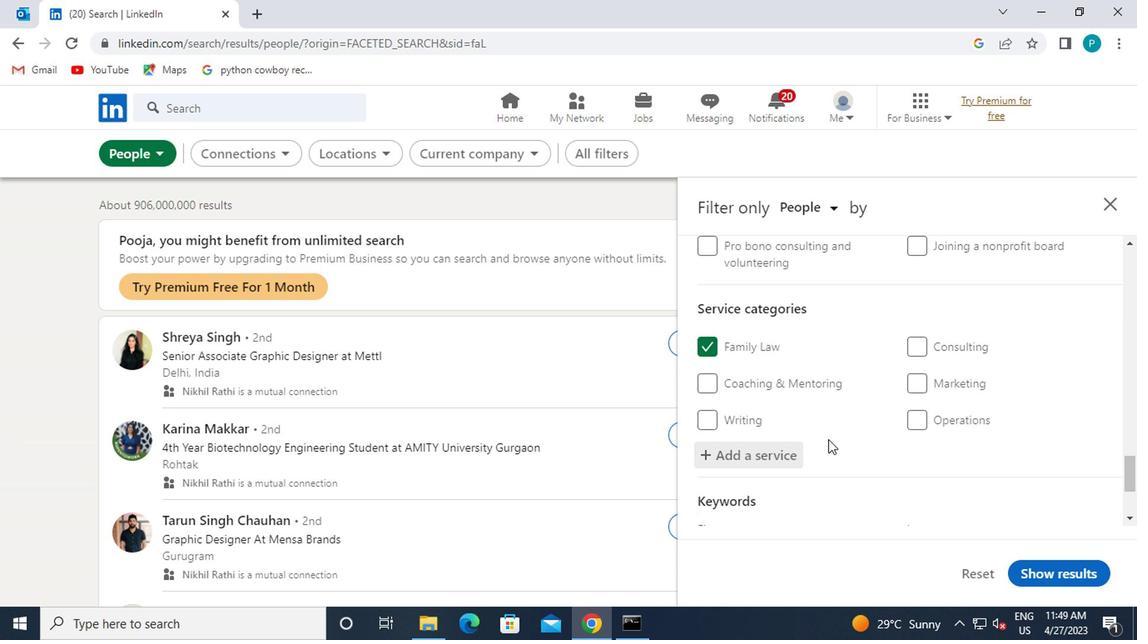 
Action: Mouse moved to (823, 446)
Screenshot: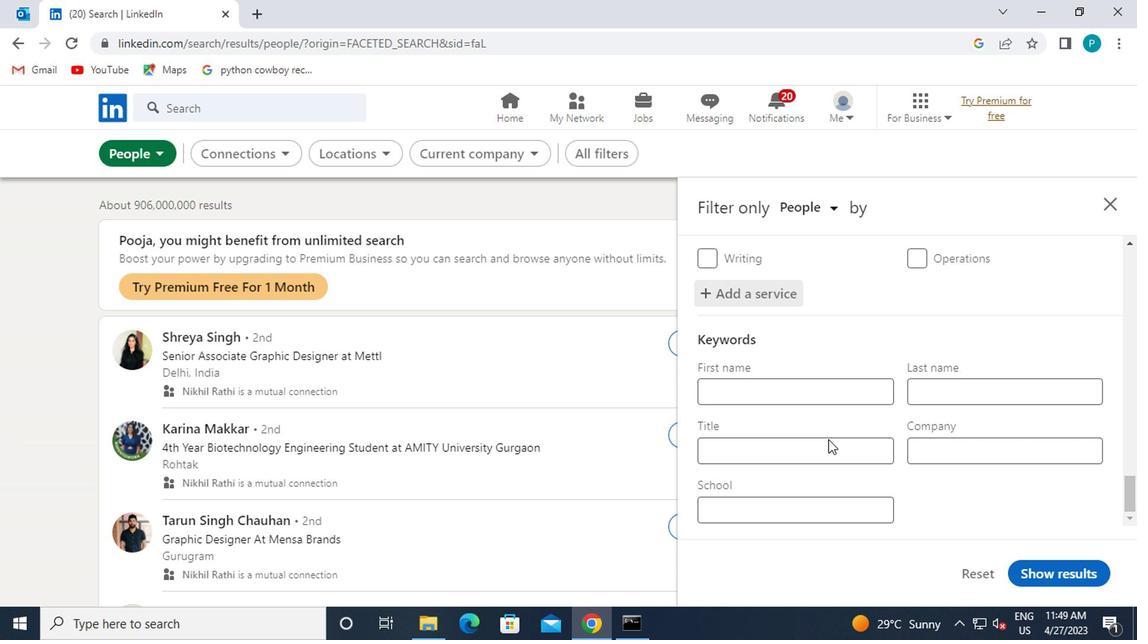
Action: Mouse pressed left at (823, 446)
Screenshot: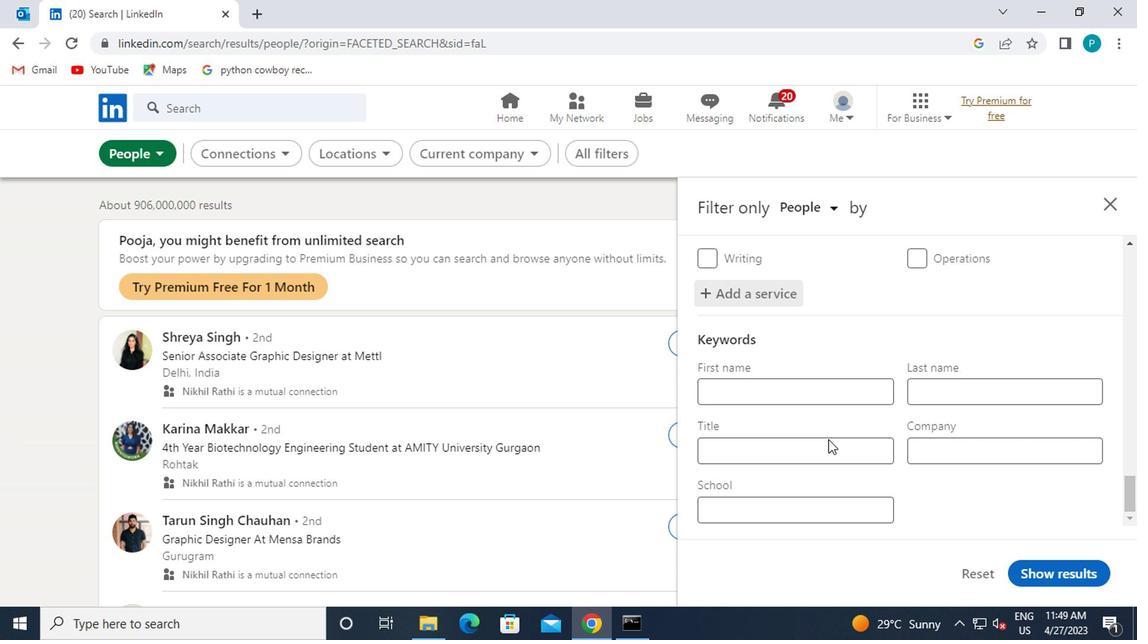 
Action: Mouse moved to (822, 446)
Screenshot: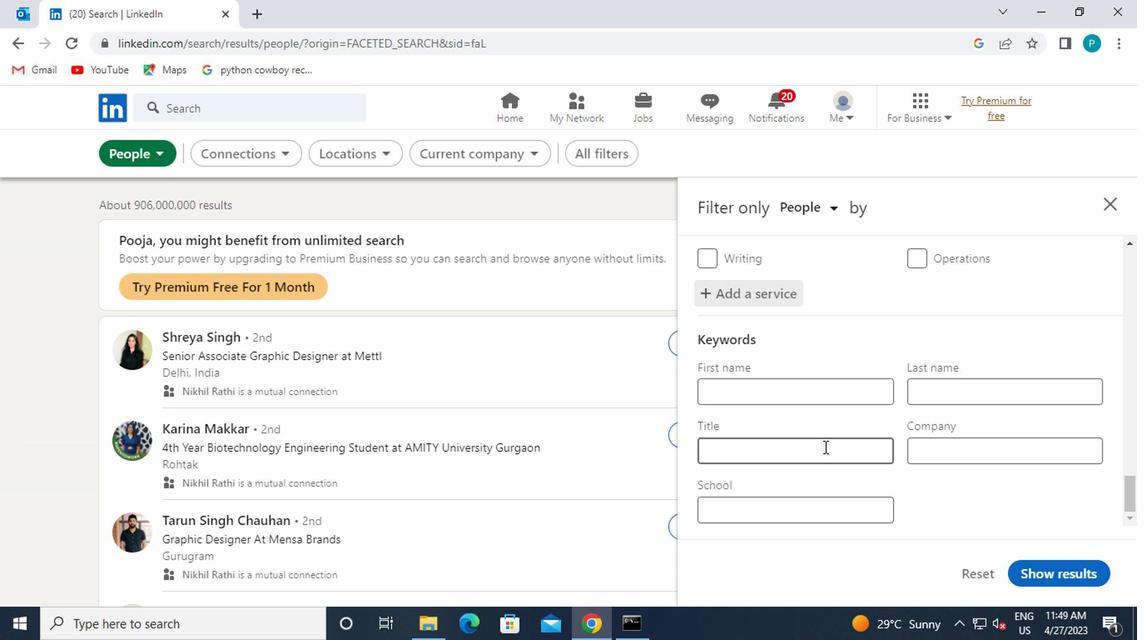 
Action: Key pressed <Key.caps_lock>O<Key.caps_lock>FFICE<Key.space><Key.caps_lock>M<Key.caps_lock>ANAGER
Screenshot: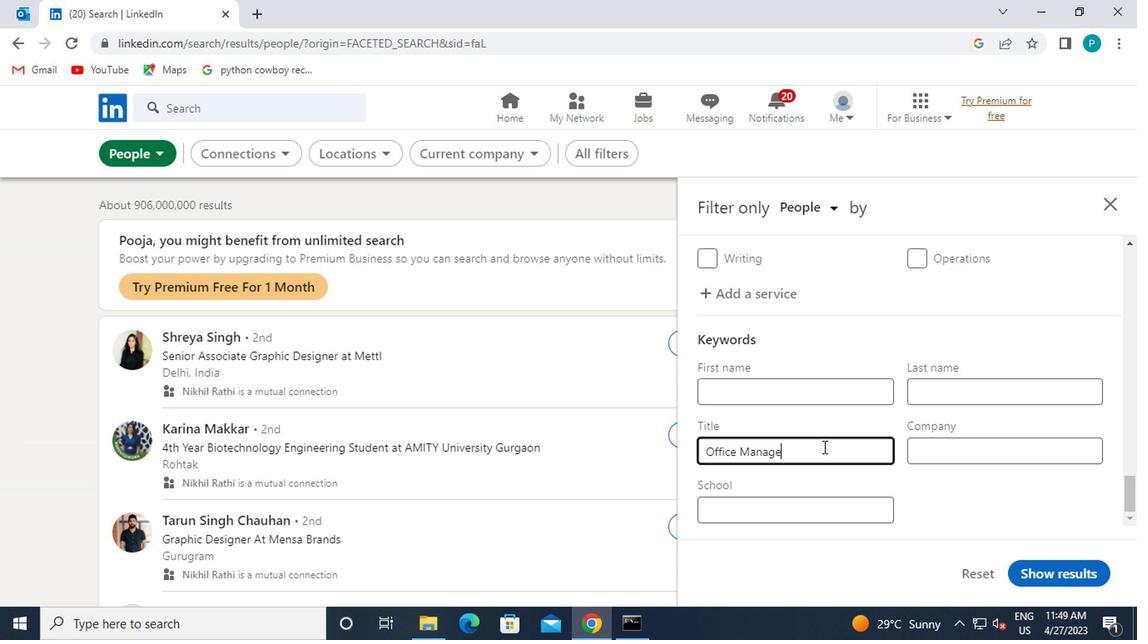 
Action: Mouse moved to (1044, 571)
Screenshot: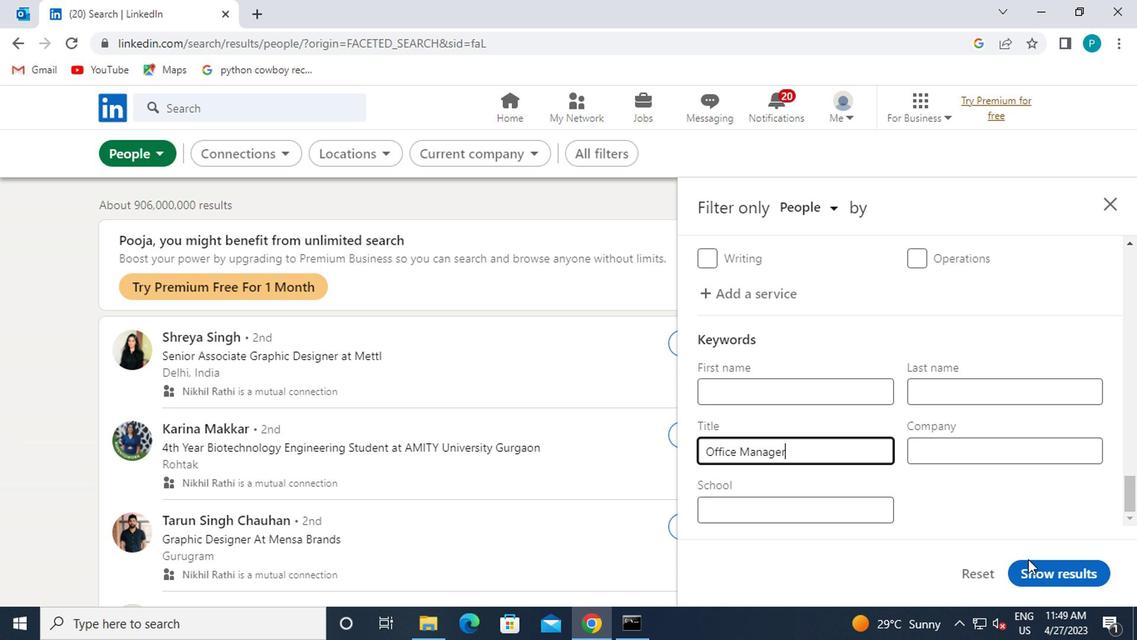
Action: Mouse pressed left at (1044, 571)
Screenshot: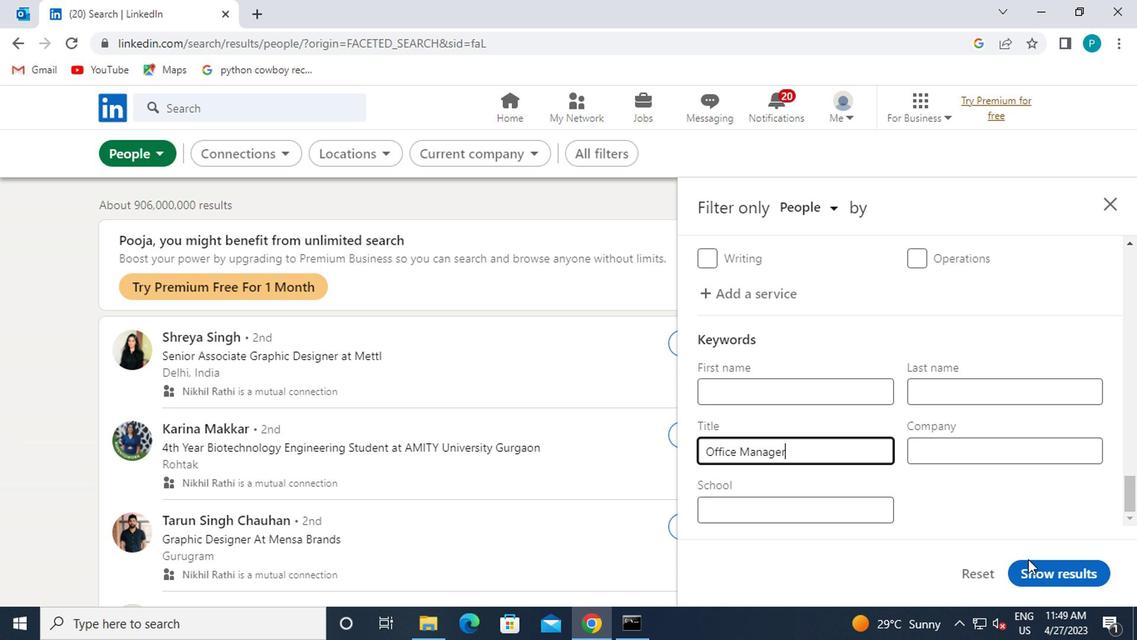 
